 Task: Learn more about the Redfin life.
Action: Mouse moved to (205, 354)
Screenshot: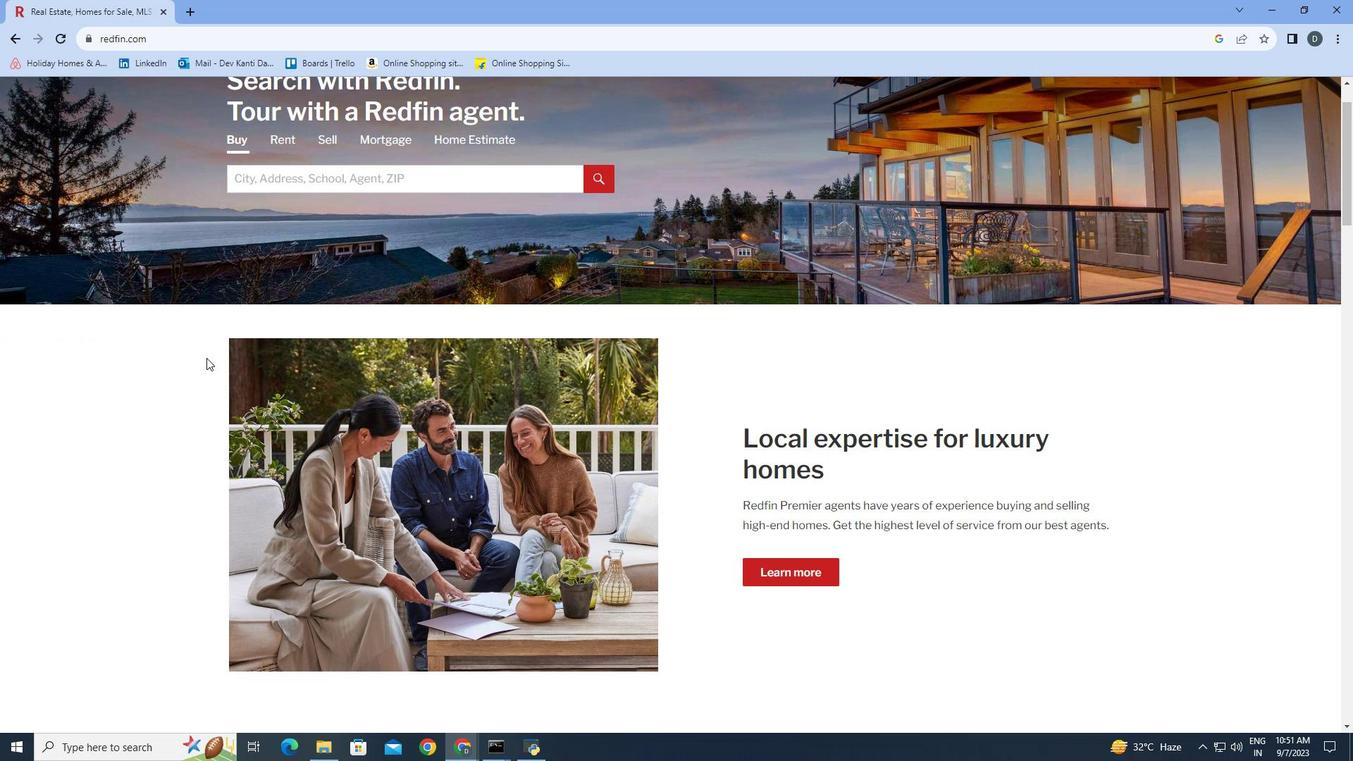 
Action: Mouse scrolled (205, 353) with delta (0, 0)
Screenshot: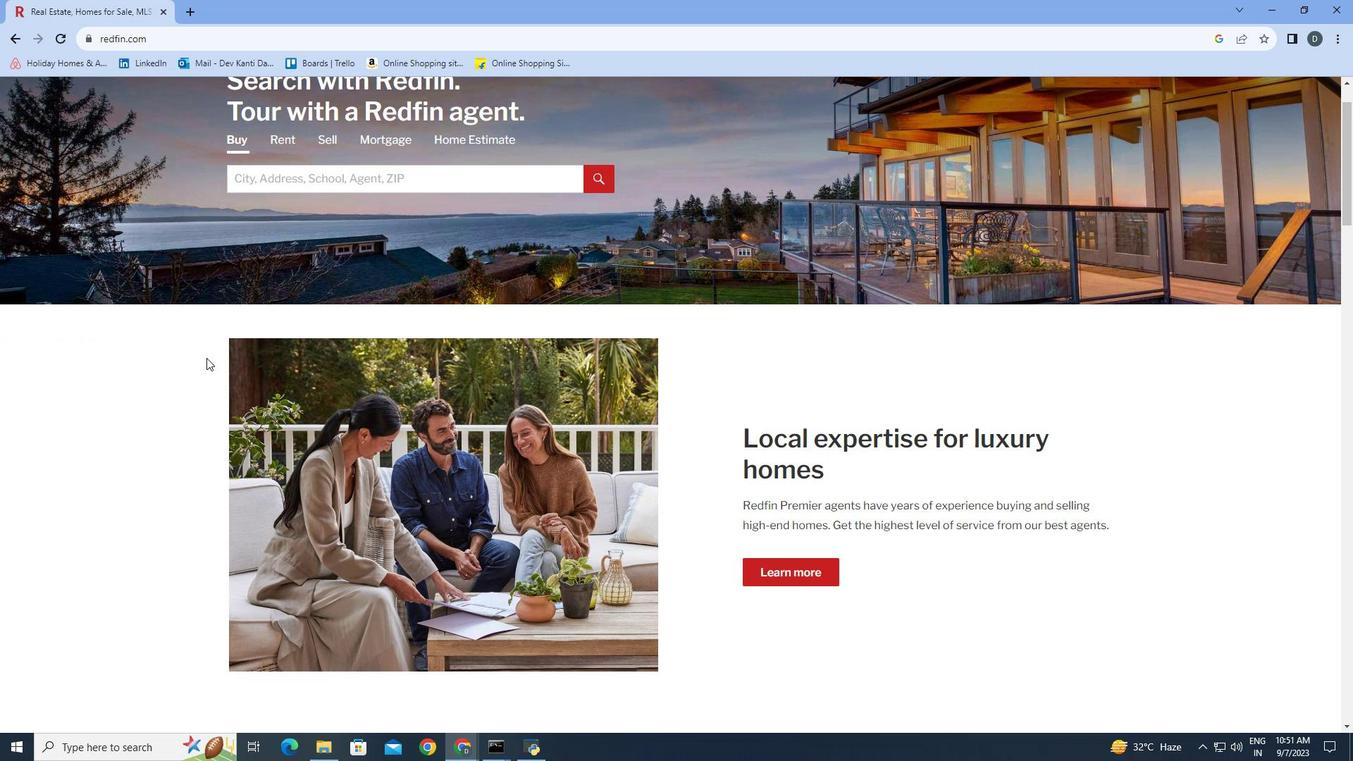 
Action: Mouse moved to (206, 358)
Screenshot: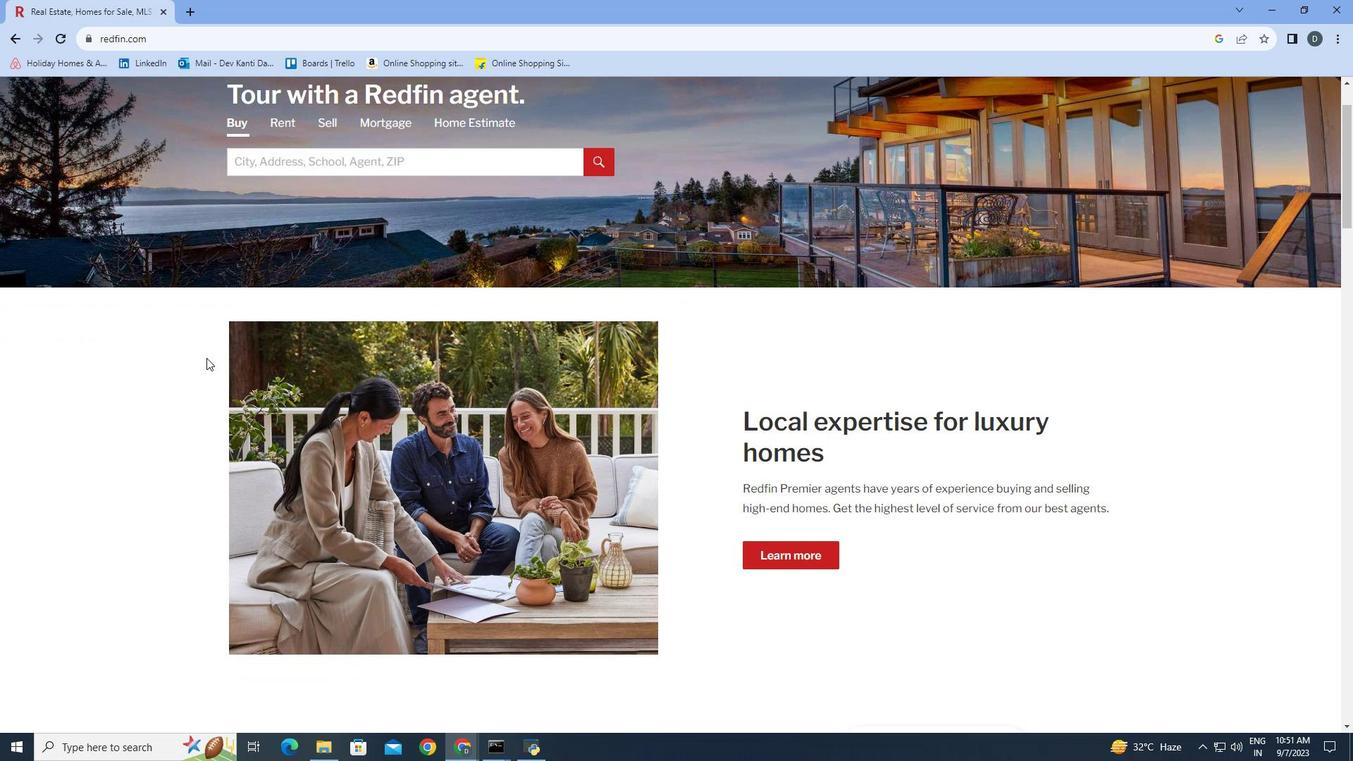 
Action: Mouse scrolled (206, 357) with delta (0, 0)
Screenshot: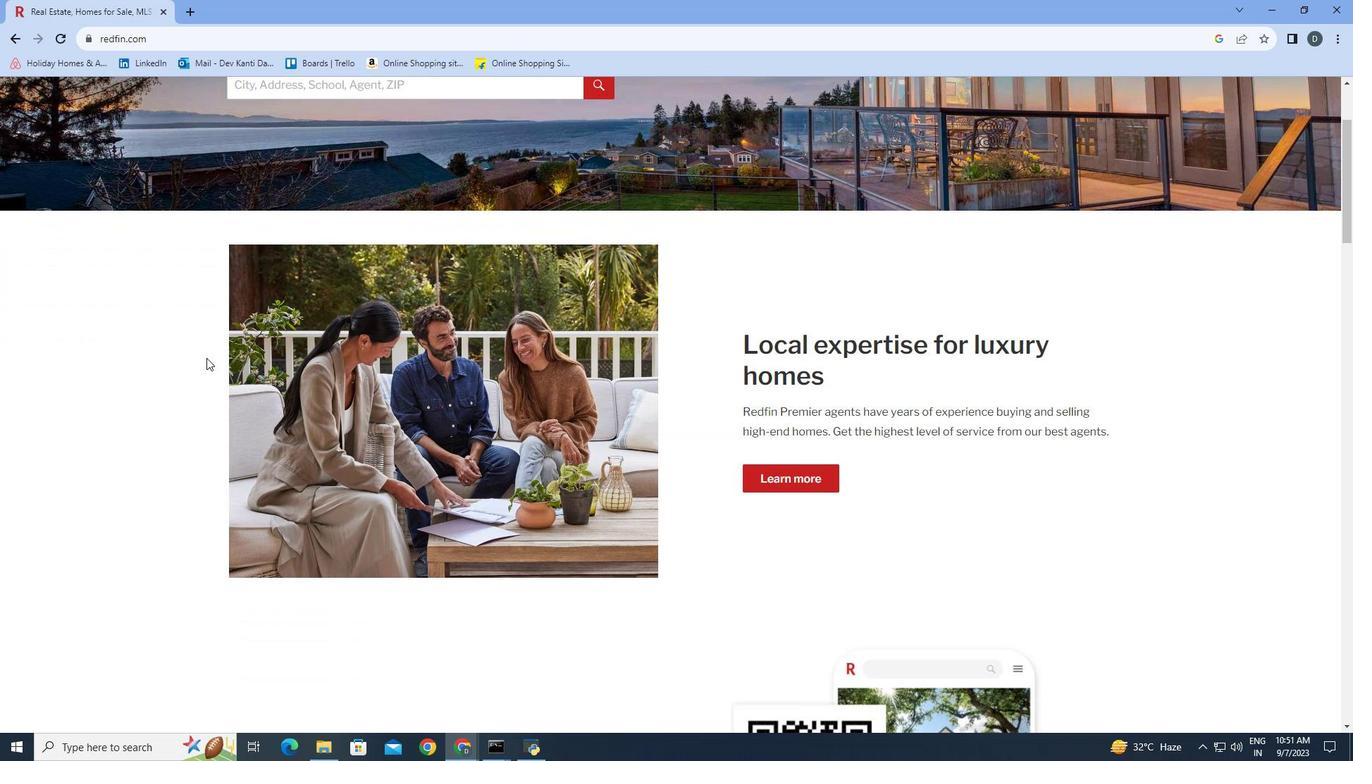 
Action: Mouse scrolled (206, 357) with delta (0, 0)
Screenshot: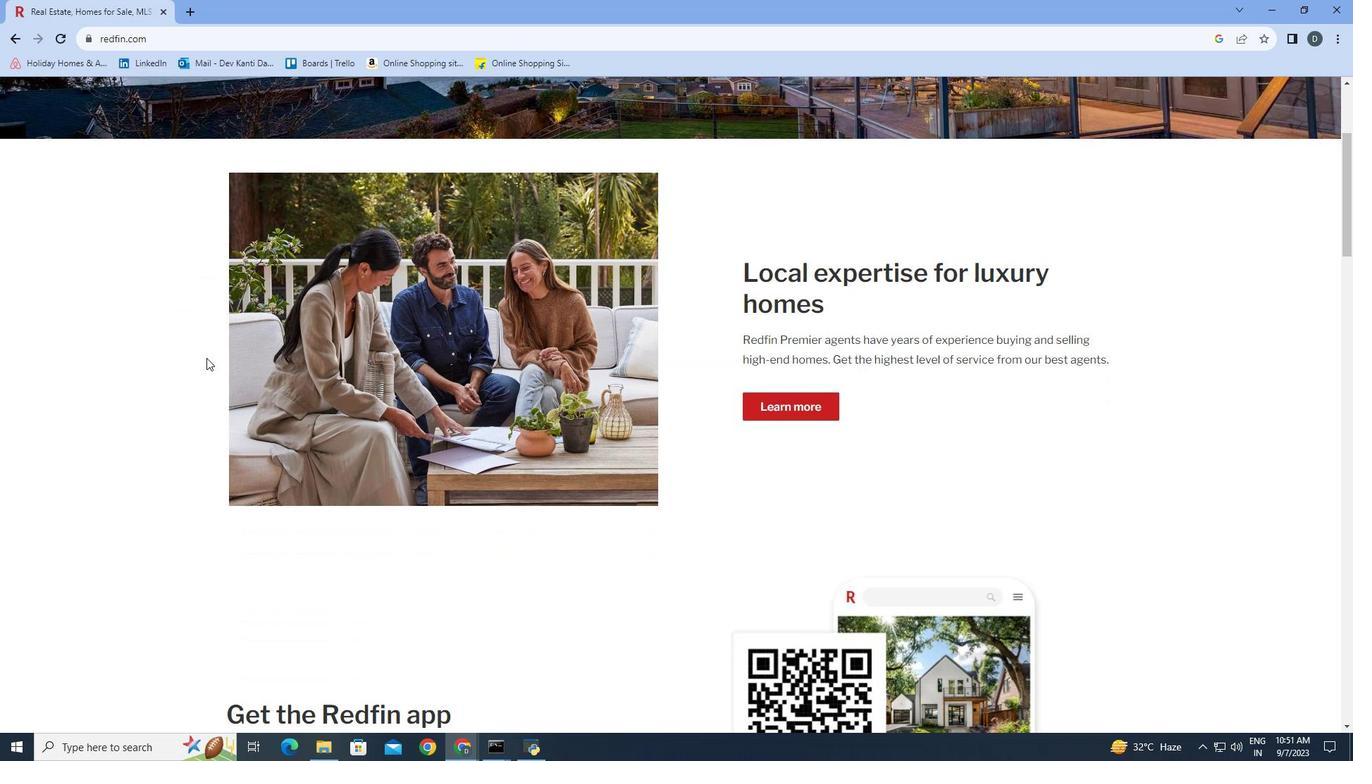 
Action: Mouse scrolled (206, 357) with delta (0, 0)
Screenshot: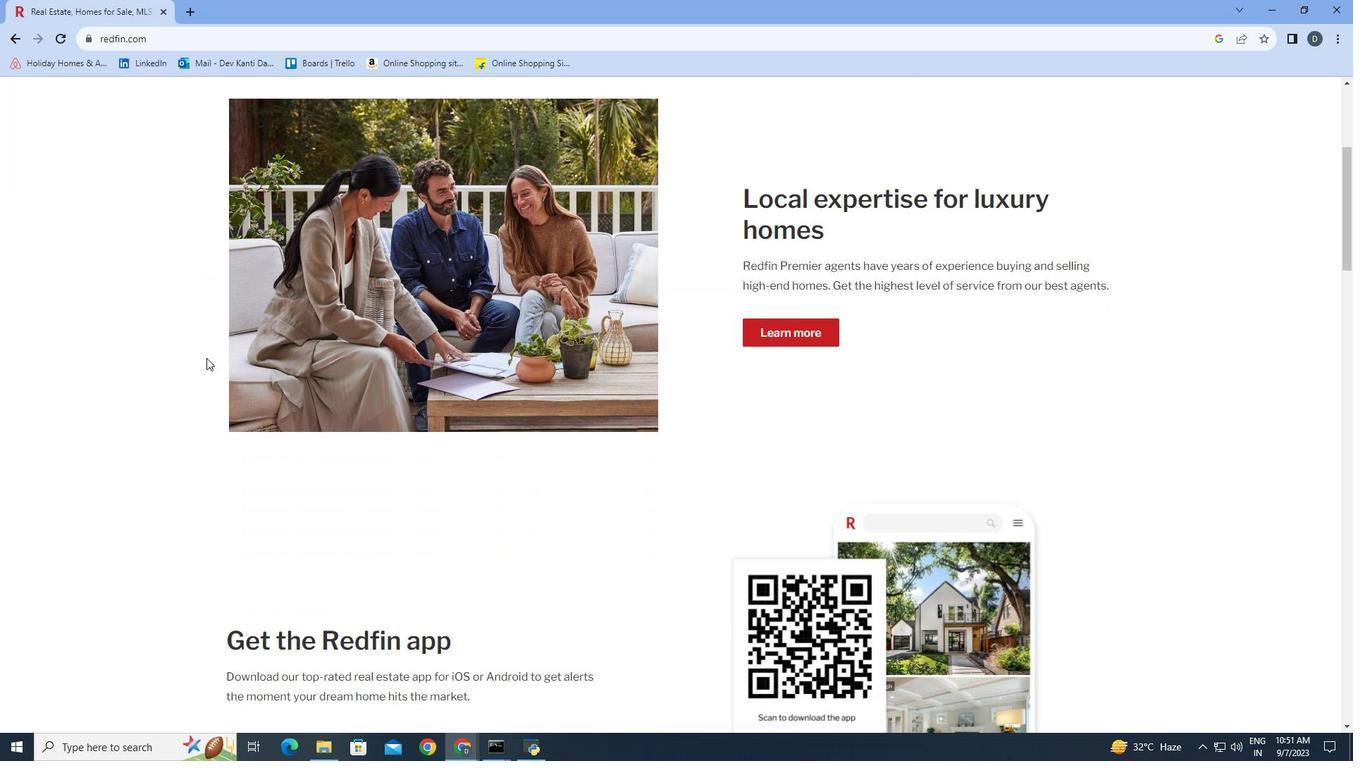 
Action: Mouse scrolled (206, 357) with delta (0, 0)
Screenshot: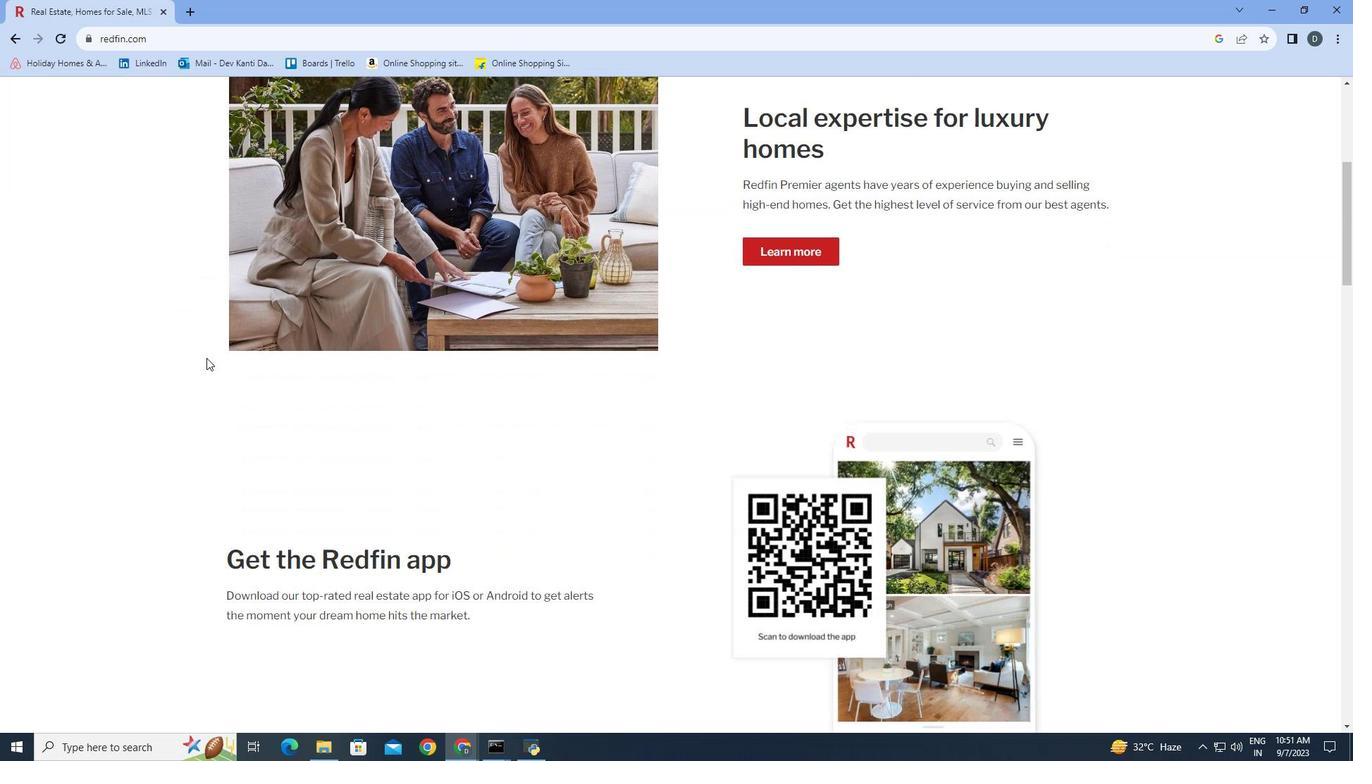 
Action: Mouse scrolled (206, 357) with delta (0, 0)
Screenshot: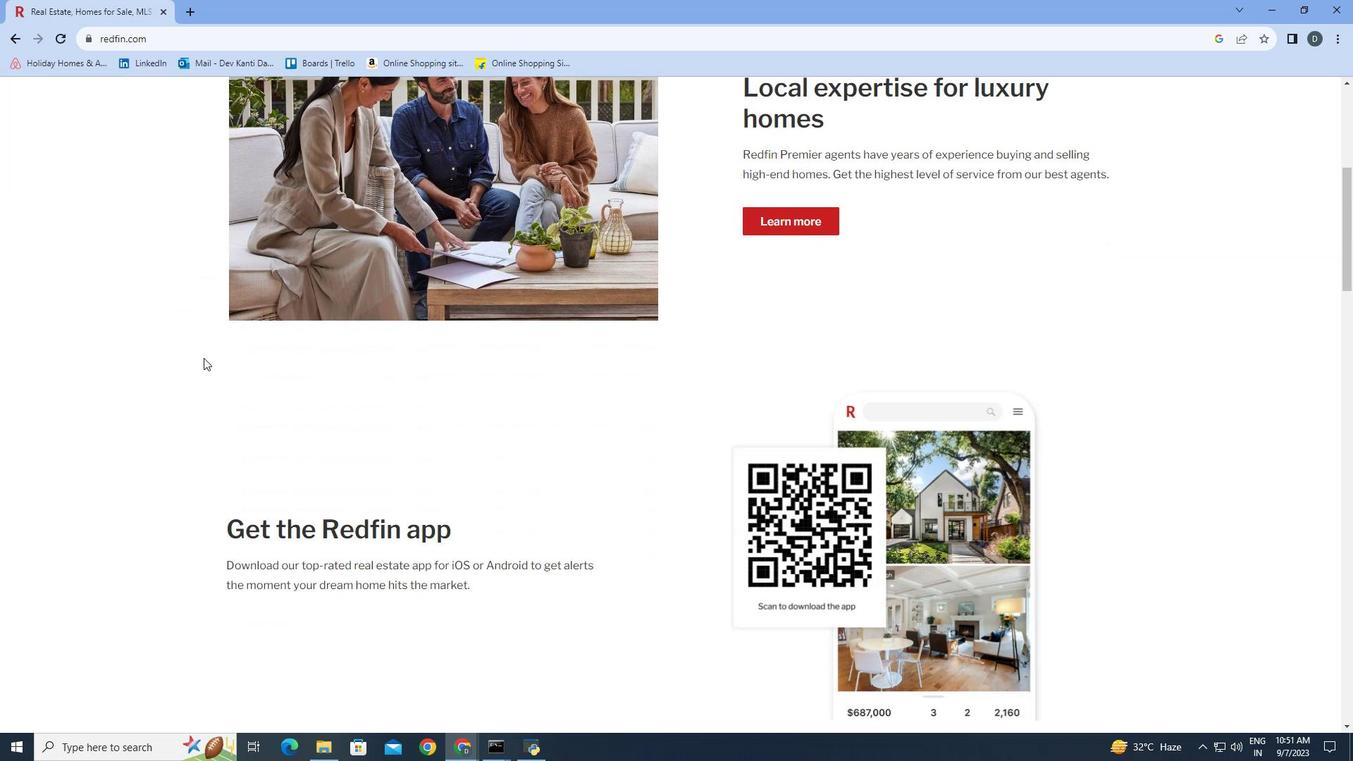 
Action: Mouse moved to (203, 358)
Screenshot: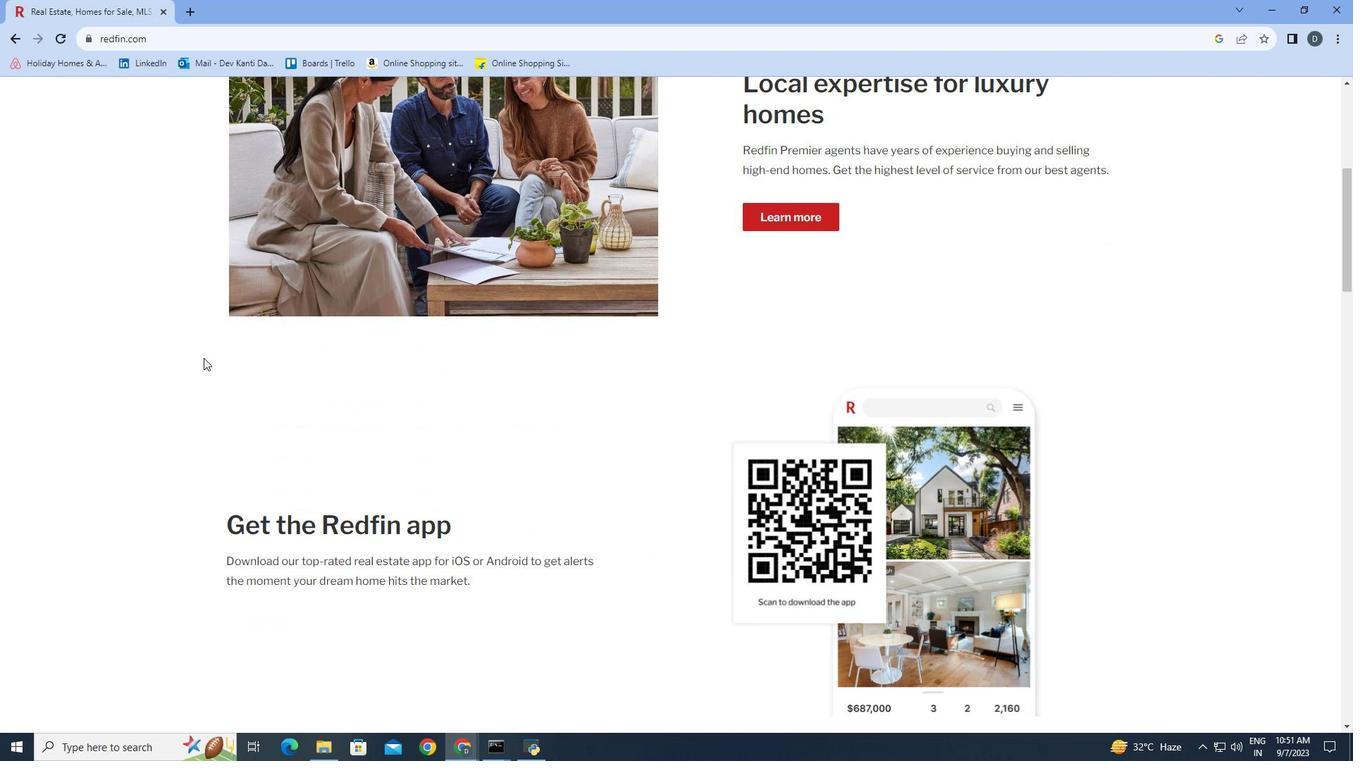 
Action: Mouse scrolled (203, 357) with delta (0, 0)
Screenshot: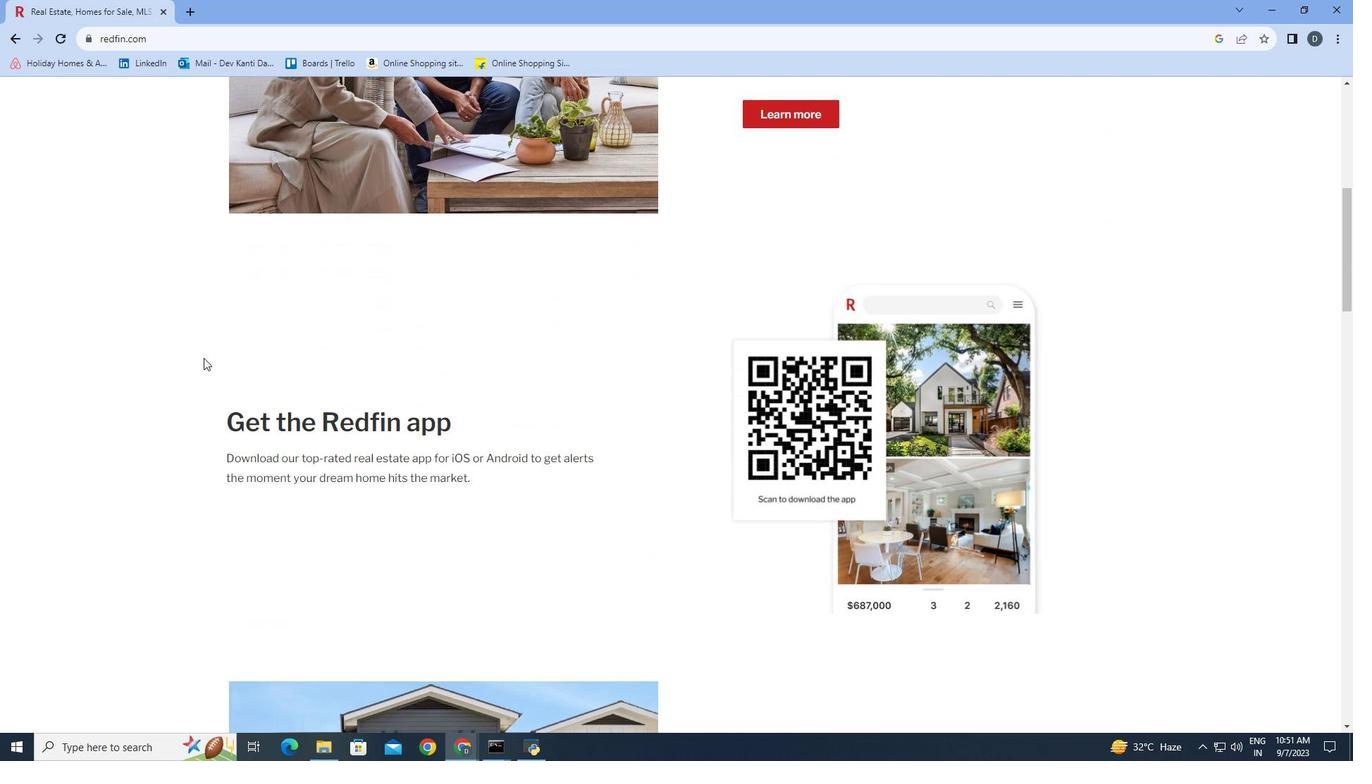 
Action: Mouse scrolled (203, 357) with delta (0, 0)
Screenshot: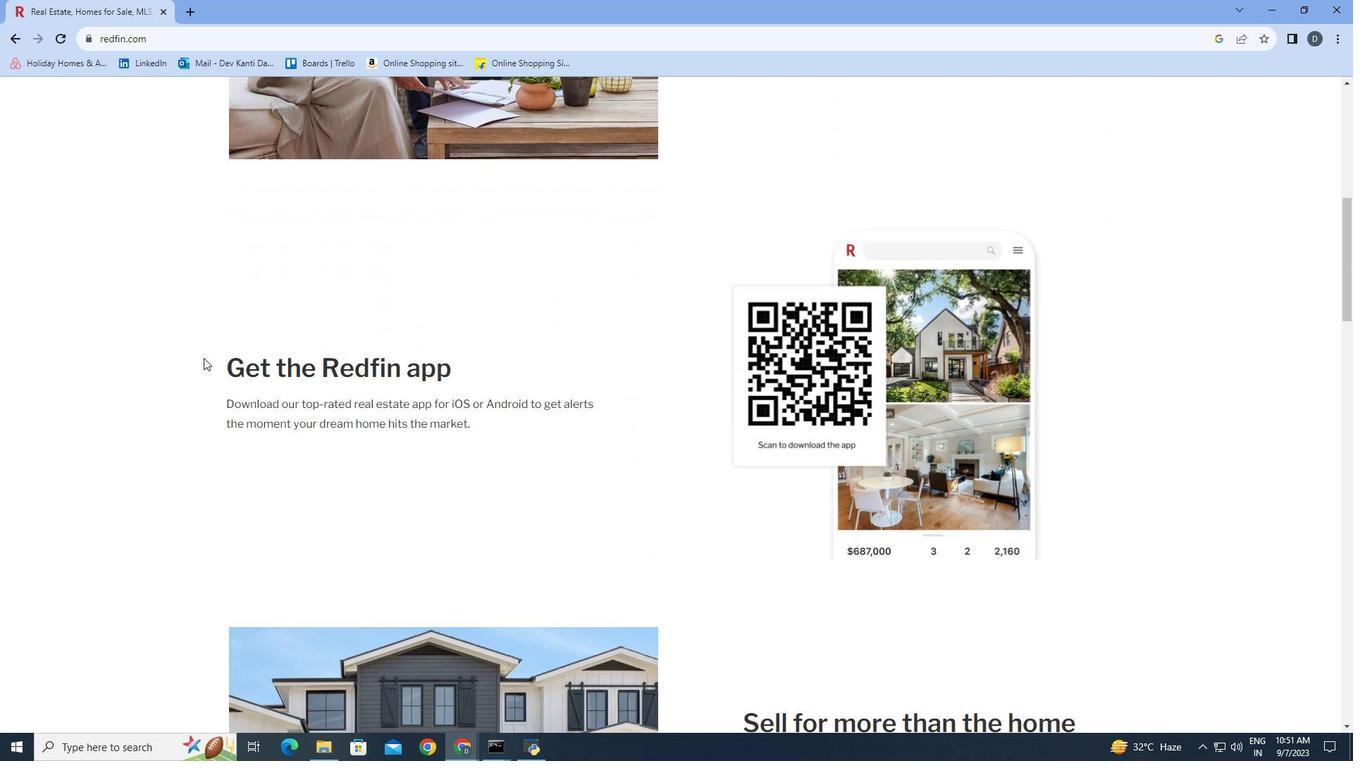 
Action: Mouse scrolled (203, 357) with delta (0, 0)
Screenshot: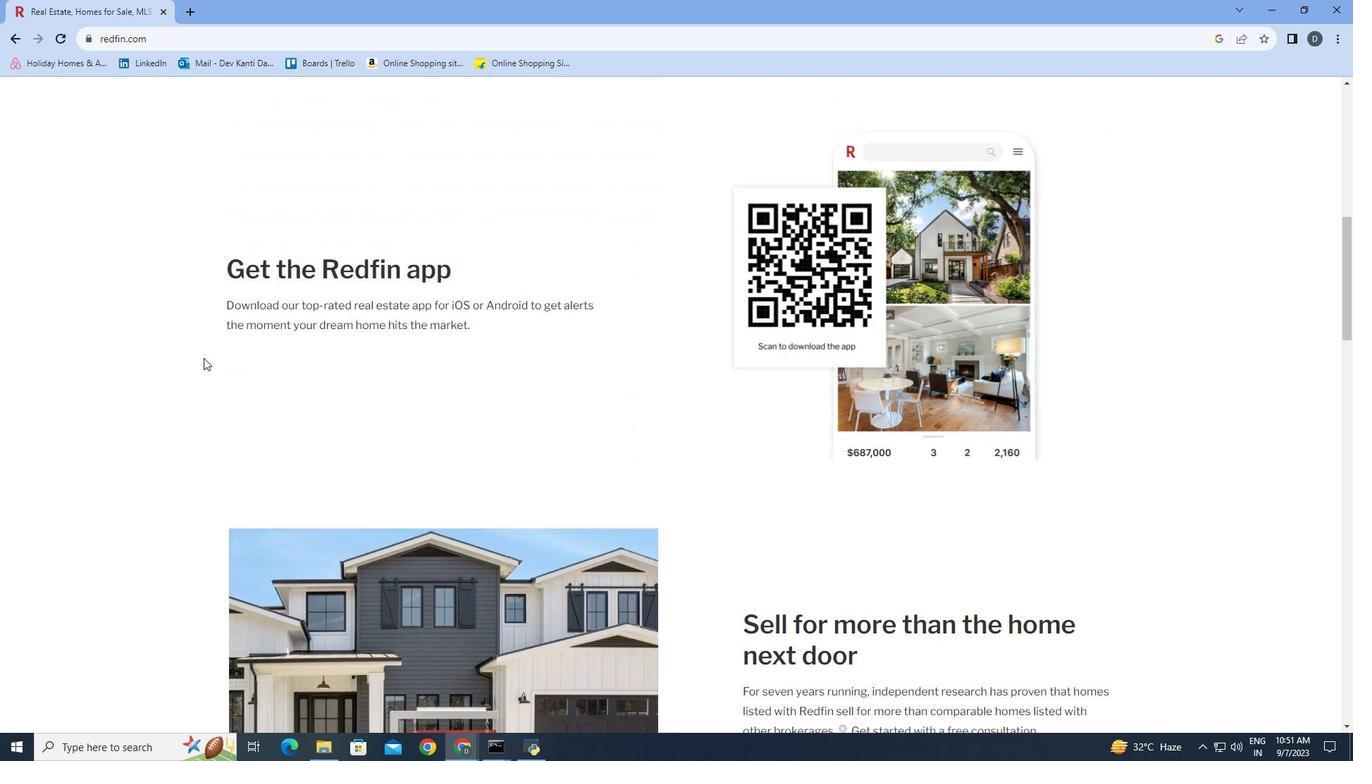 
Action: Mouse scrolled (203, 357) with delta (0, 0)
Screenshot: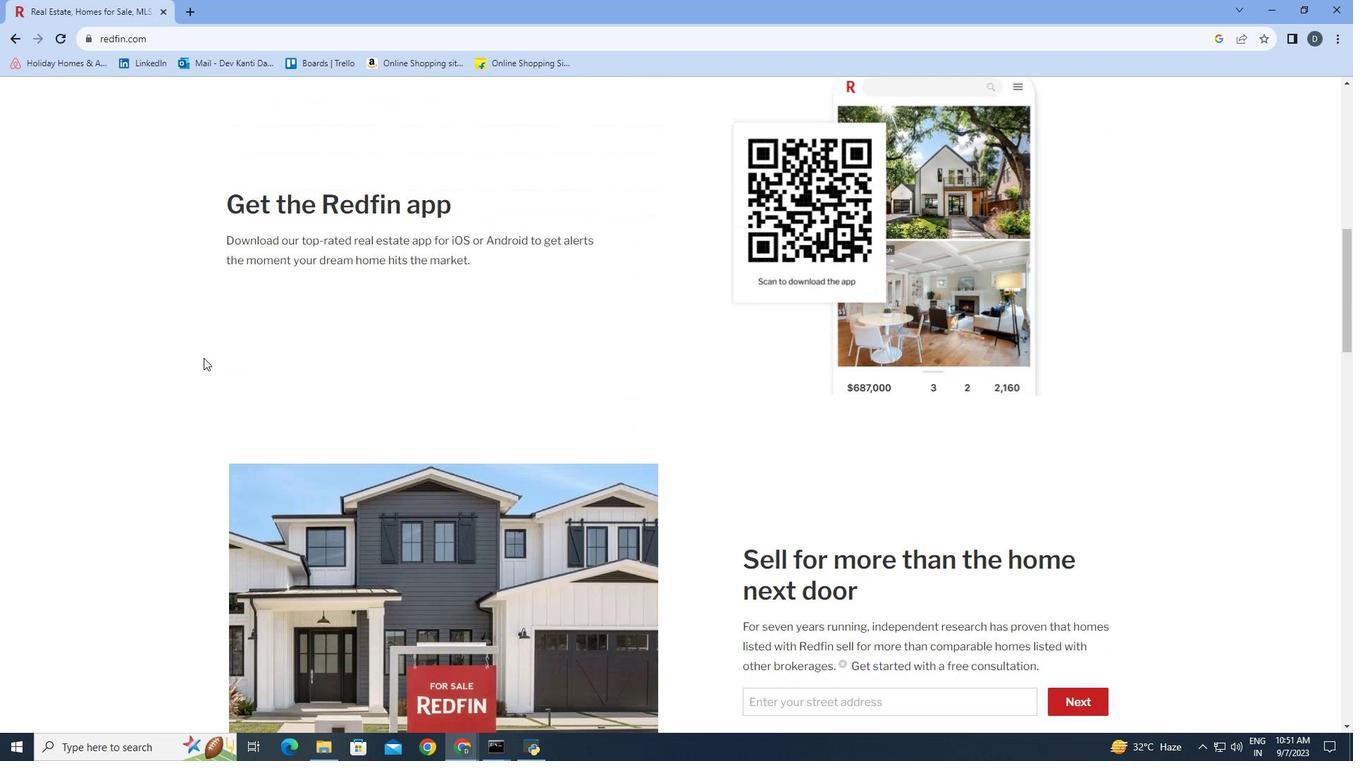 
Action: Mouse scrolled (203, 357) with delta (0, 0)
Screenshot: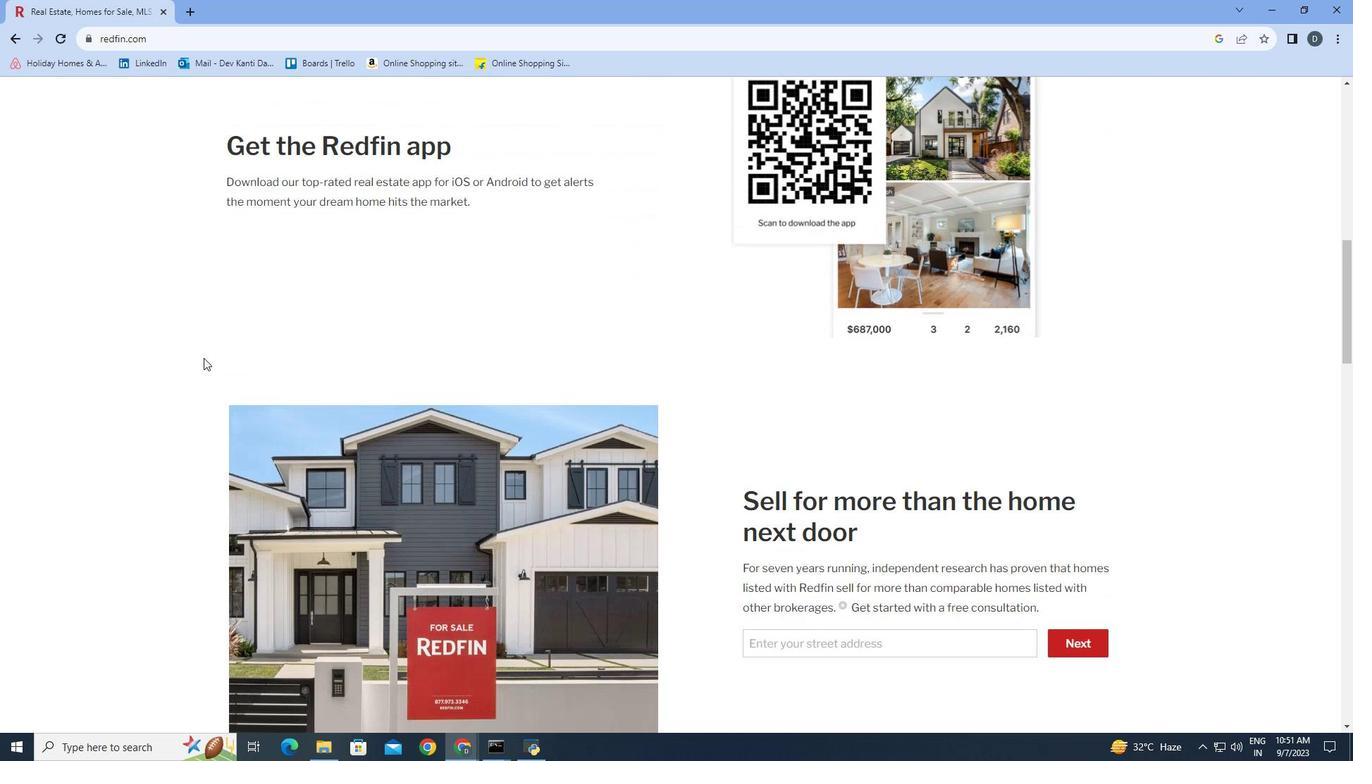 
Action: Mouse scrolled (203, 357) with delta (0, 0)
Screenshot: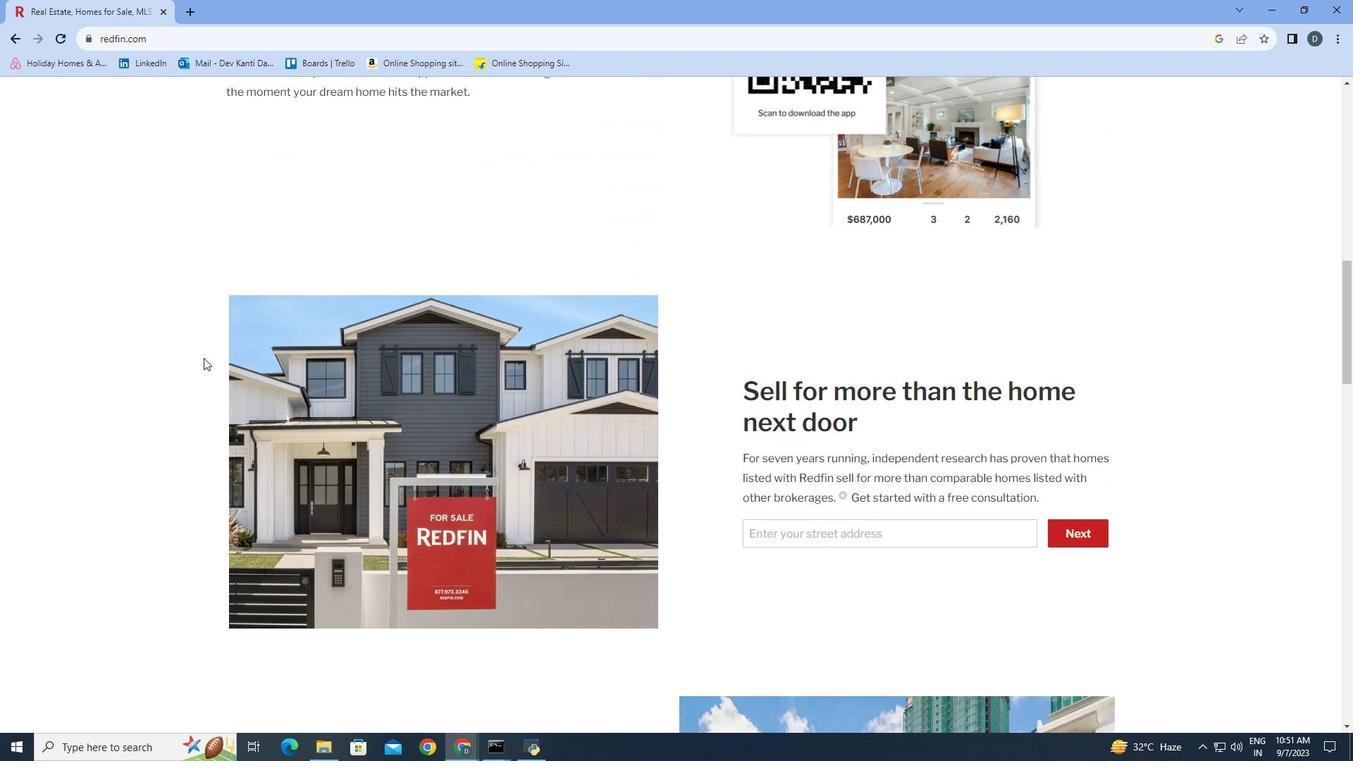 
Action: Mouse scrolled (203, 357) with delta (0, 0)
Screenshot: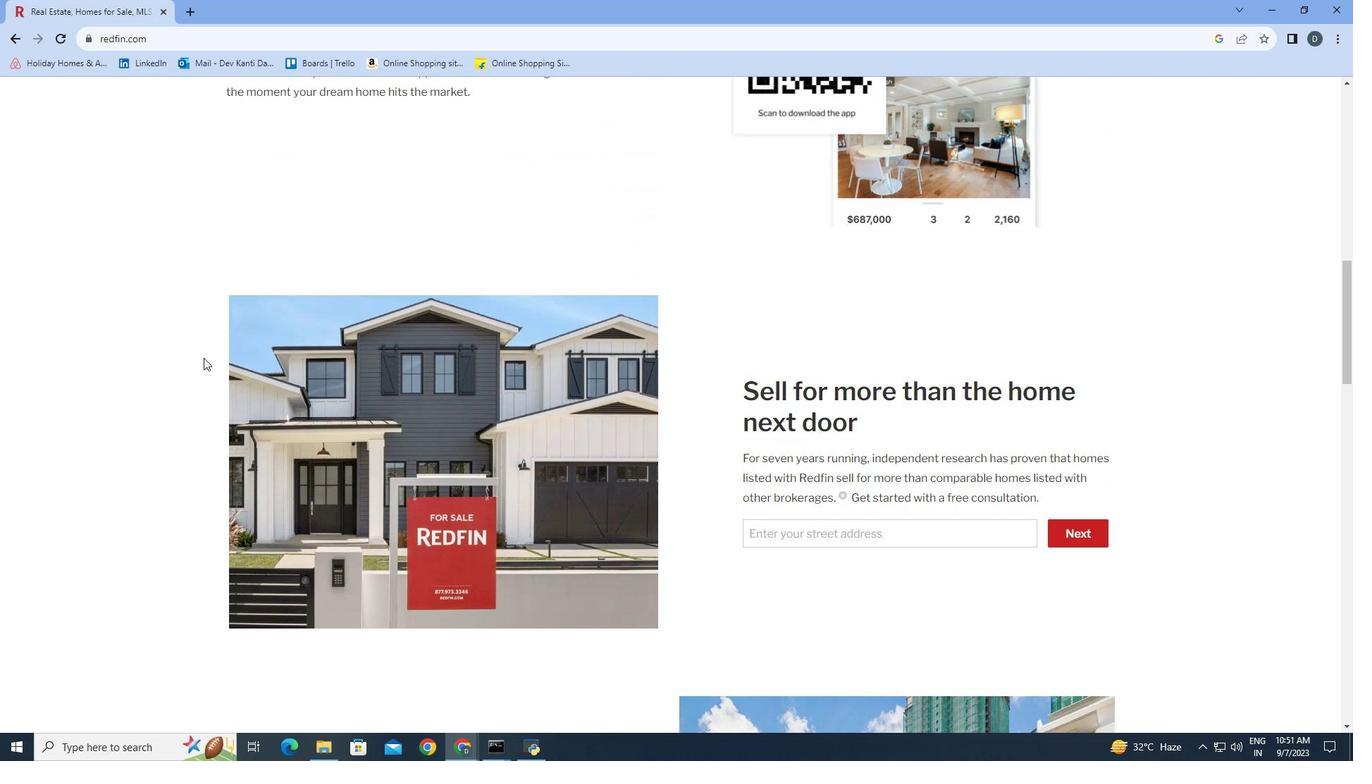 
Action: Mouse scrolled (203, 357) with delta (0, 0)
Screenshot: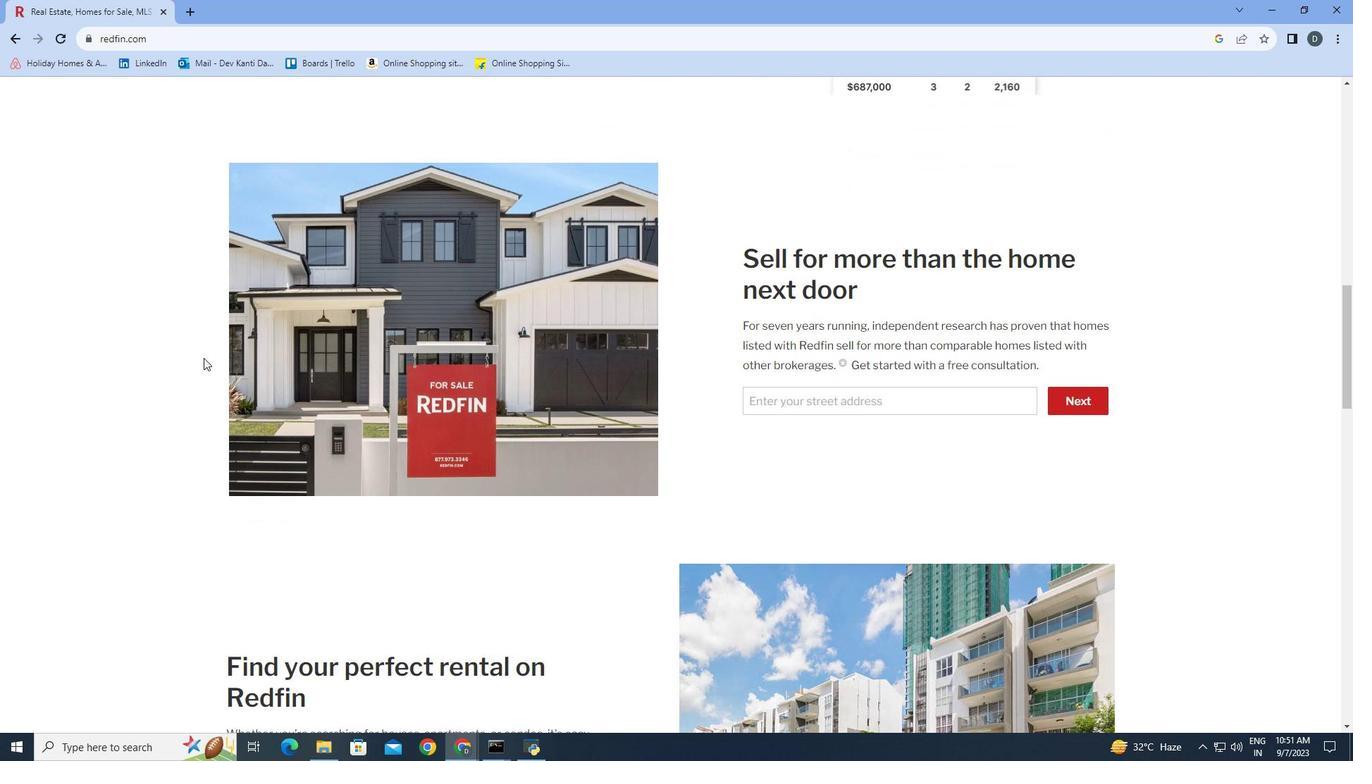 
Action: Mouse scrolled (203, 357) with delta (0, 0)
Screenshot: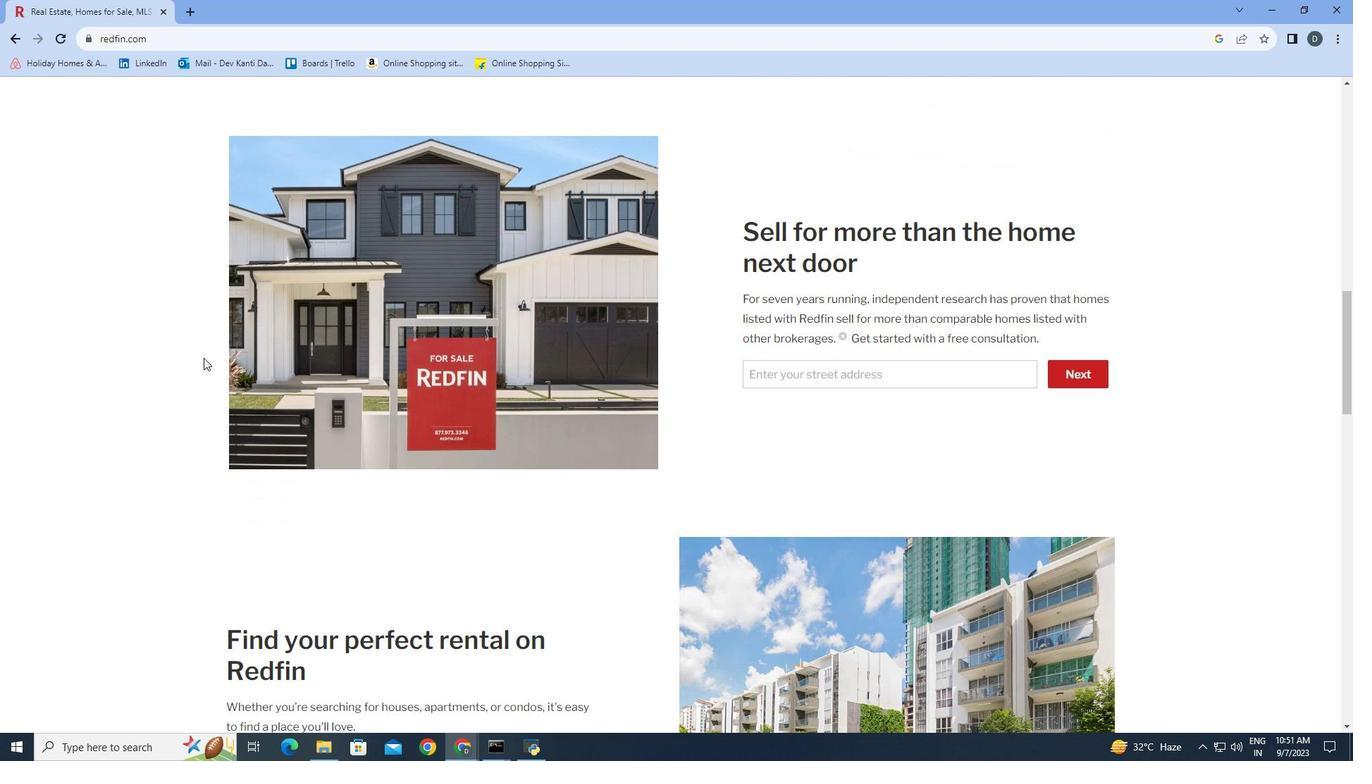 
Action: Mouse scrolled (203, 357) with delta (0, 0)
Screenshot: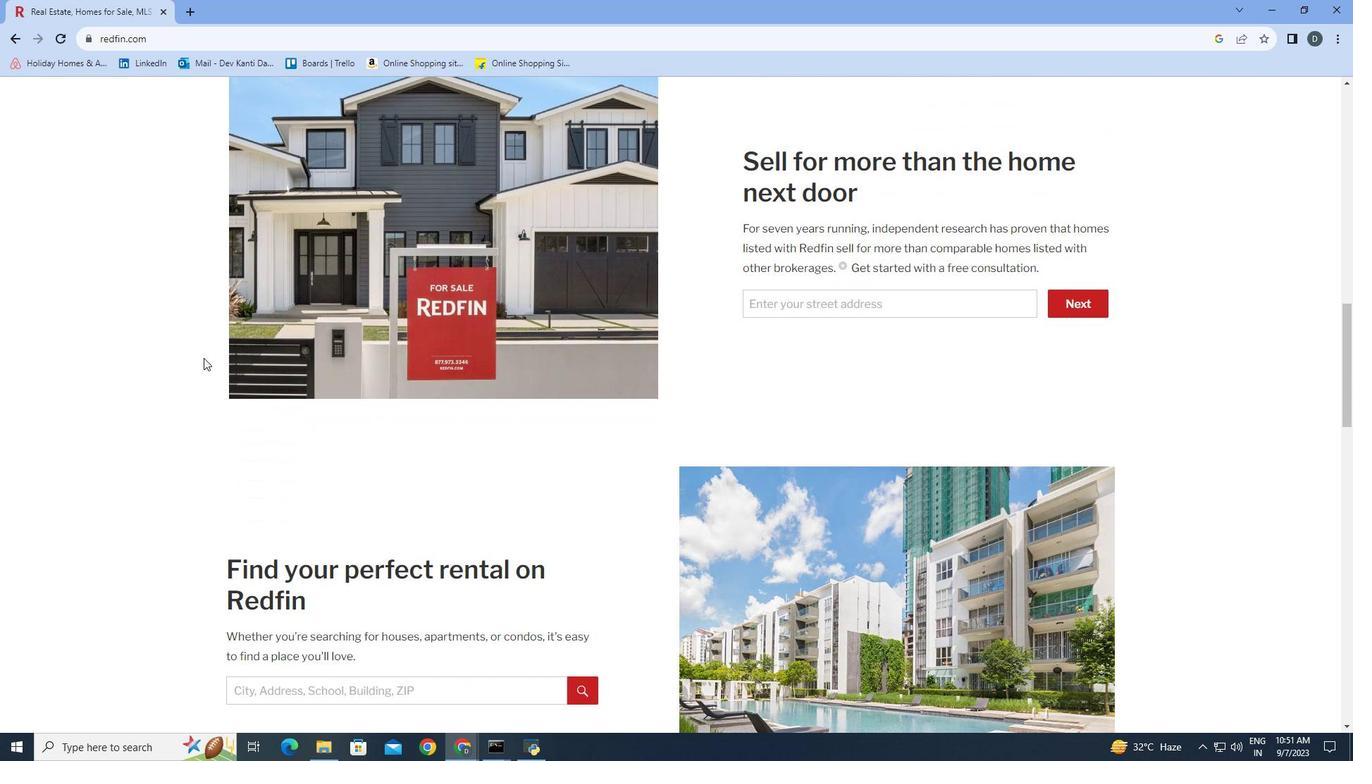 
Action: Mouse scrolled (203, 357) with delta (0, 0)
Screenshot: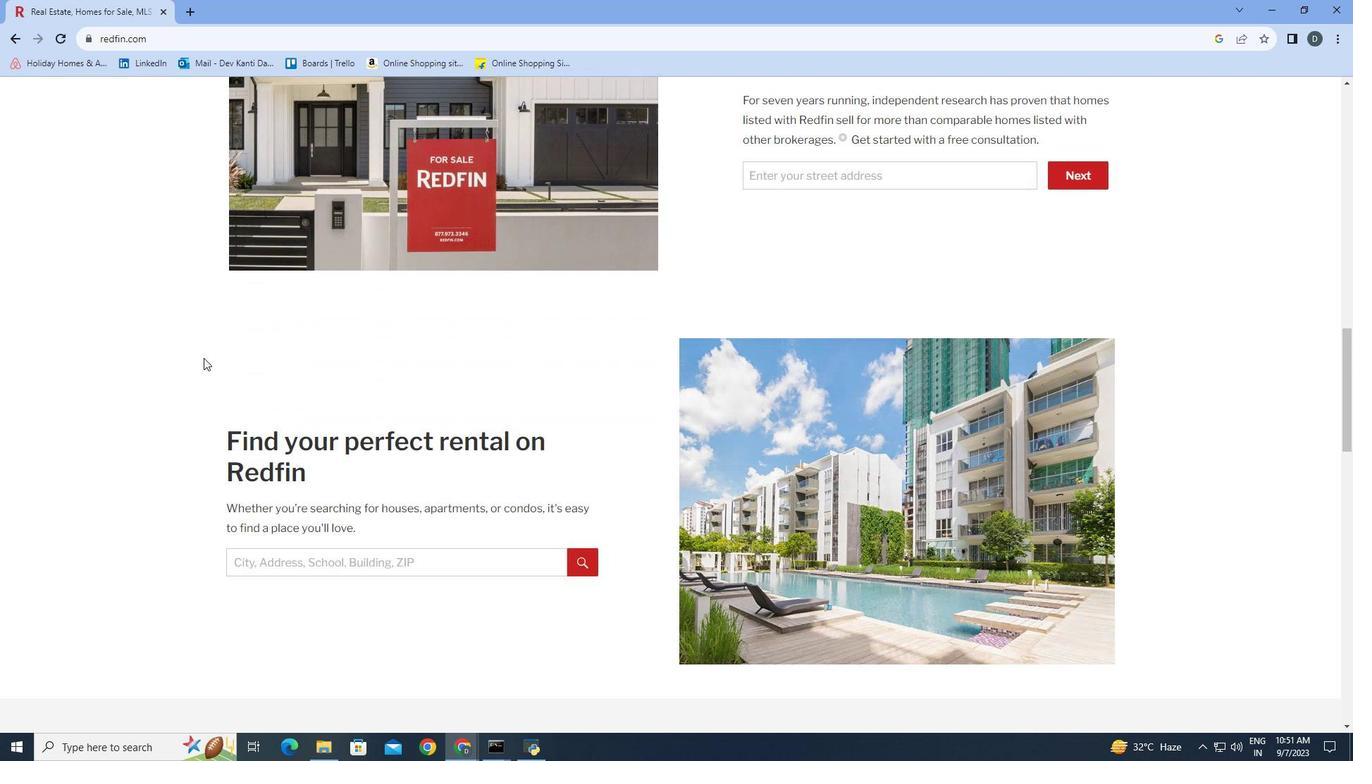 
Action: Mouse scrolled (203, 357) with delta (0, 0)
Screenshot: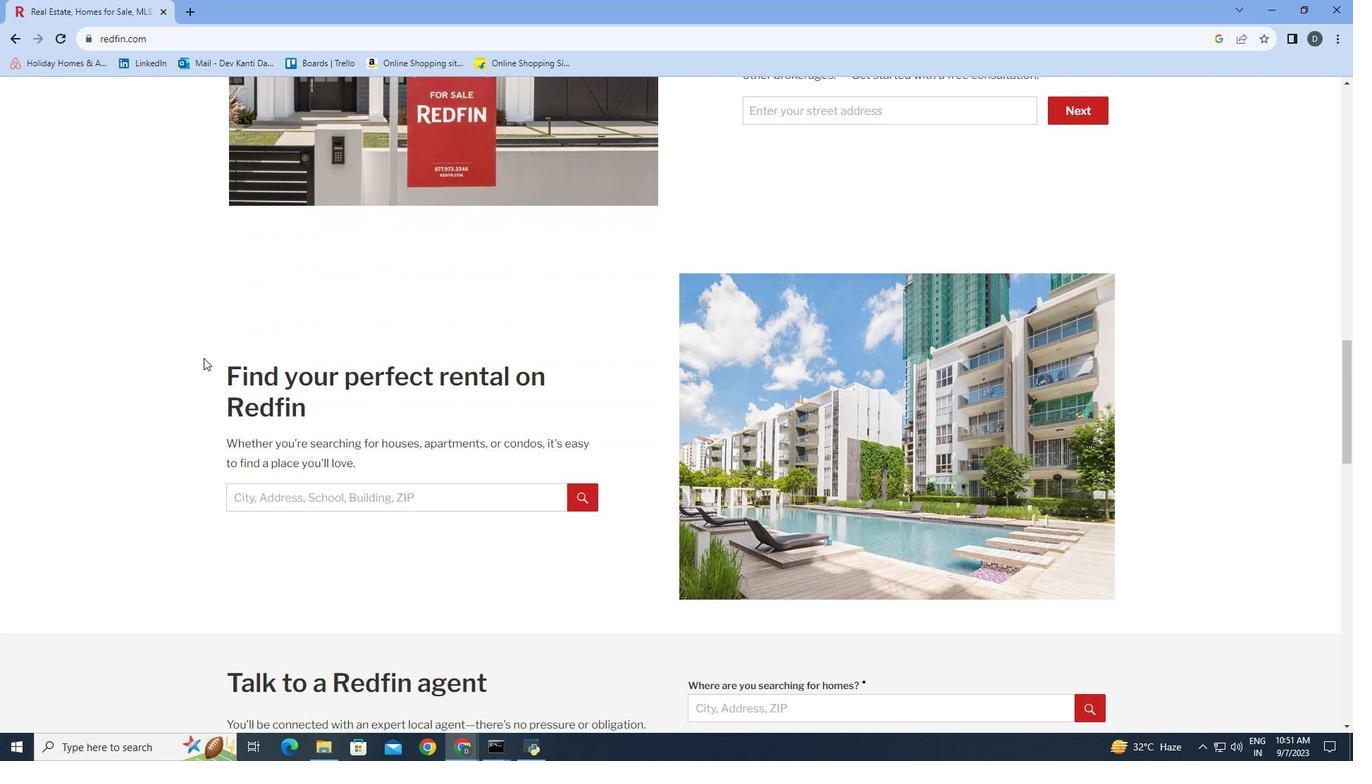 
Action: Mouse scrolled (203, 357) with delta (0, 0)
Screenshot: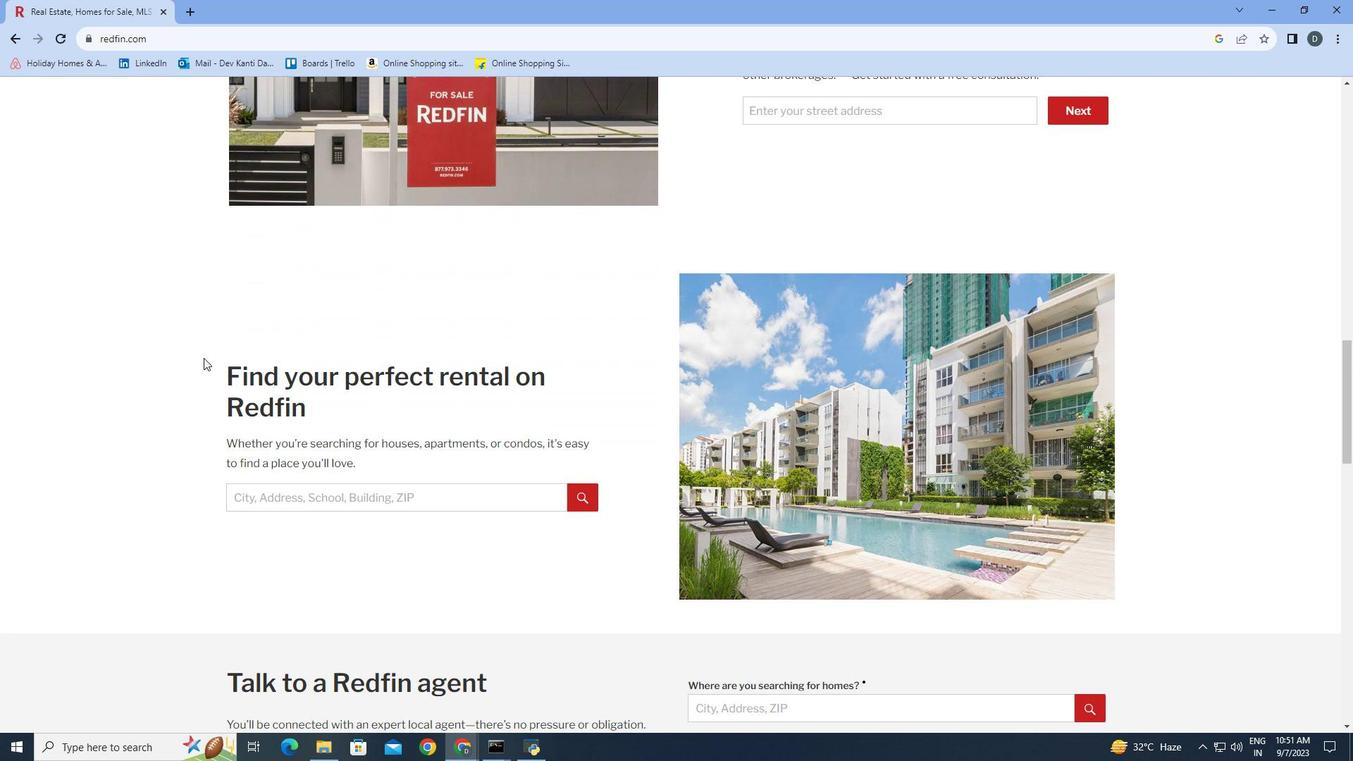 
Action: Mouse scrolled (203, 357) with delta (0, 0)
Screenshot: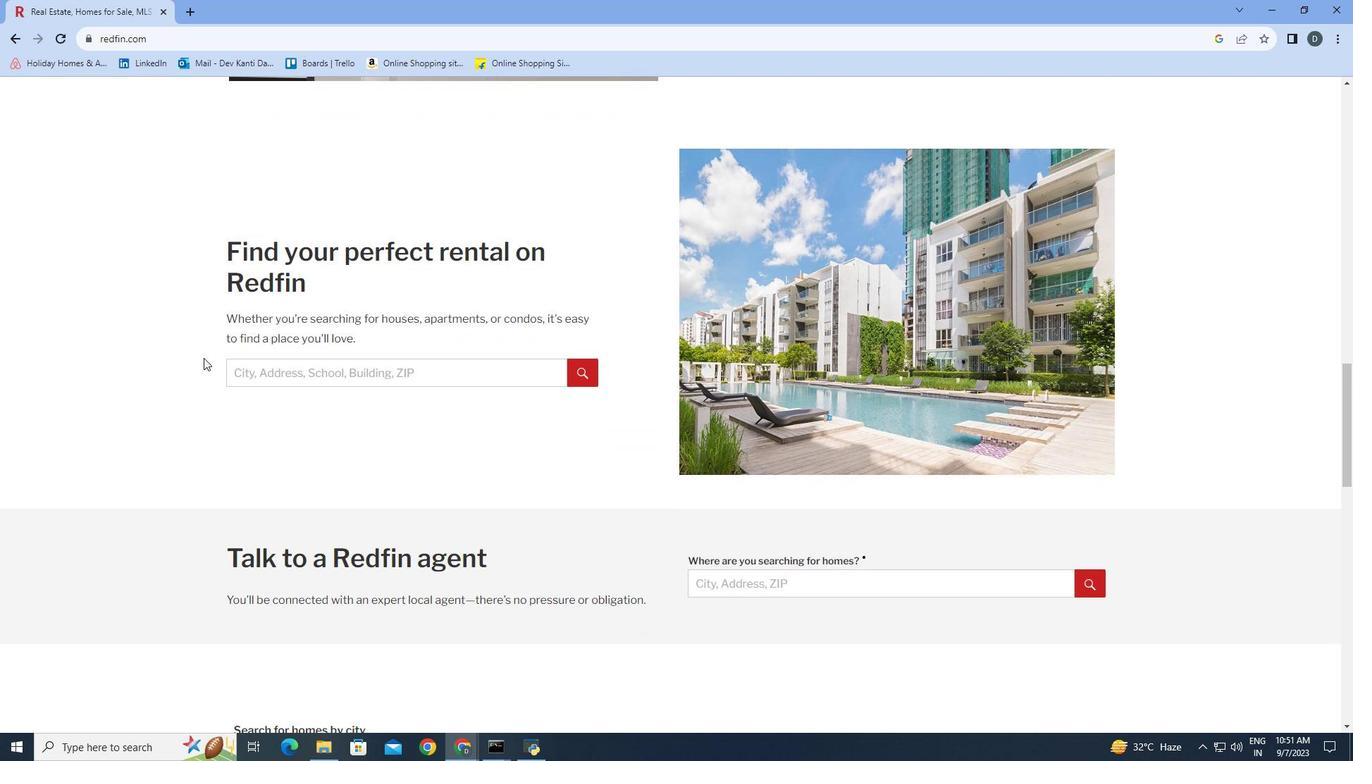 
Action: Mouse moved to (203, 358)
Screenshot: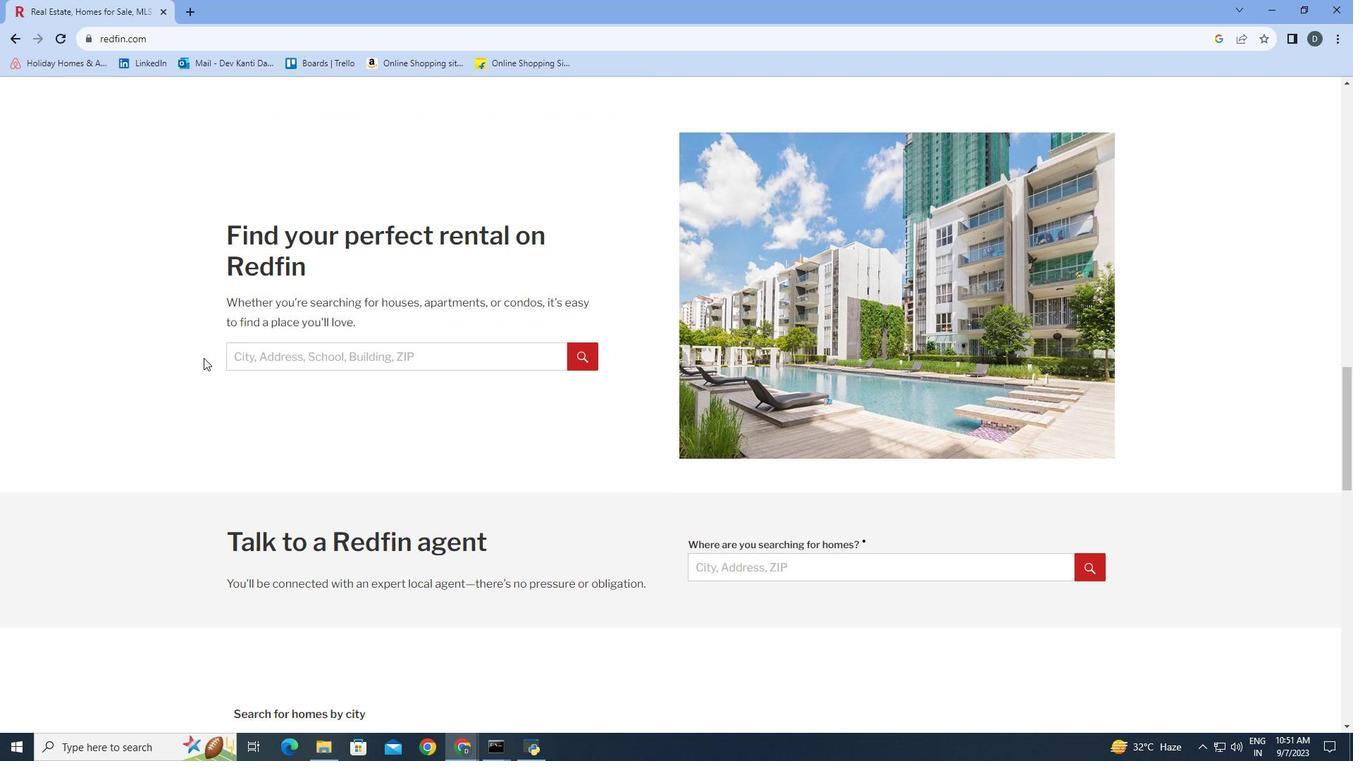 
Action: Mouse scrolled (203, 357) with delta (0, 0)
Screenshot: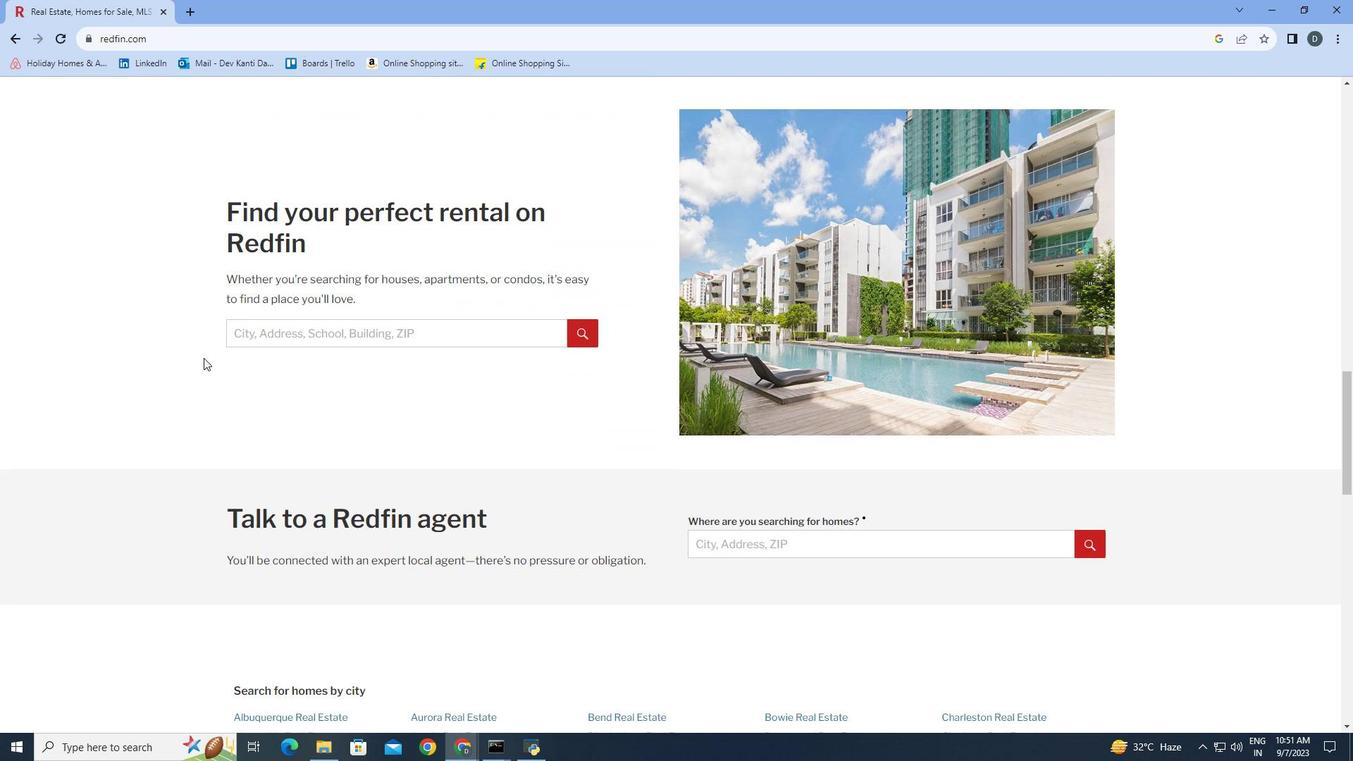 
Action: Mouse scrolled (203, 357) with delta (0, 0)
Screenshot: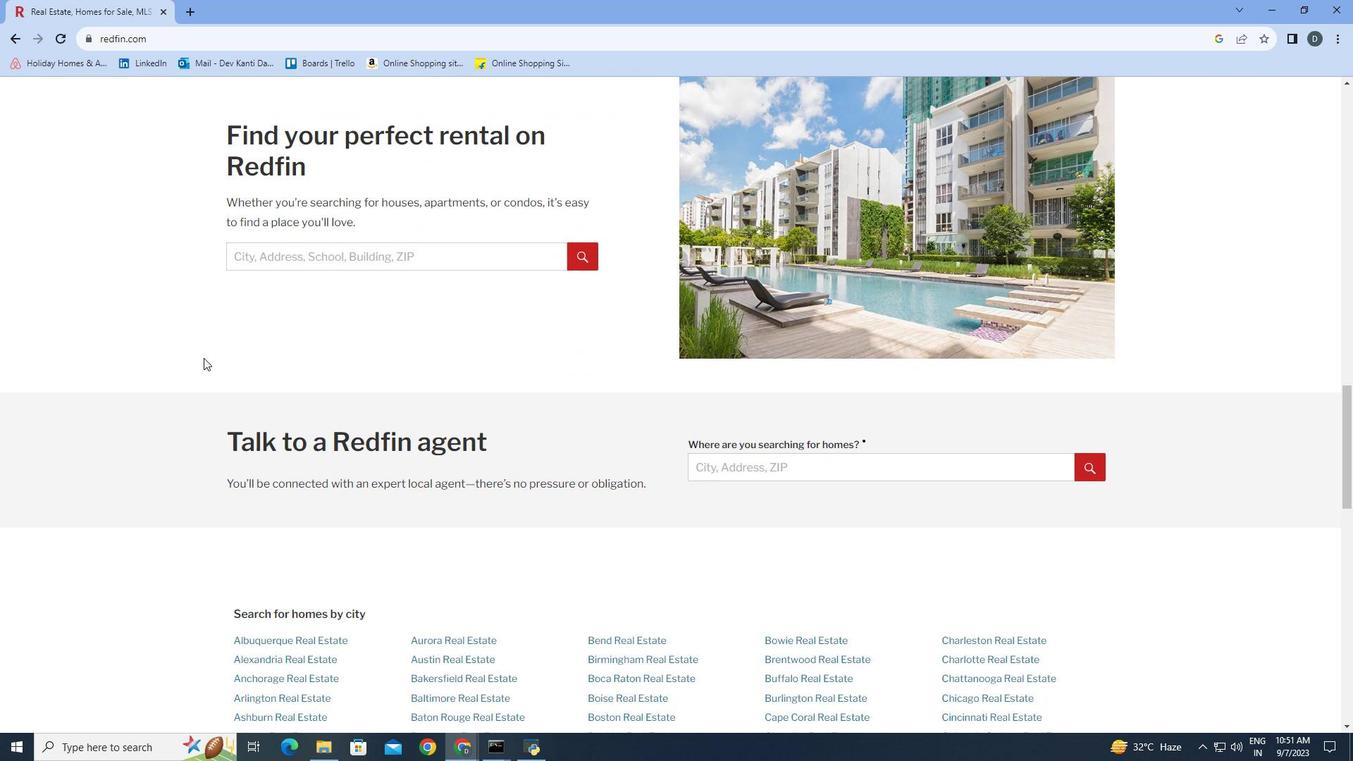
Action: Mouse scrolled (203, 357) with delta (0, 0)
Screenshot: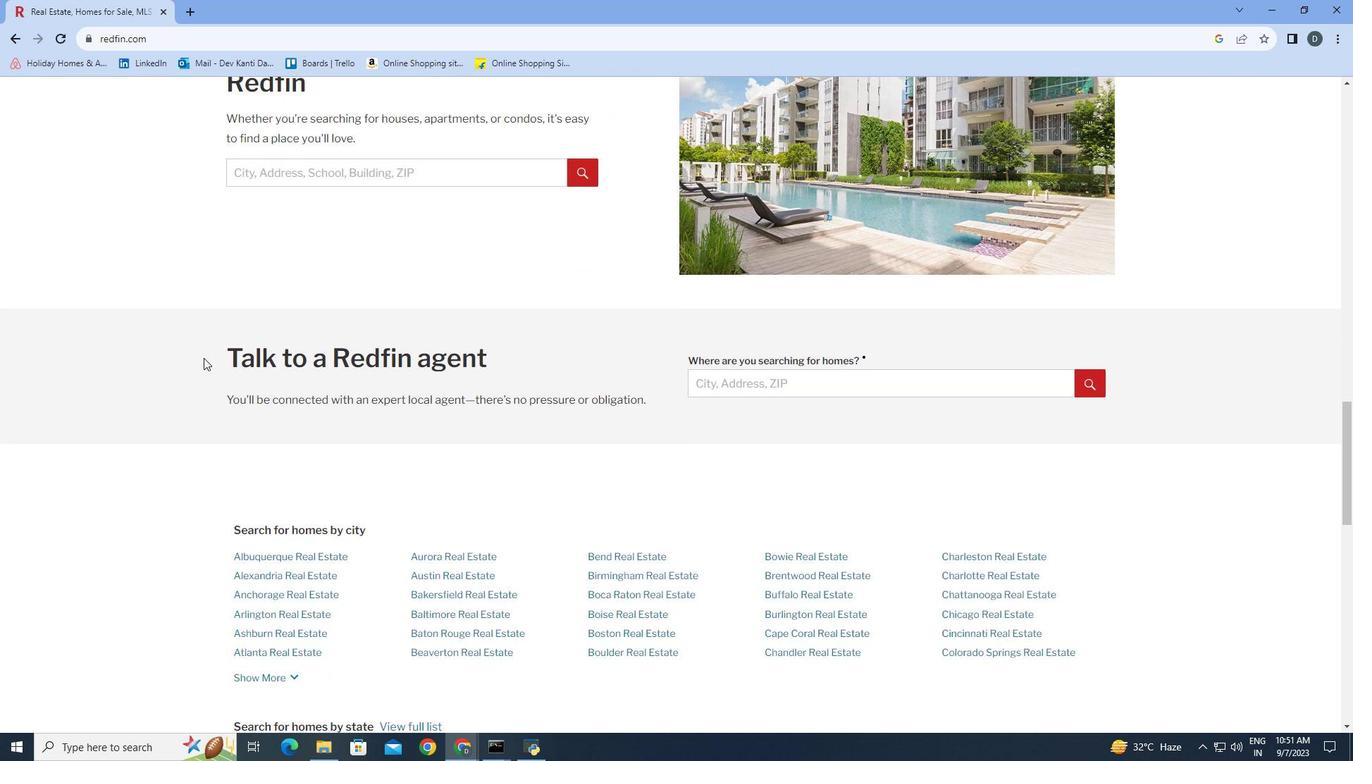 
Action: Mouse scrolled (203, 357) with delta (0, 0)
Screenshot: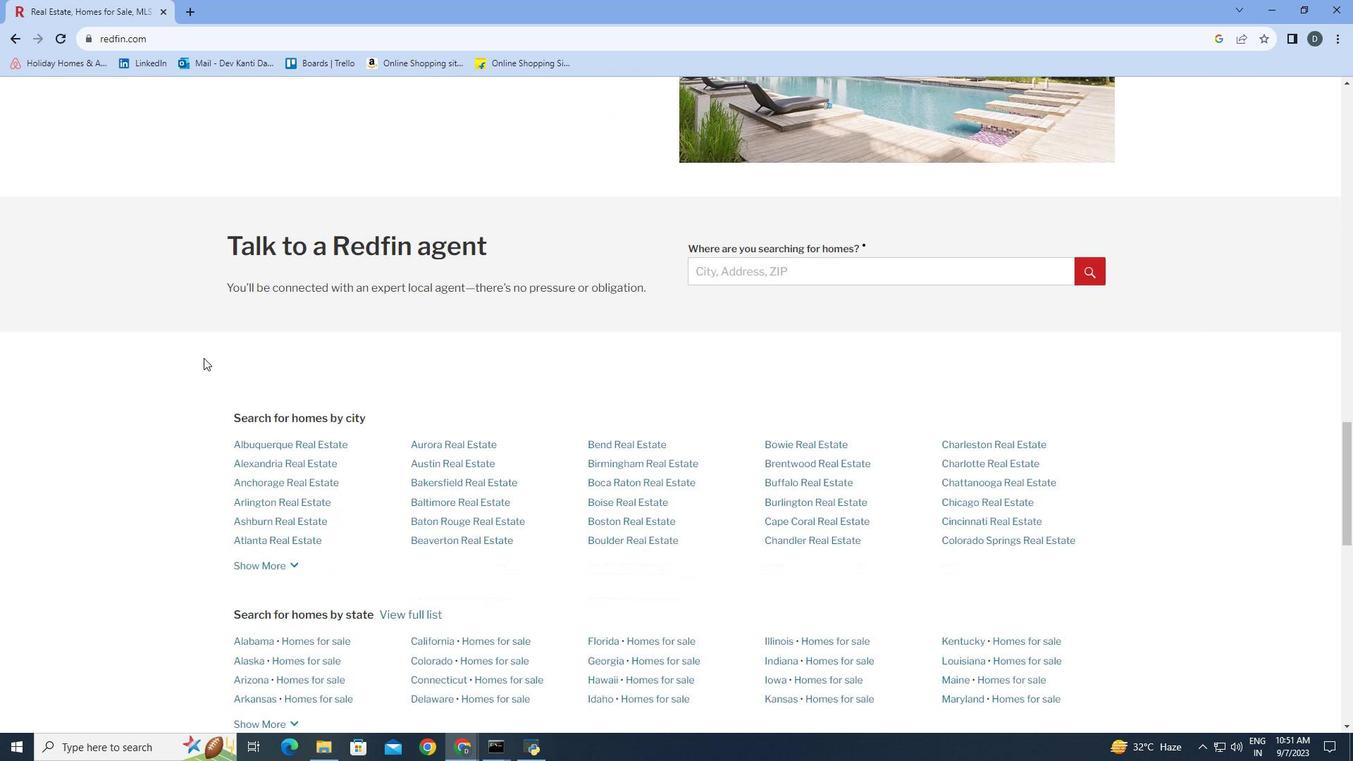 
Action: Mouse scrolled (203, 357) with delta (0, 0)
Screenshot: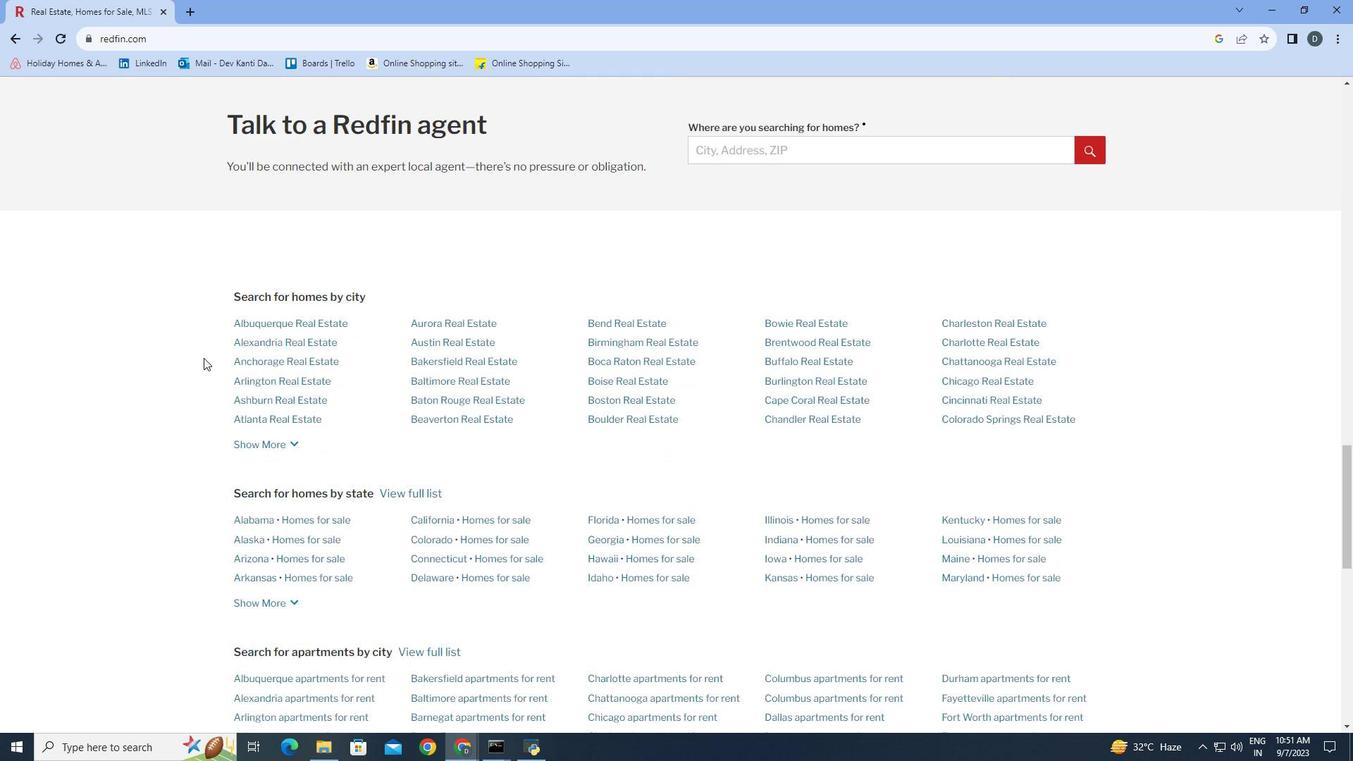 
Action: Mouse scrolled (203, 357) with delta (0, 0)
Screenshot: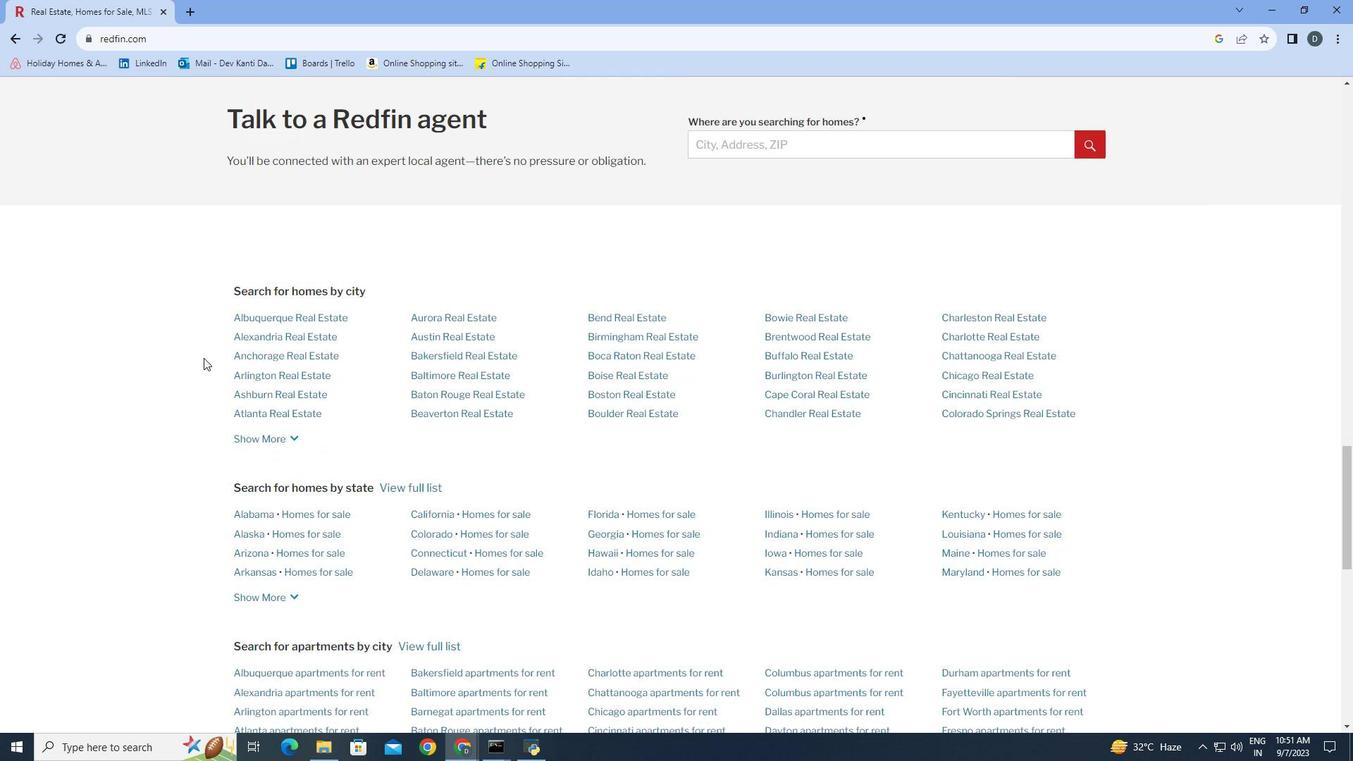 
Action: Mouse scrolled (203, 357) with delta (0, 0)
Screenshot: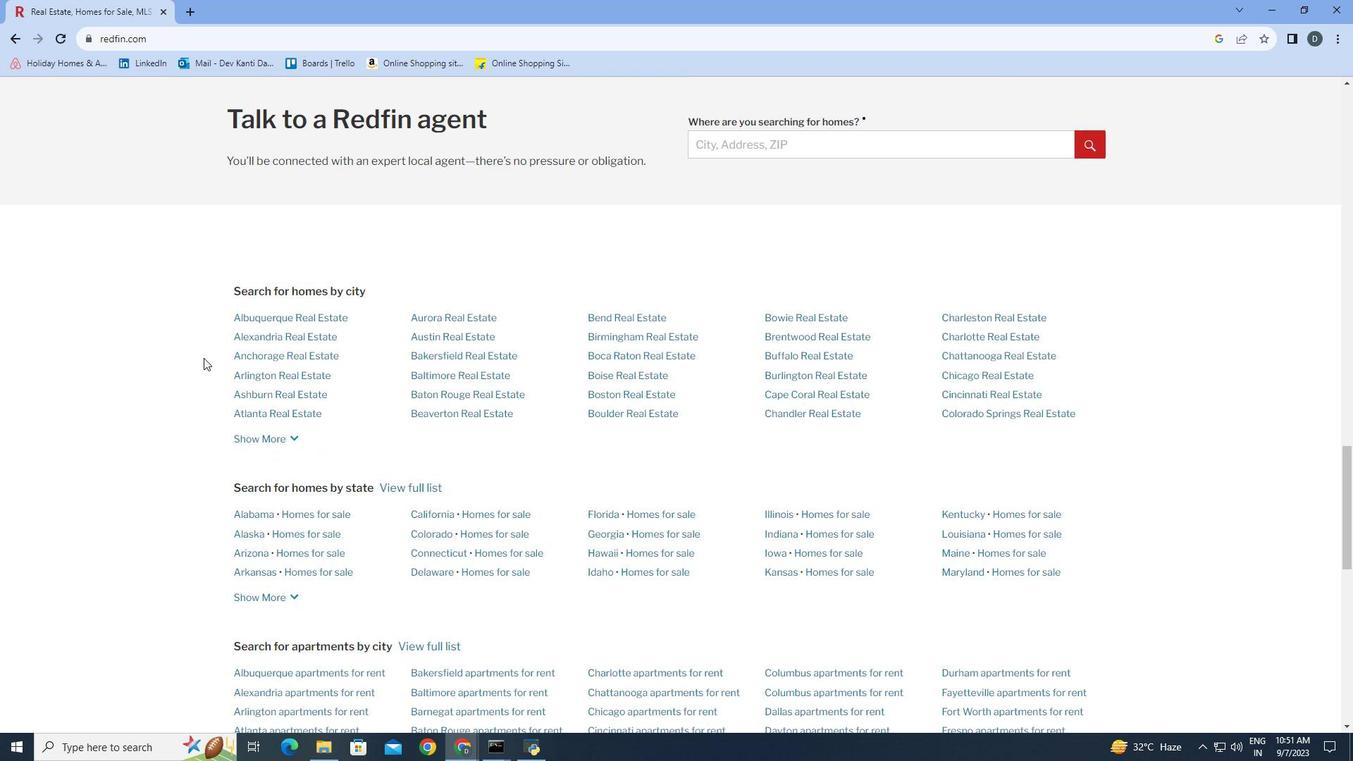 
Action: Mouse scrolled (203, 357) with delta (0, 0)
Screenshot: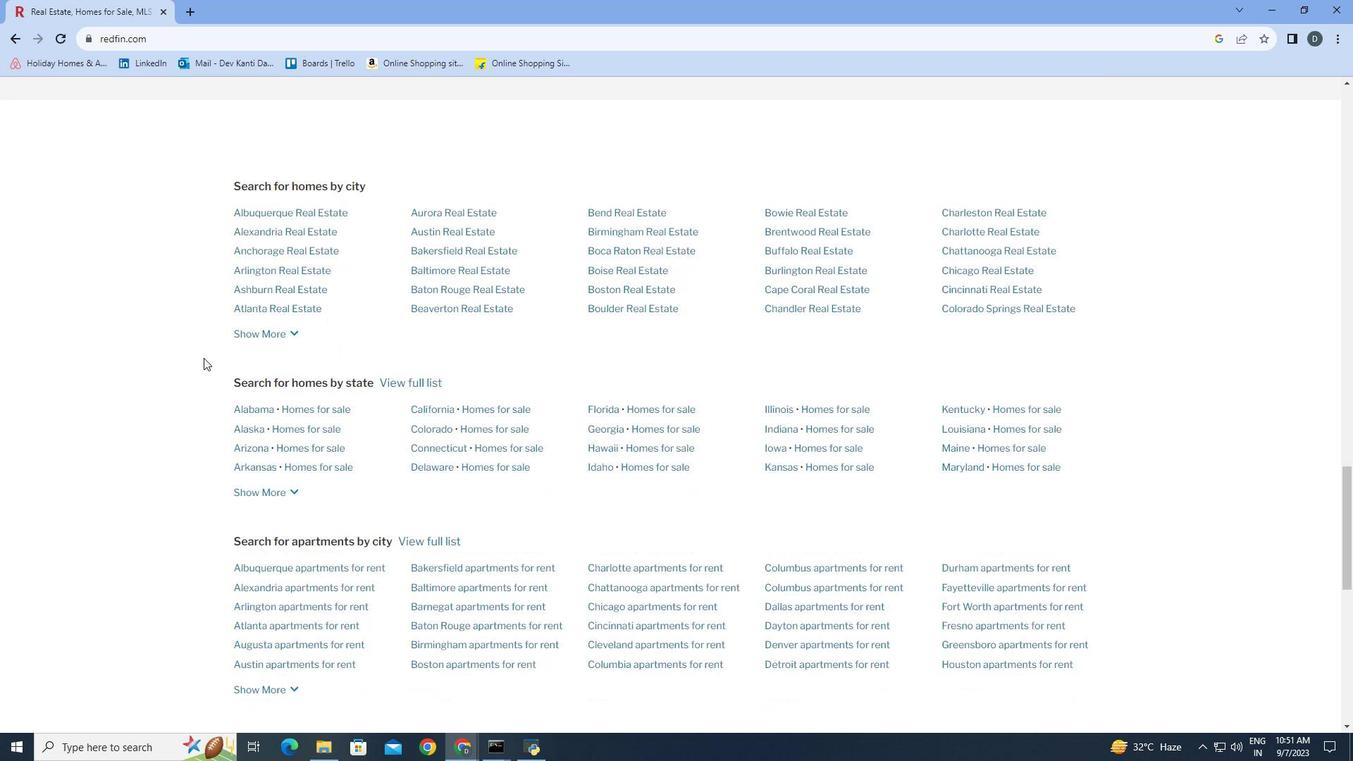 
Action: Mouse scrolled (203, 357) with delta (0, 0)
Screenshot: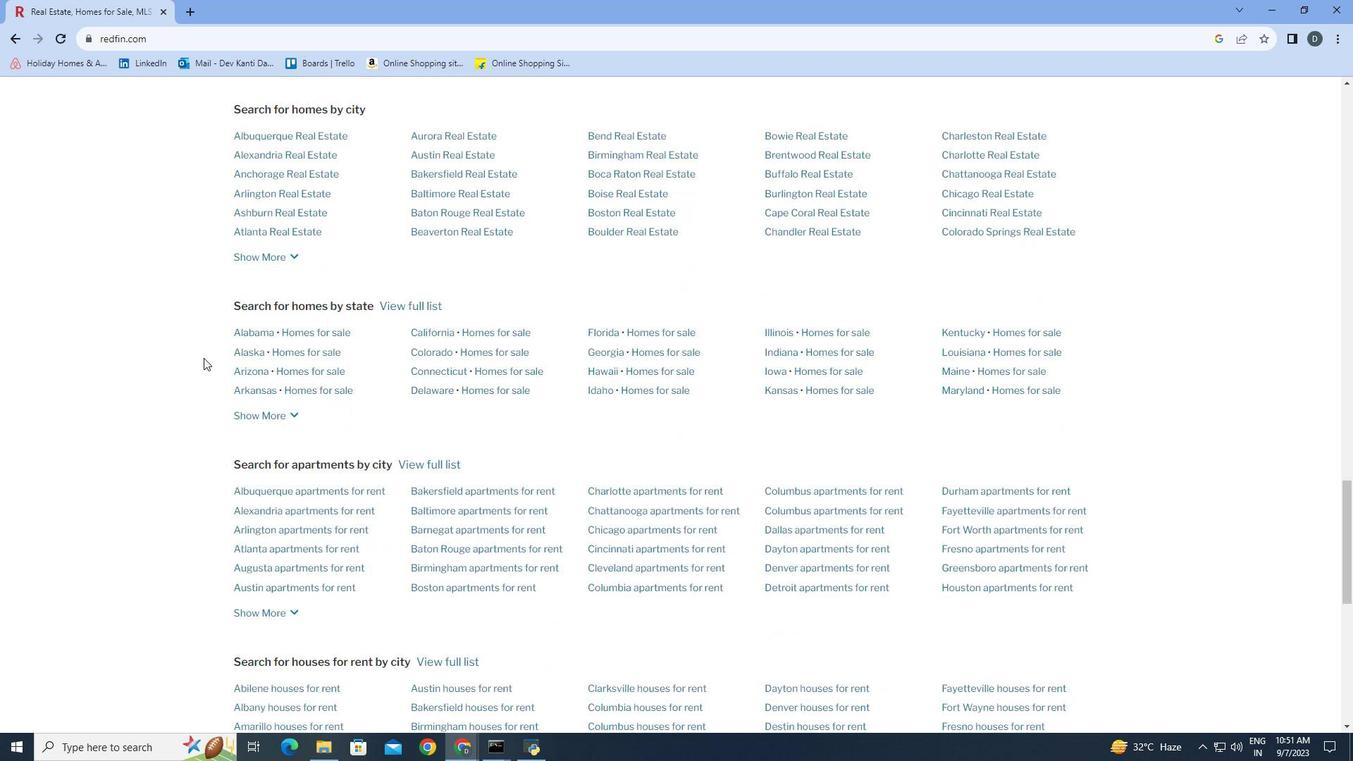 
Action: Mouse scrolled (203, 357) with delta (0, 0)
Screenshot: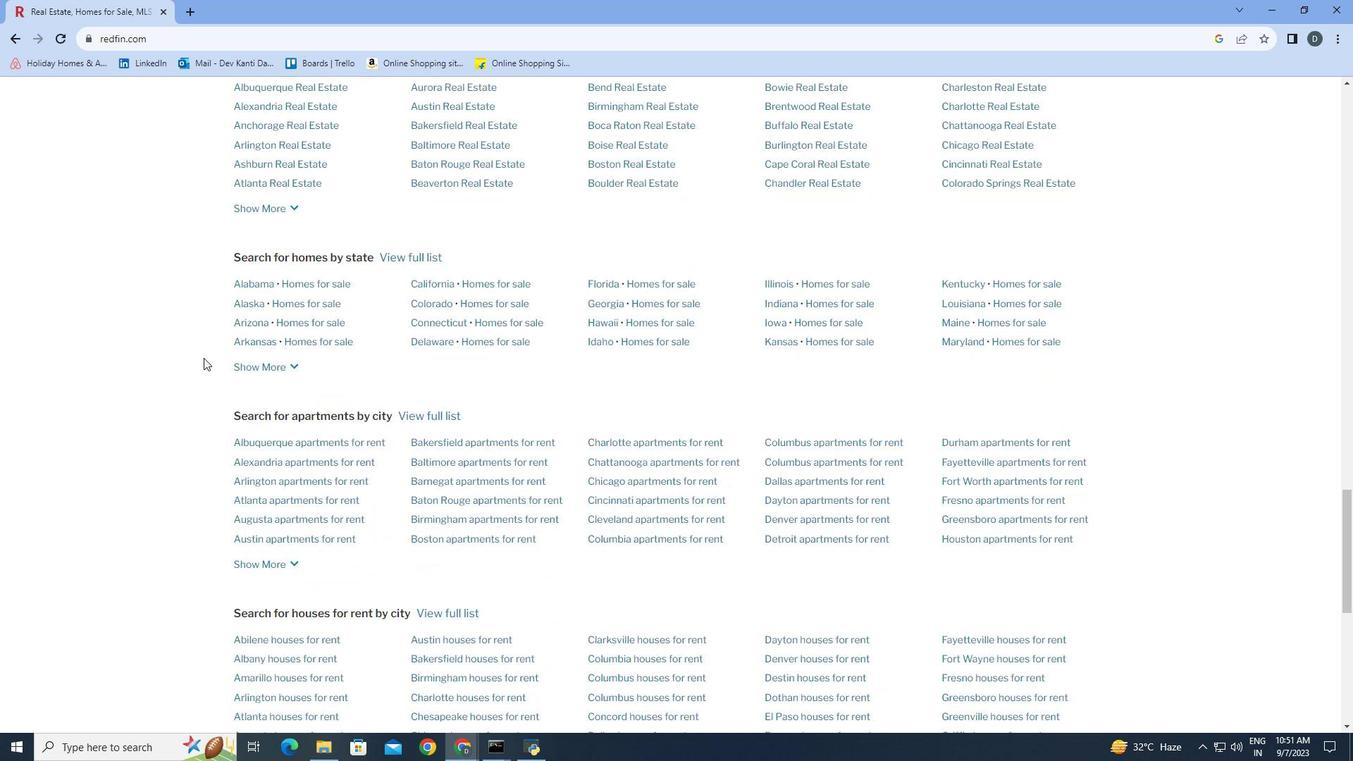 
Action: Mouse scrolled (203, 357) with delta (0, 0)
Screenshot: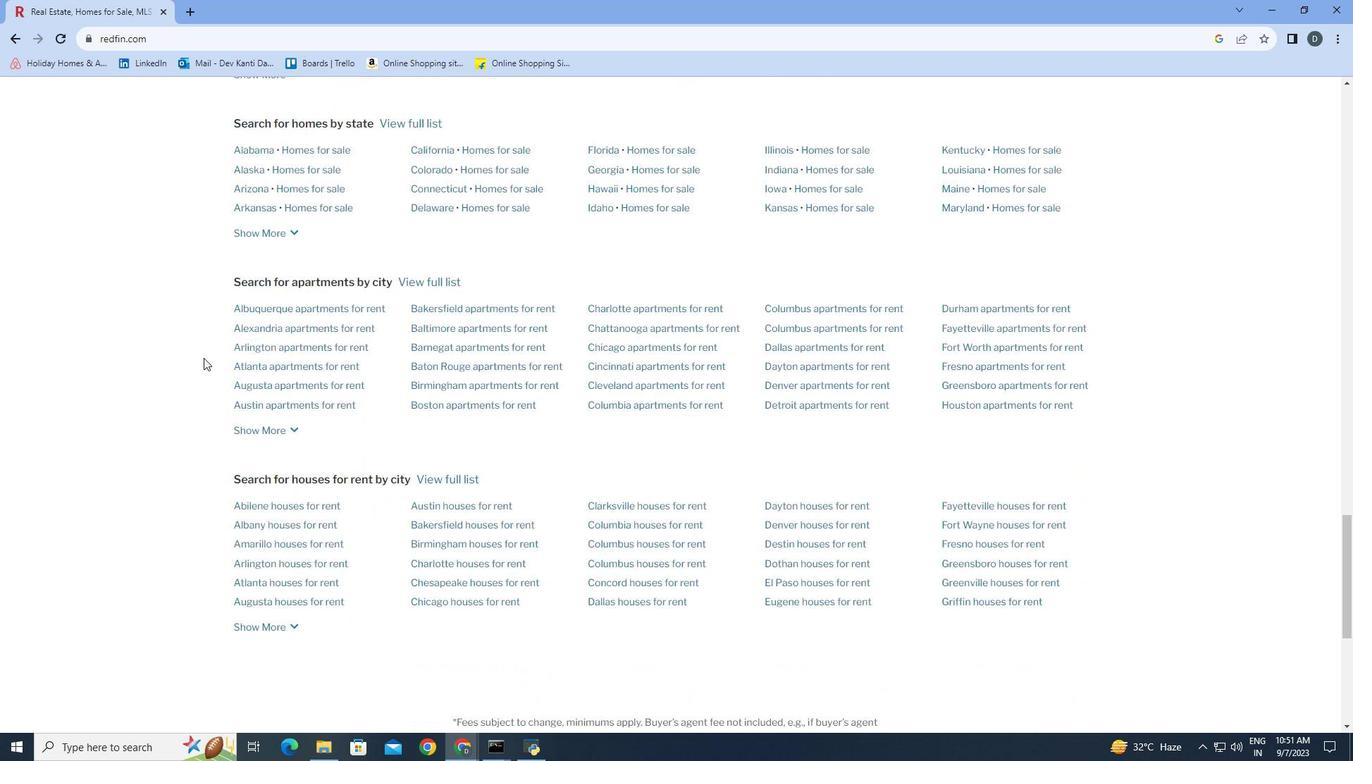 
Action: Mouse scrolled (203, 357) with delta (0, 0)
Screenshot: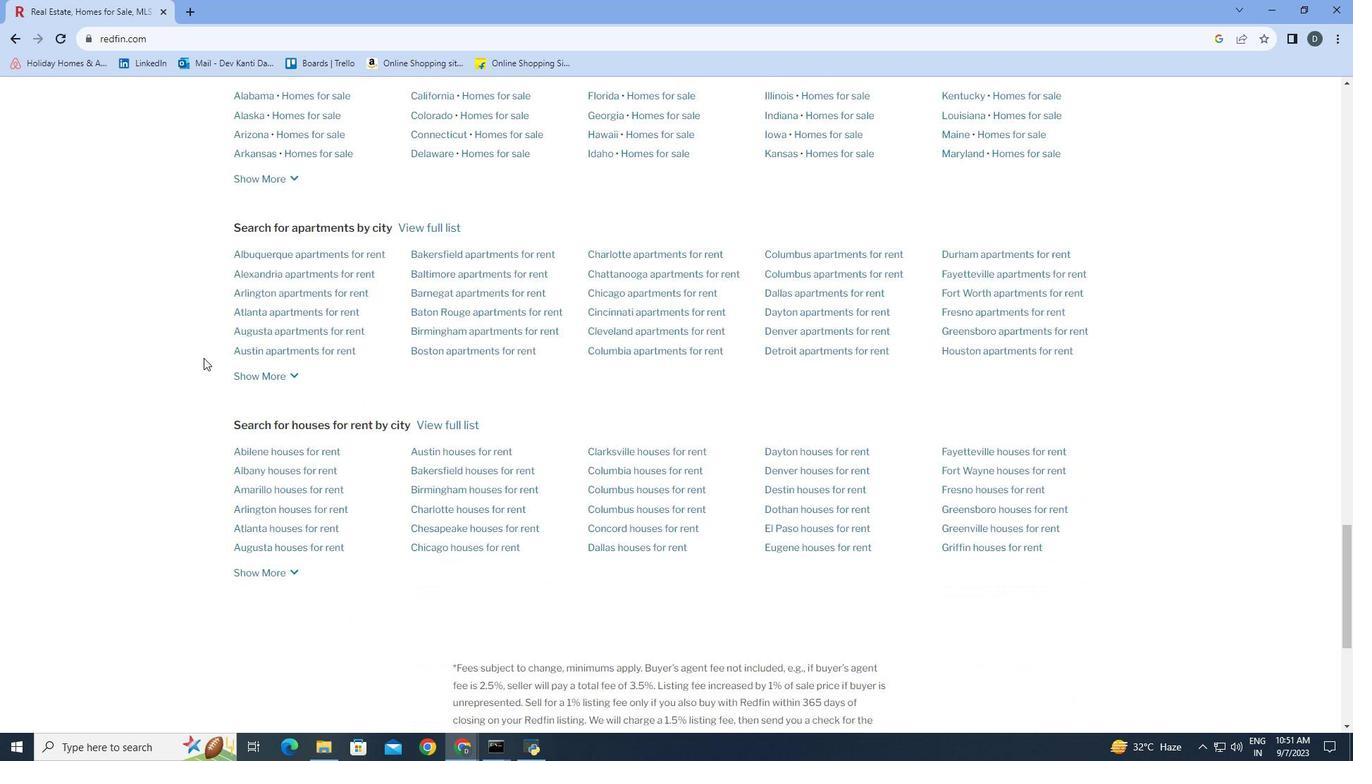 
Action: Mouse scrolled (203, 357) with delta (0, 0)
Screenshot: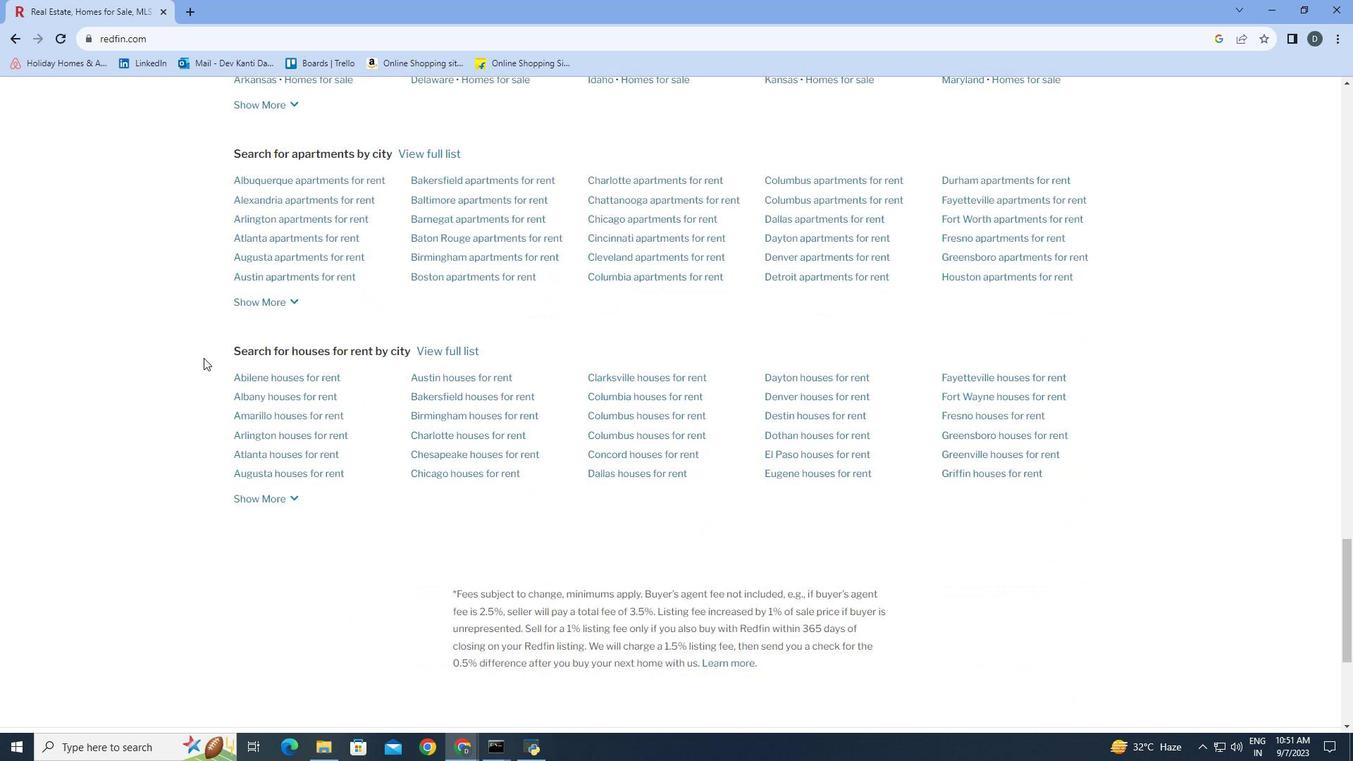 
Action: Mouse scrolled (203, 357) with delta (0, 0)
Screenshot: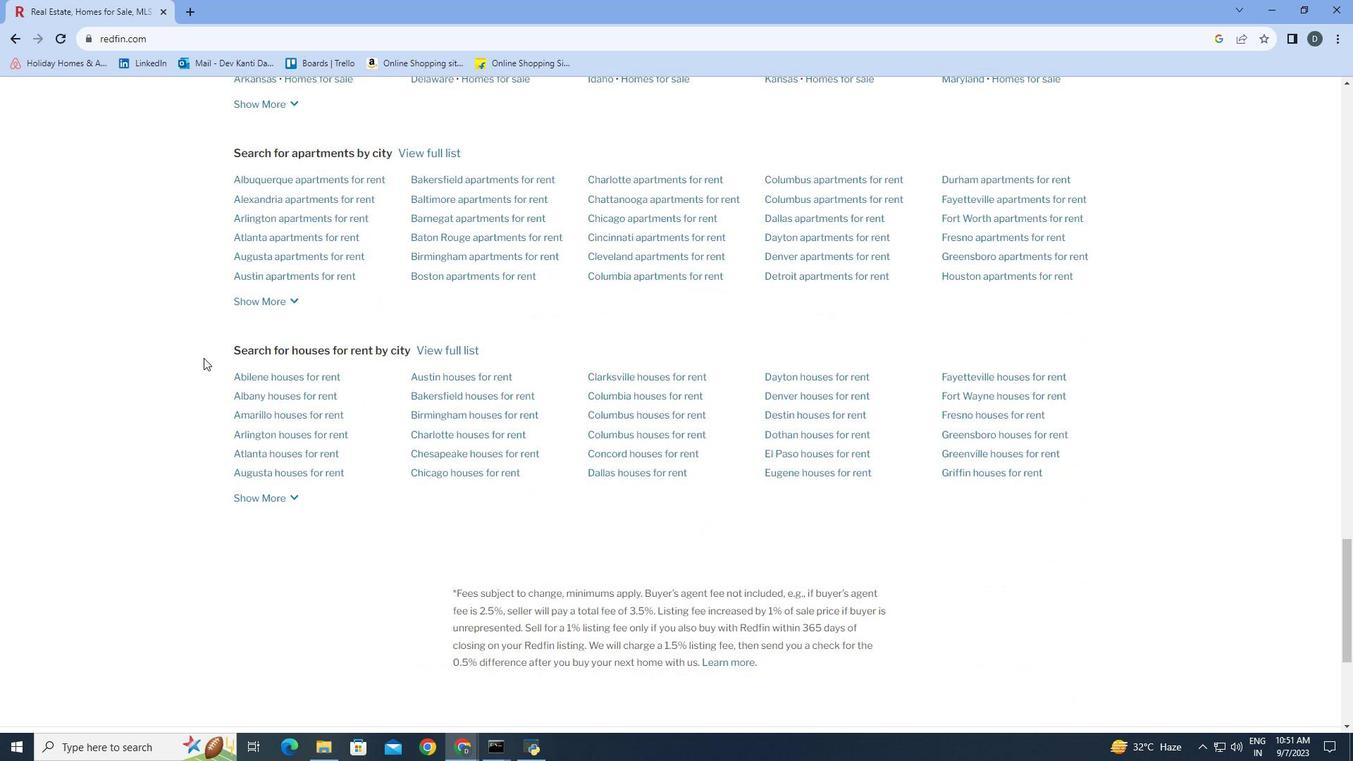 
Action: Mouse scrolled (203, 357) with delta (0, 0)
Screenshot: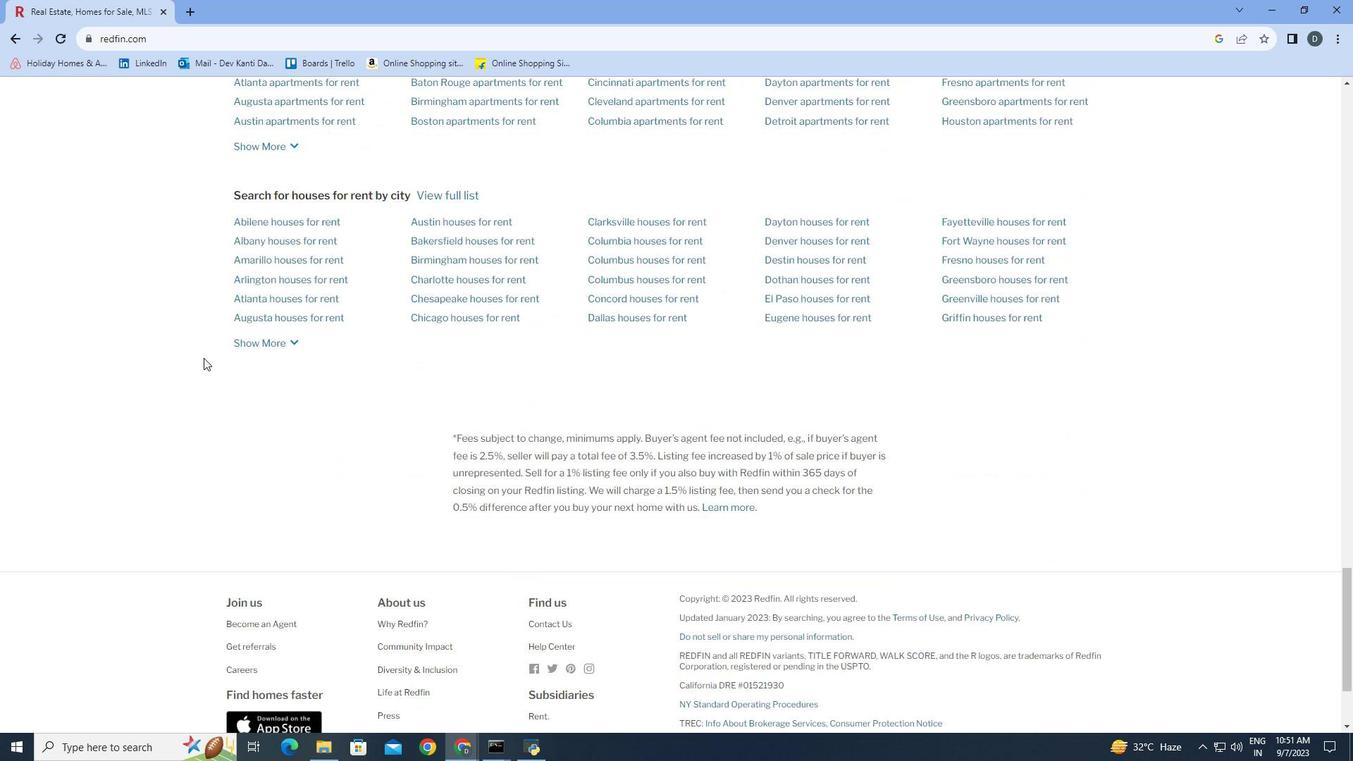 
Action: Mouse scrolled (203, 357) with delta (0, 0)
Screenshot: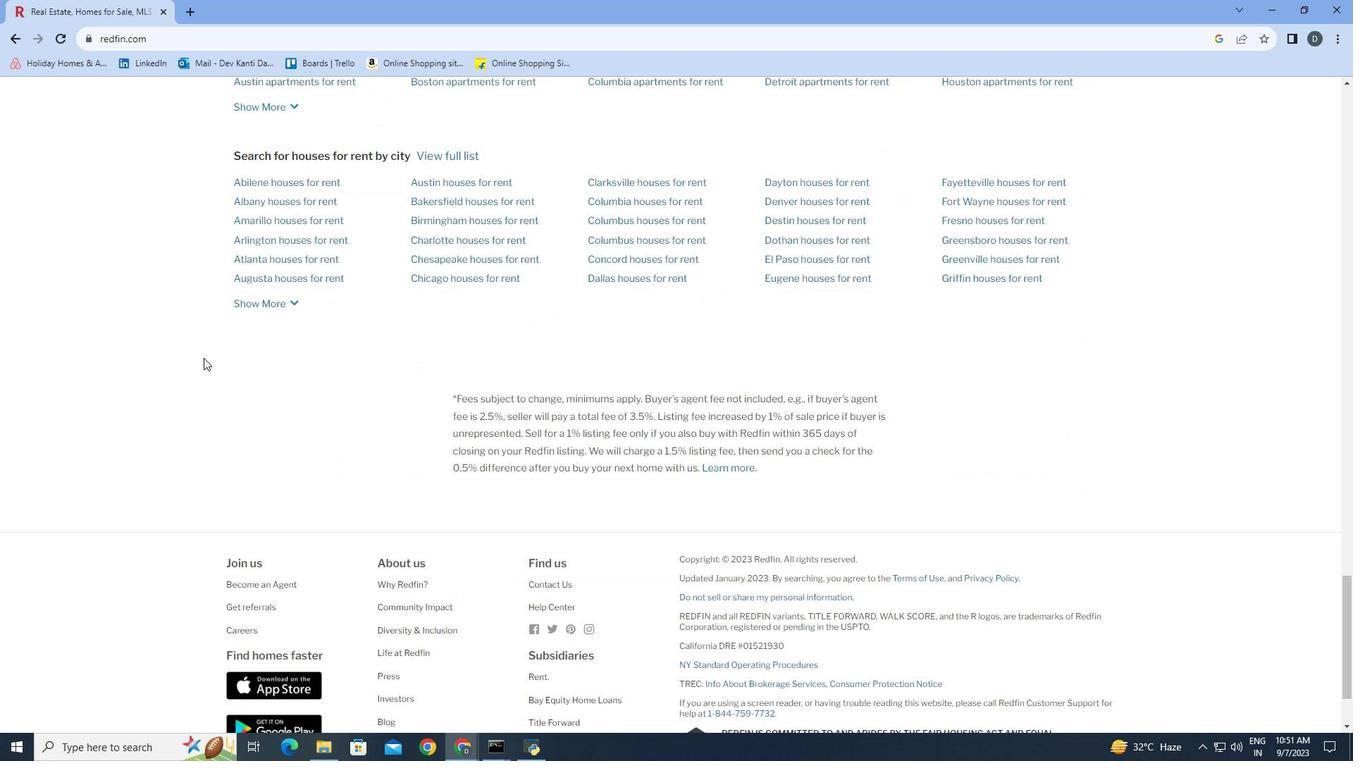 
Action: Mouse scrolled (203, 357) with delta (0, 0)
Screenshot: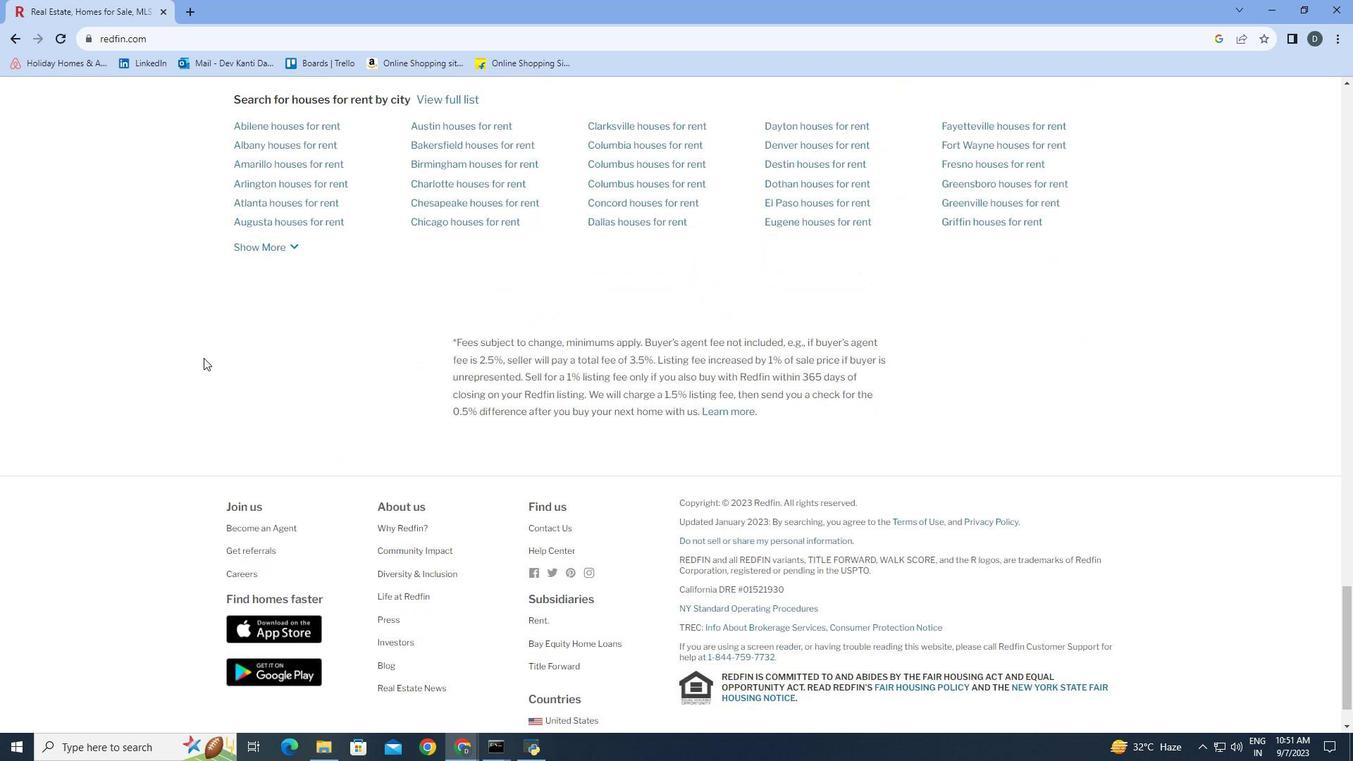 
Action: Mouse scrolled (203, 357) with delta (0, 0)
Screenshot: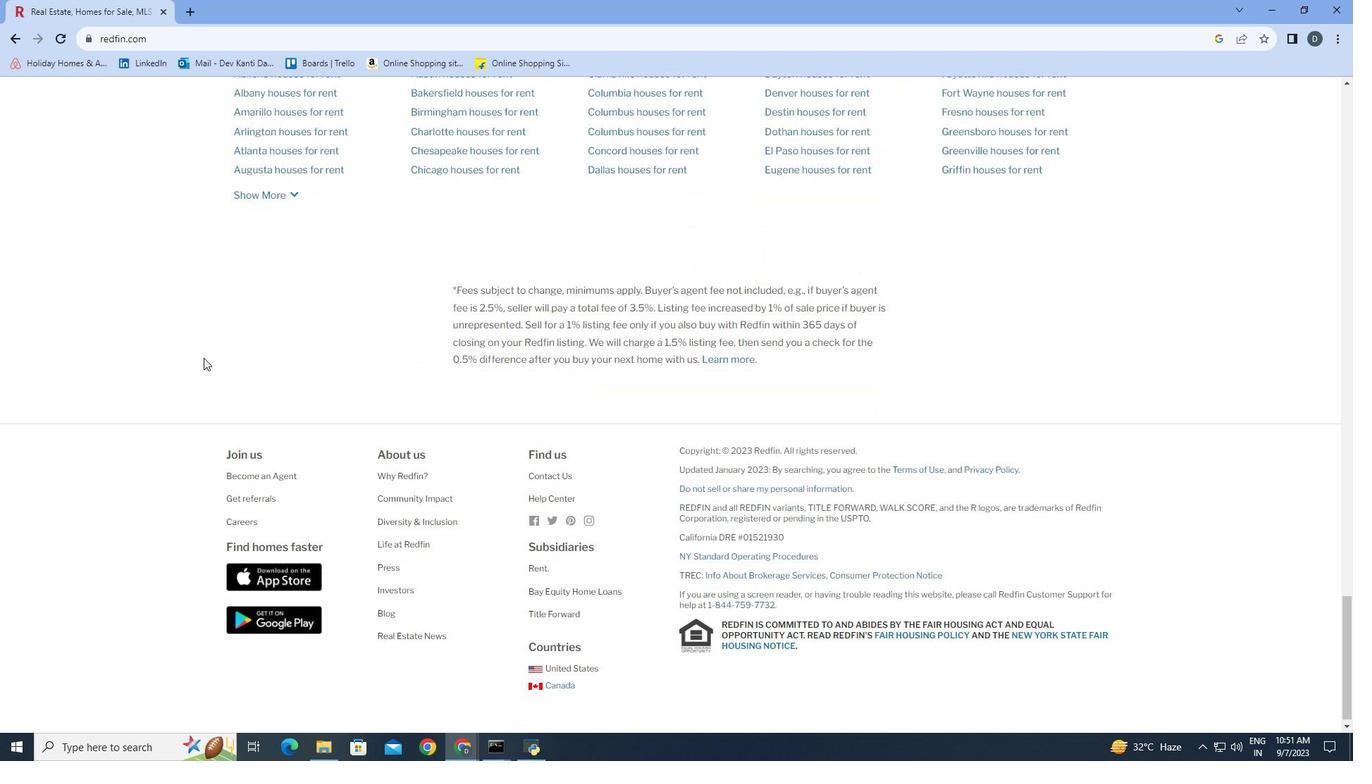
Action: Mouse scrolled (203, 357) with delta (0, 0)
Screenshot: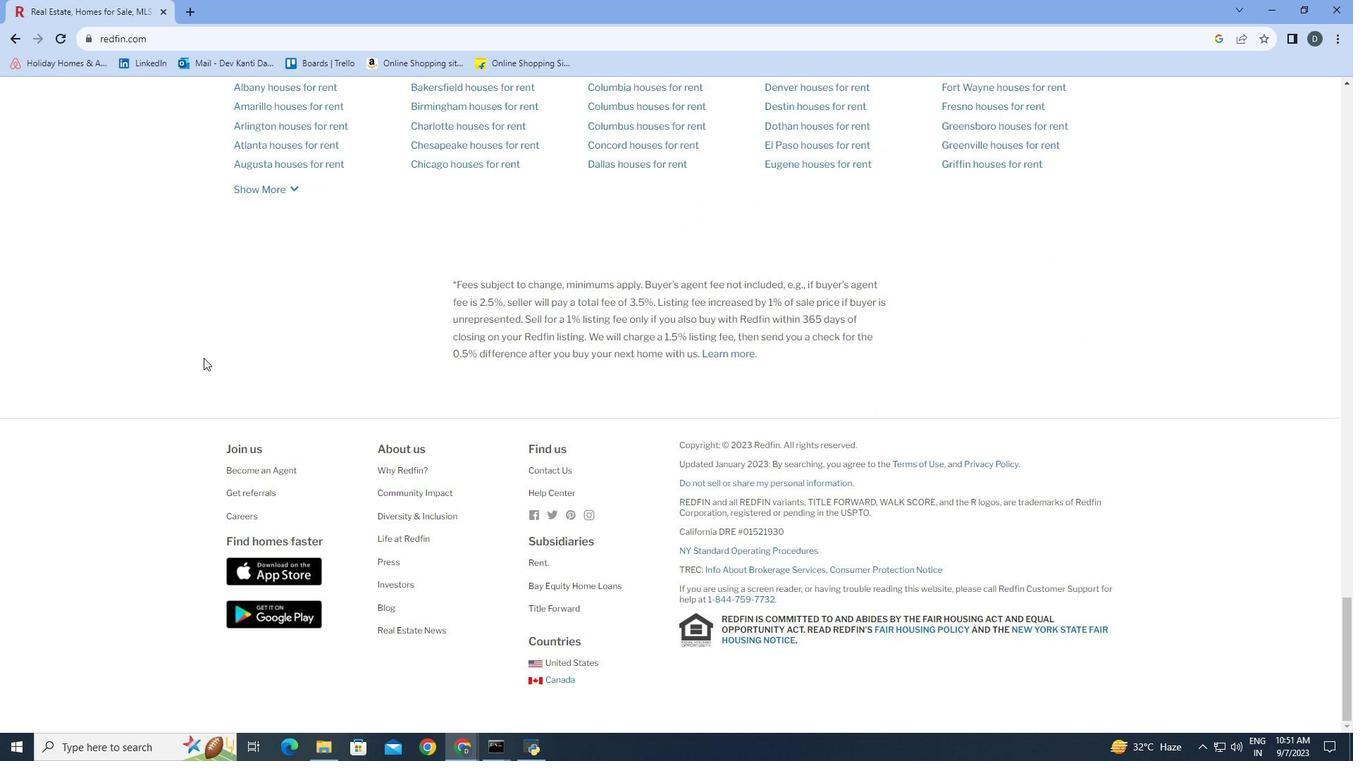 
Action: Mouse scrolled (203, 357) with delta (0, 0)
Screenshot: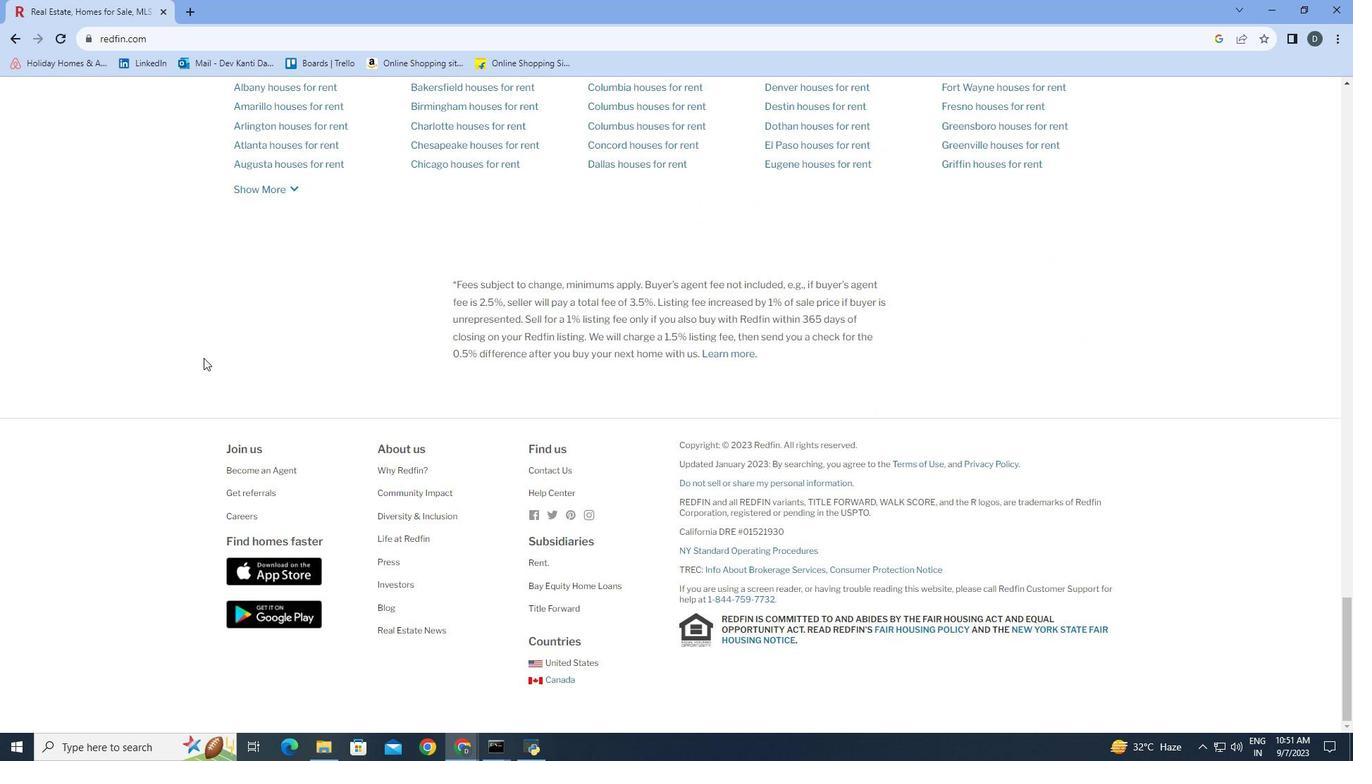 
Action: Mouse moved to (251, 469)
Screenshot: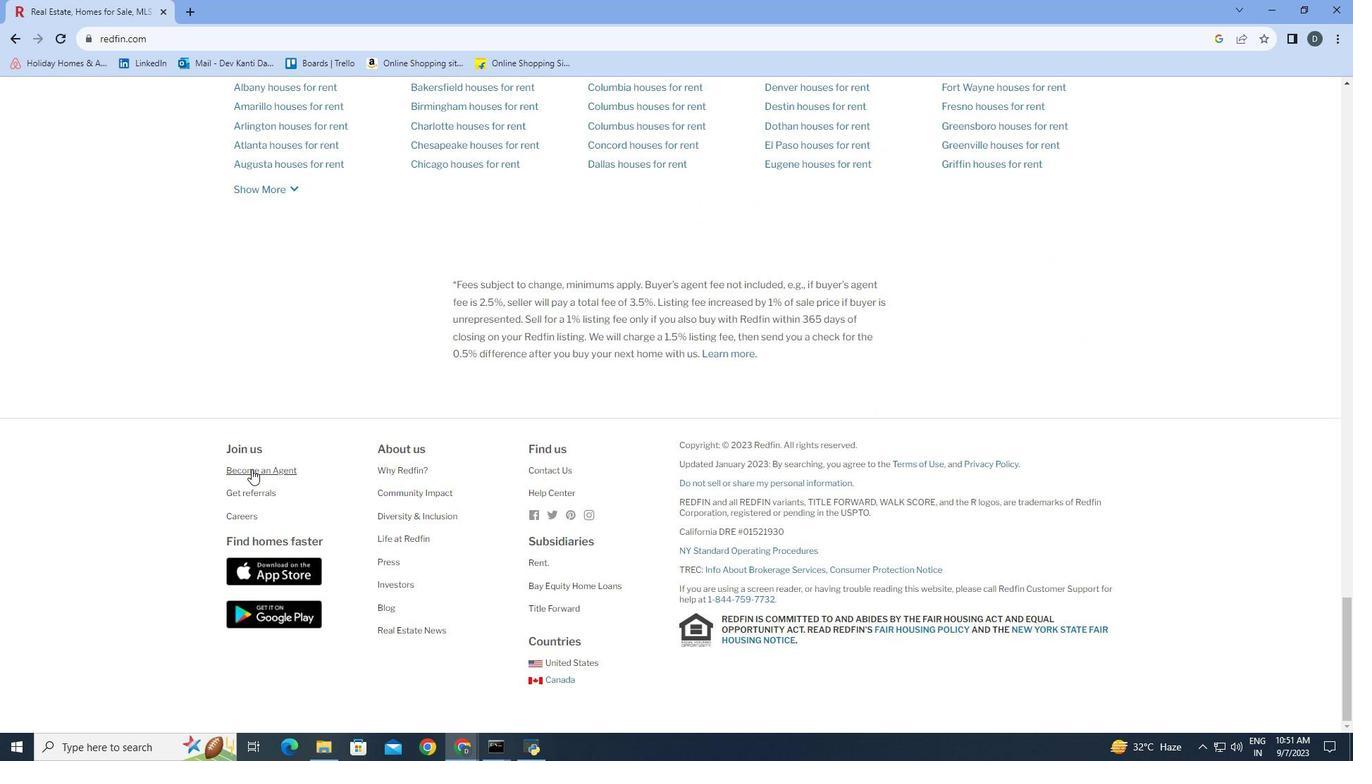 
Action: Mouse pressed left at (251, 469)
Screenshot: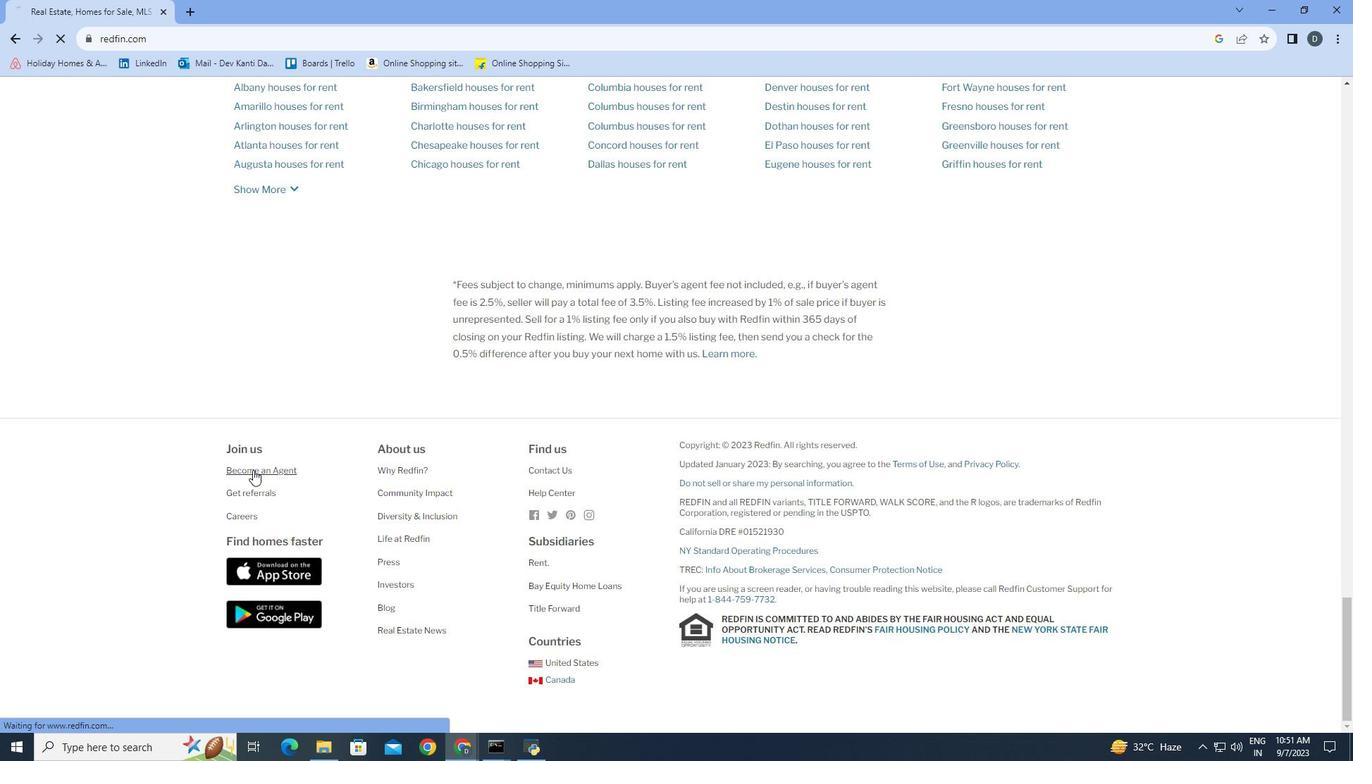 
Action: Mouse moved to (292, 140)
Screenshot: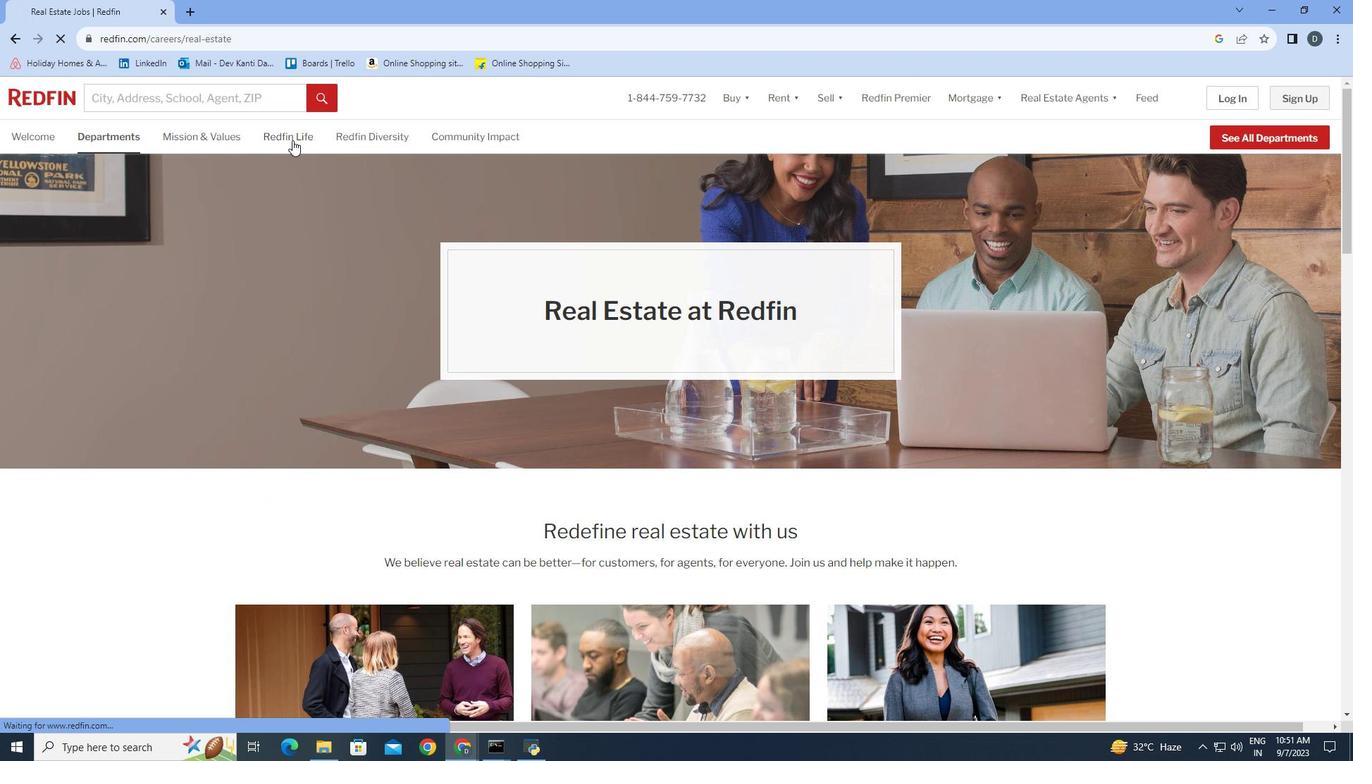 
Action: Mouse pressed left at (292, 140)
Screenshot: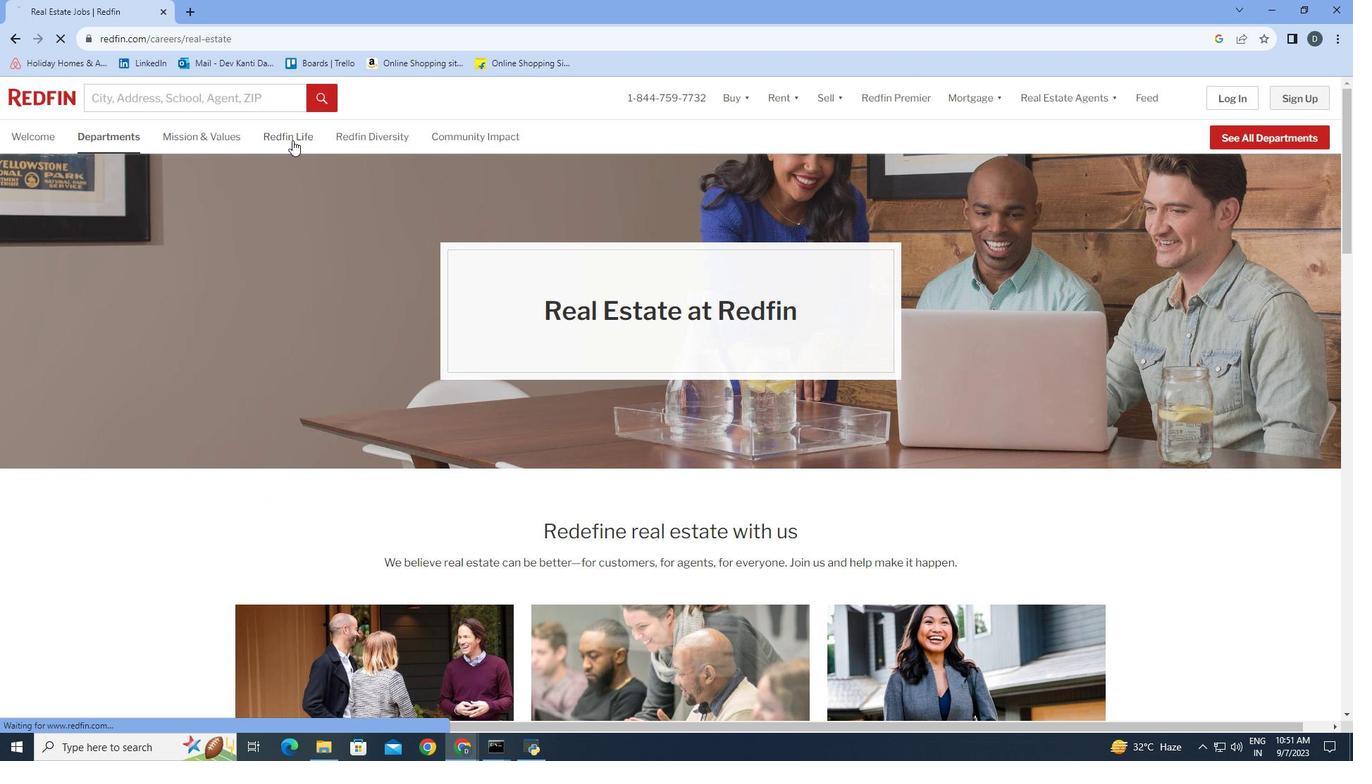 
Action: Mouse moved to (981, 455)
Screenshot: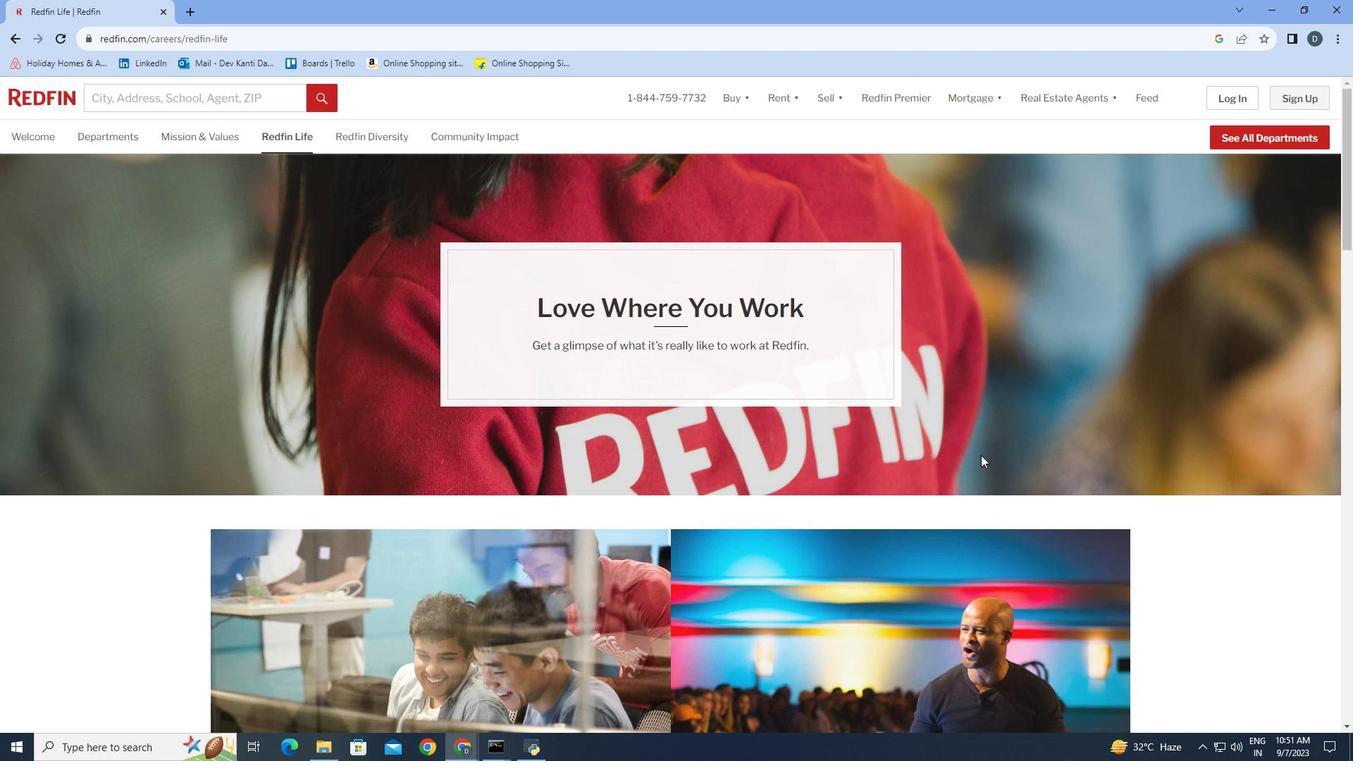 
Action: Mouse scrolled (981, 454) with delta (0, 0)
Screenshot: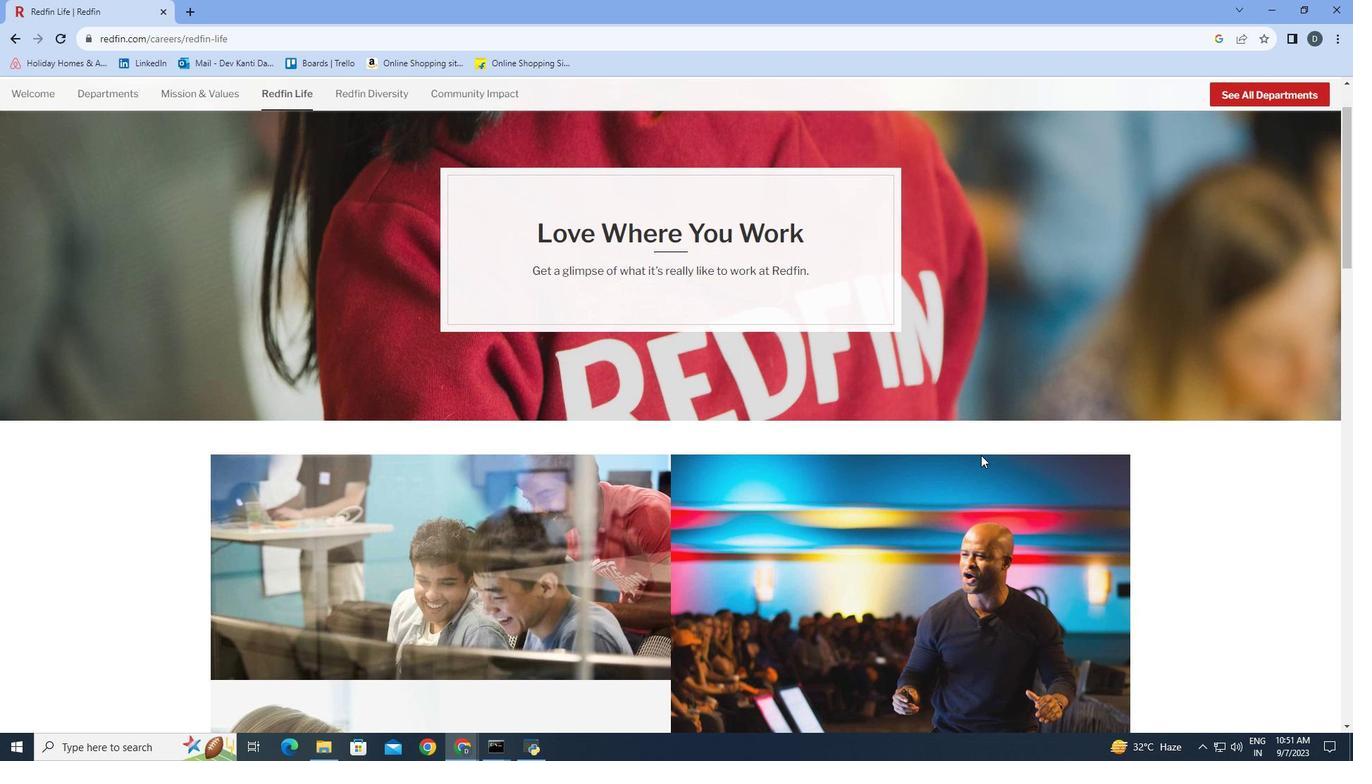 
Action: Mouse scrolled (981, 454) with delta (0, 0)
Screenshot: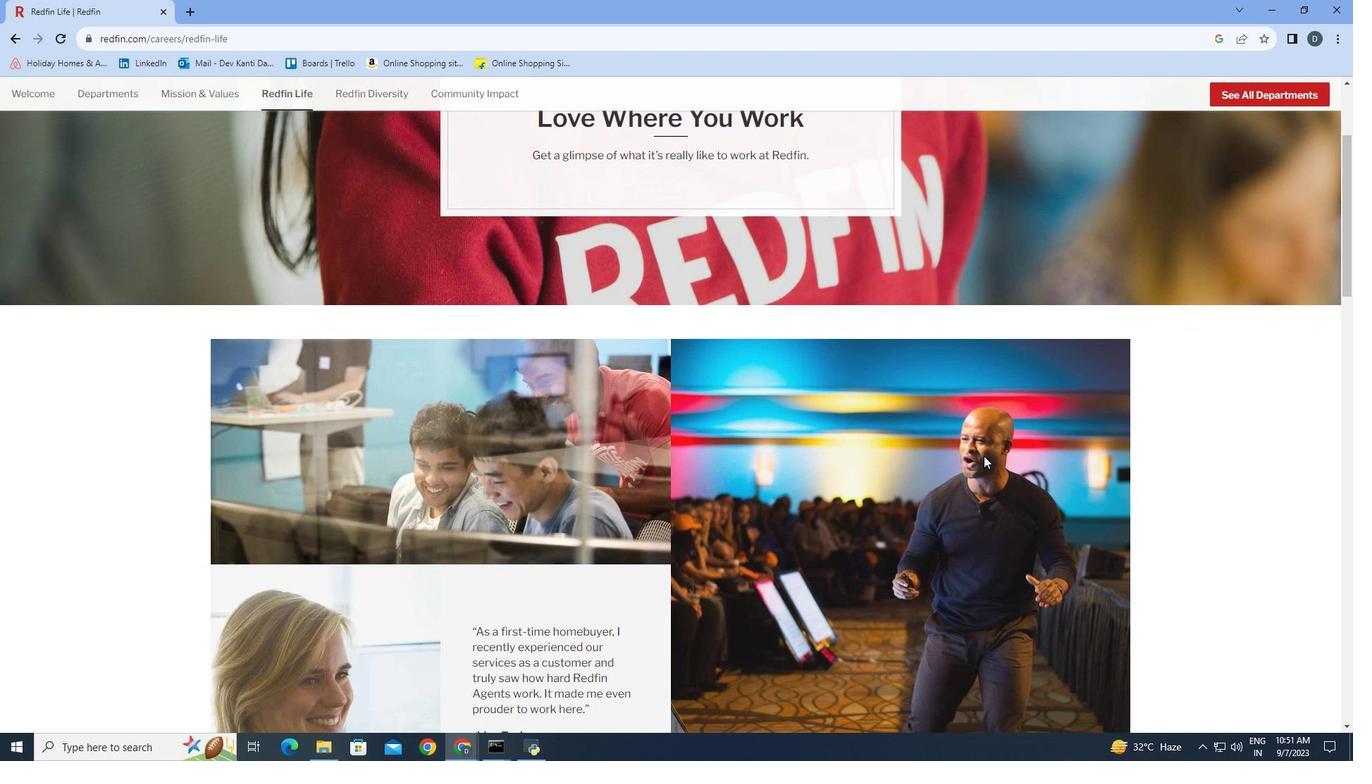 
Action: Mouse moved to (982, 456)
Screenshot: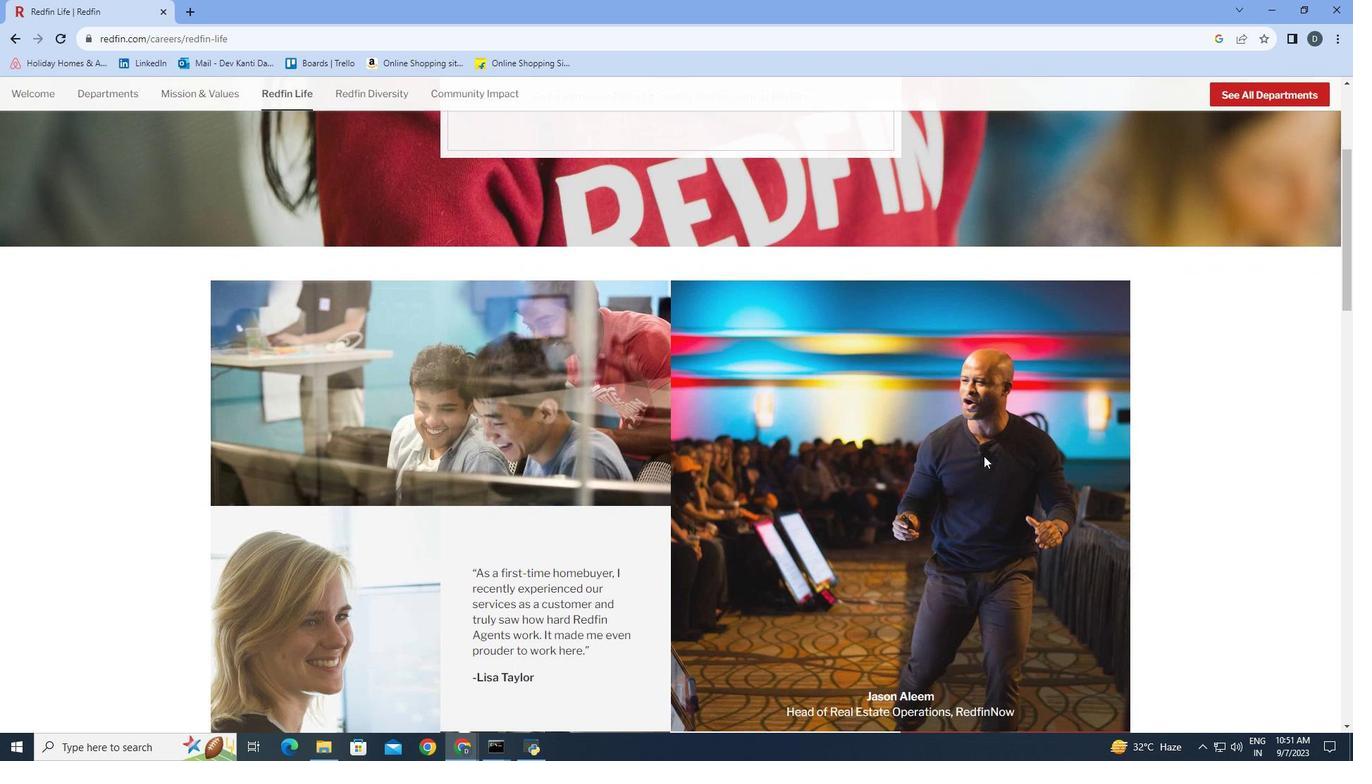 
Action: Mouse scrolled (982, 455) with delta (0, 0)
Screenshot: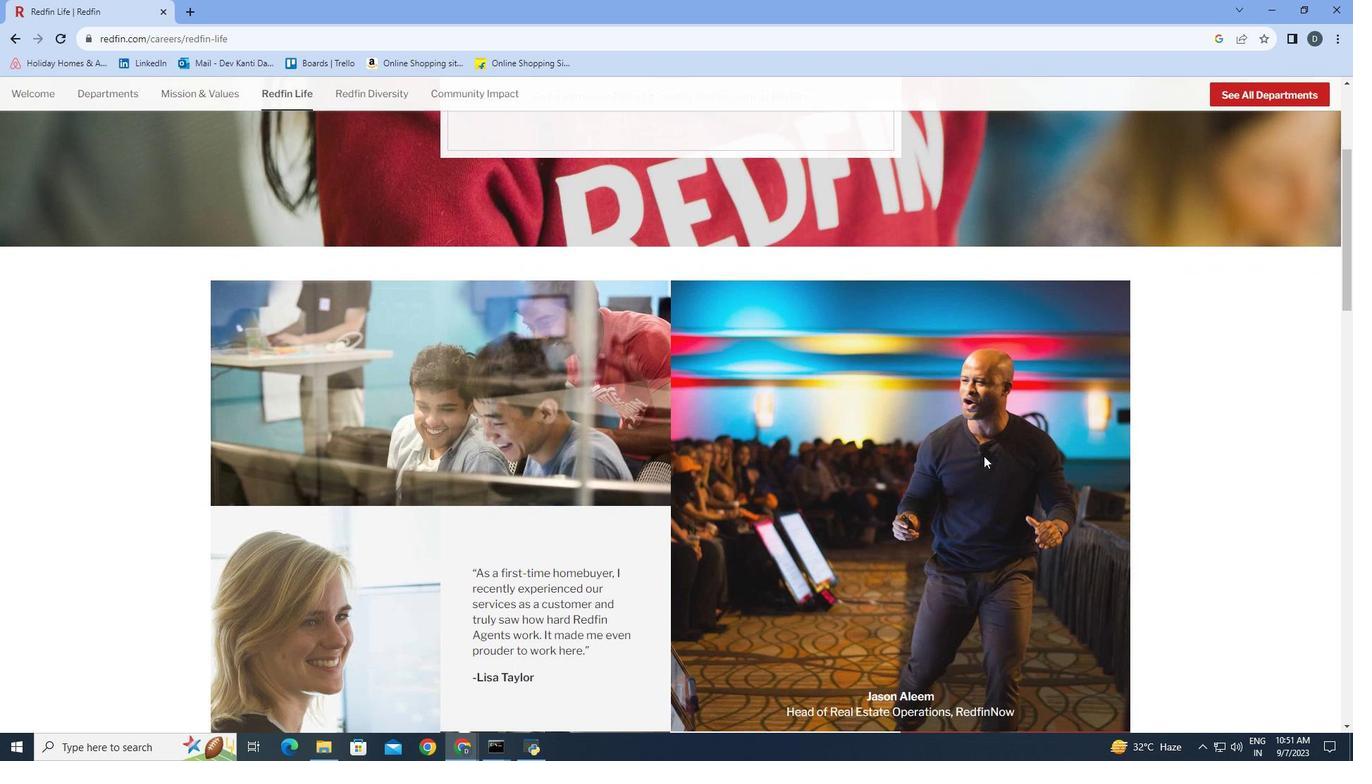 
Action: Mouse moved to (984, 456)
Screenshot: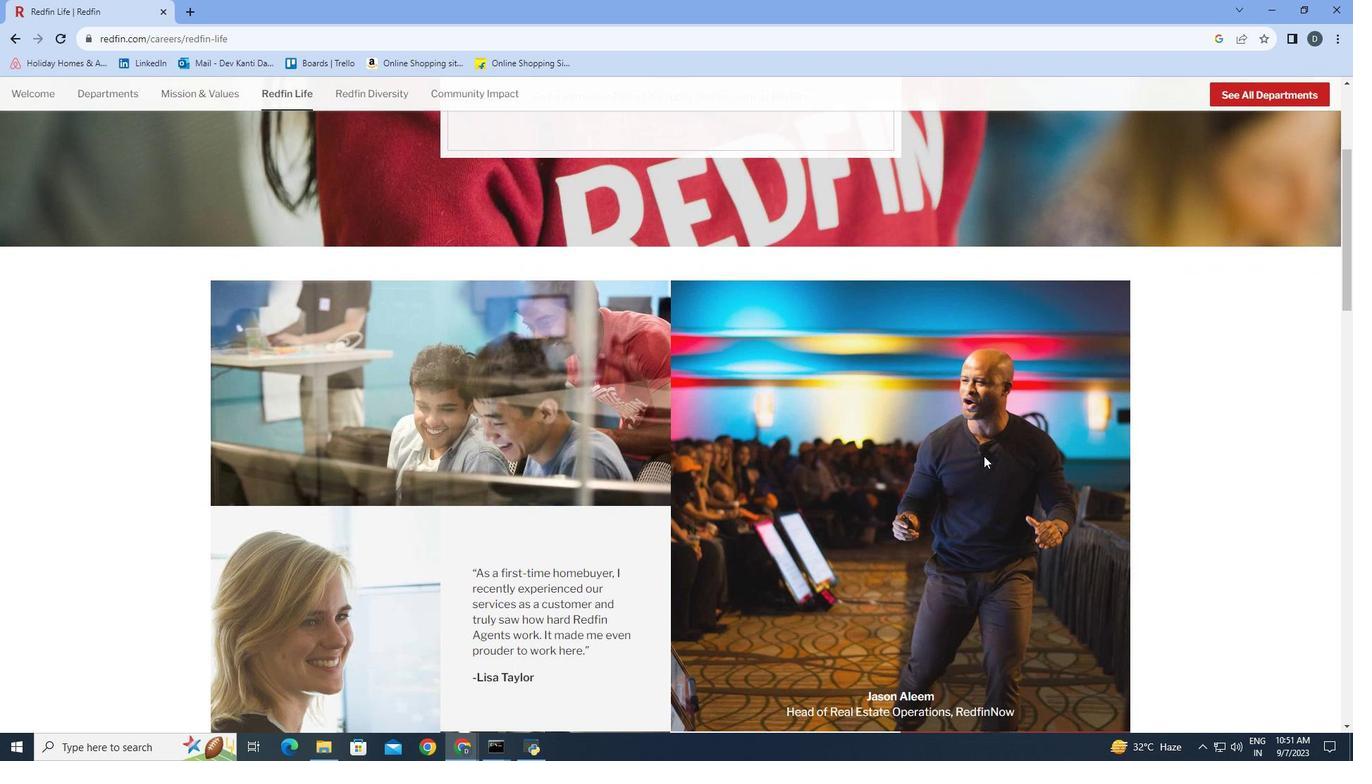 
Action: Mouse scrolled (984, 455) with delta (0, 0)
Screenshot: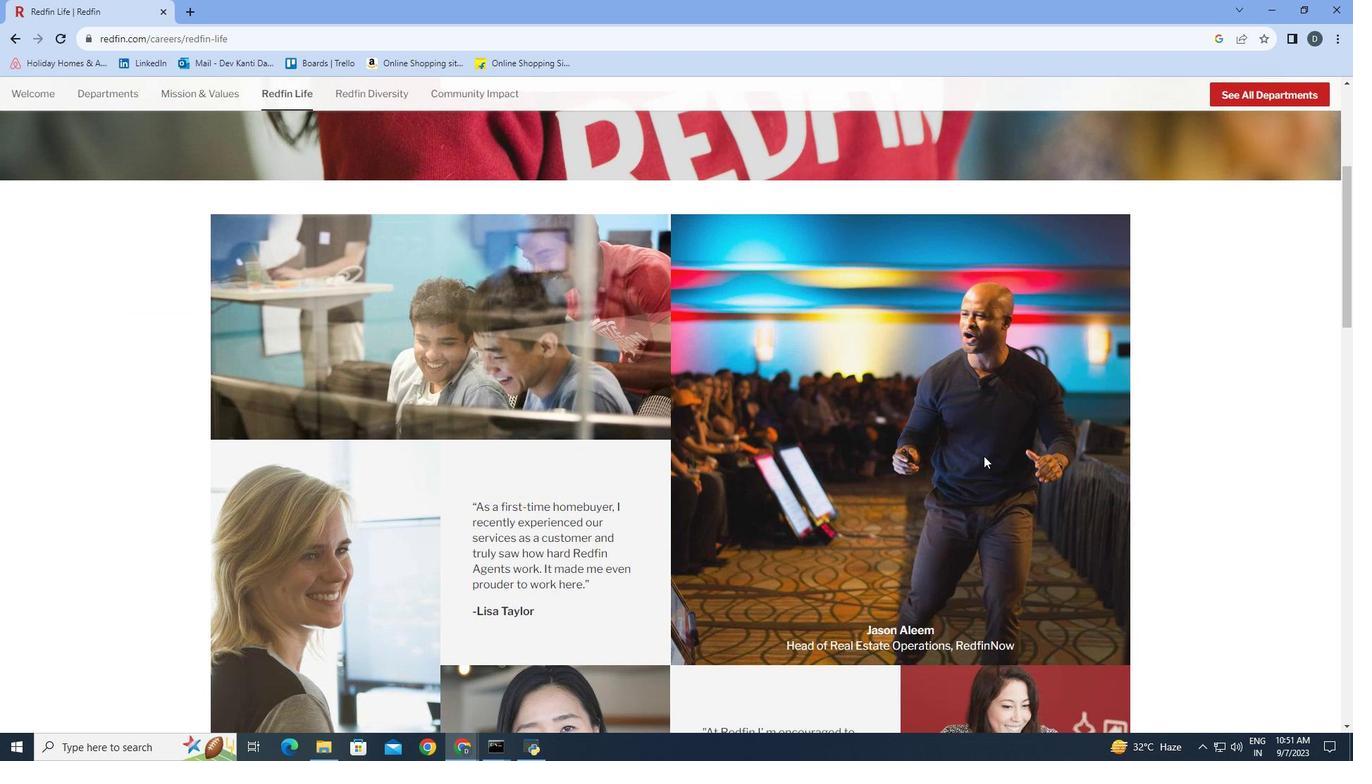 
Action: Mouse scrolled (984, 455) with delta (0, 0)
Screenshot: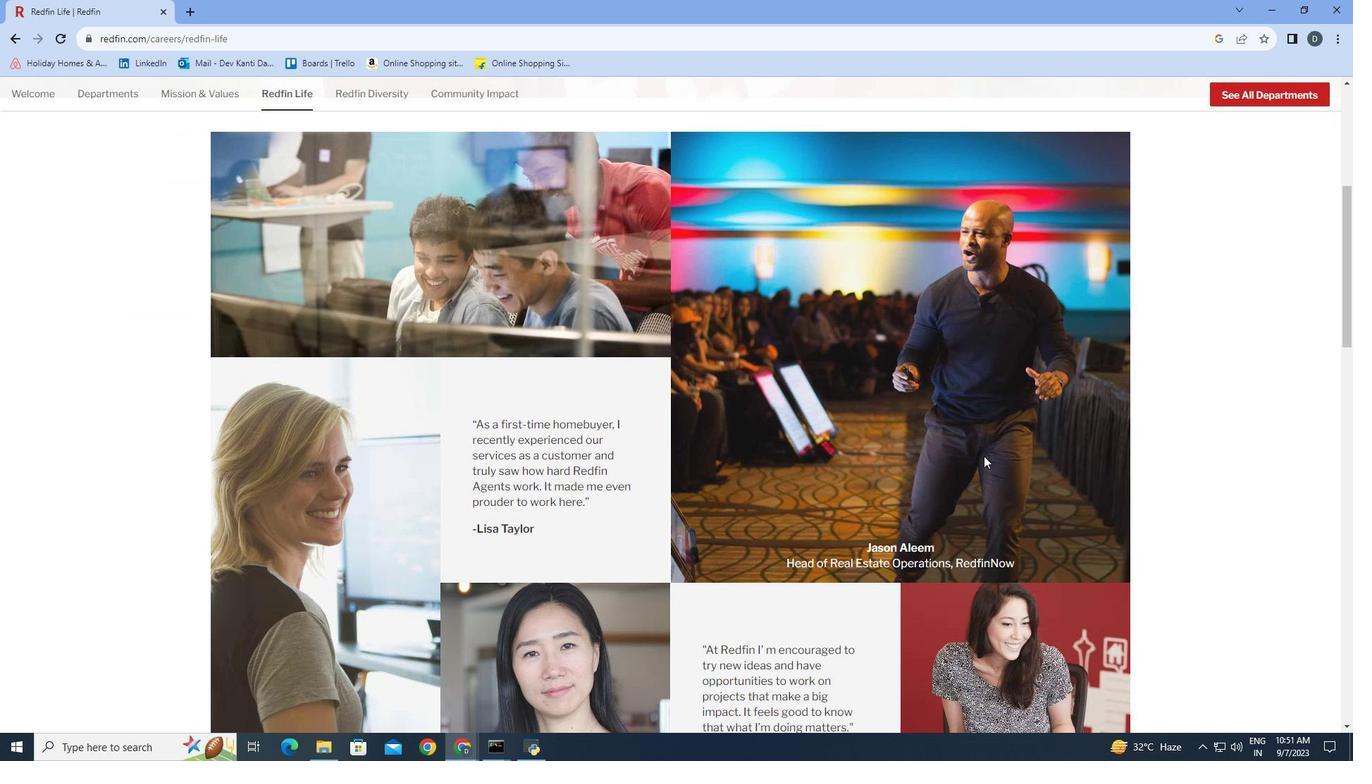 
Action: Mouse scrolled (984, 455) with delta (0, 0)
Screenshot: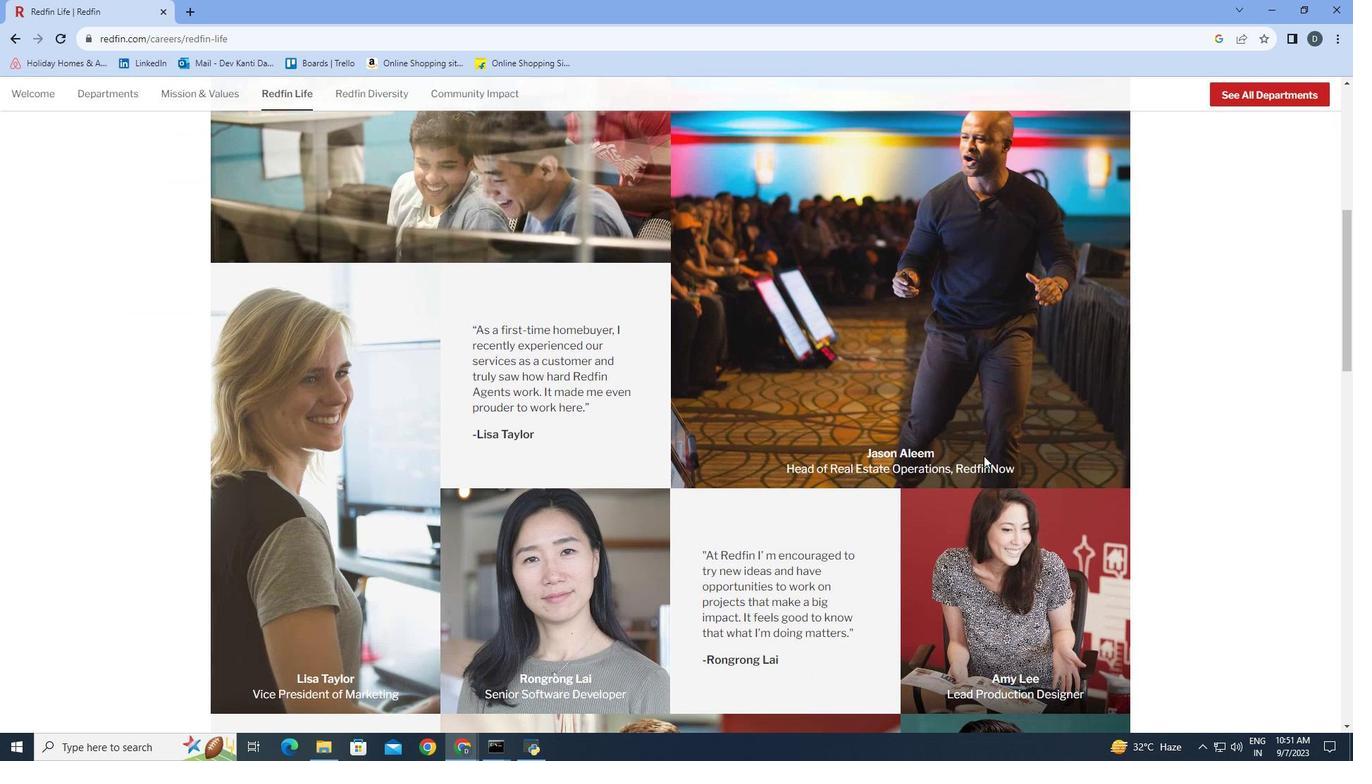 
Action: Mouse scrolled (984, 455) with delta (0, 0)
Screenshot: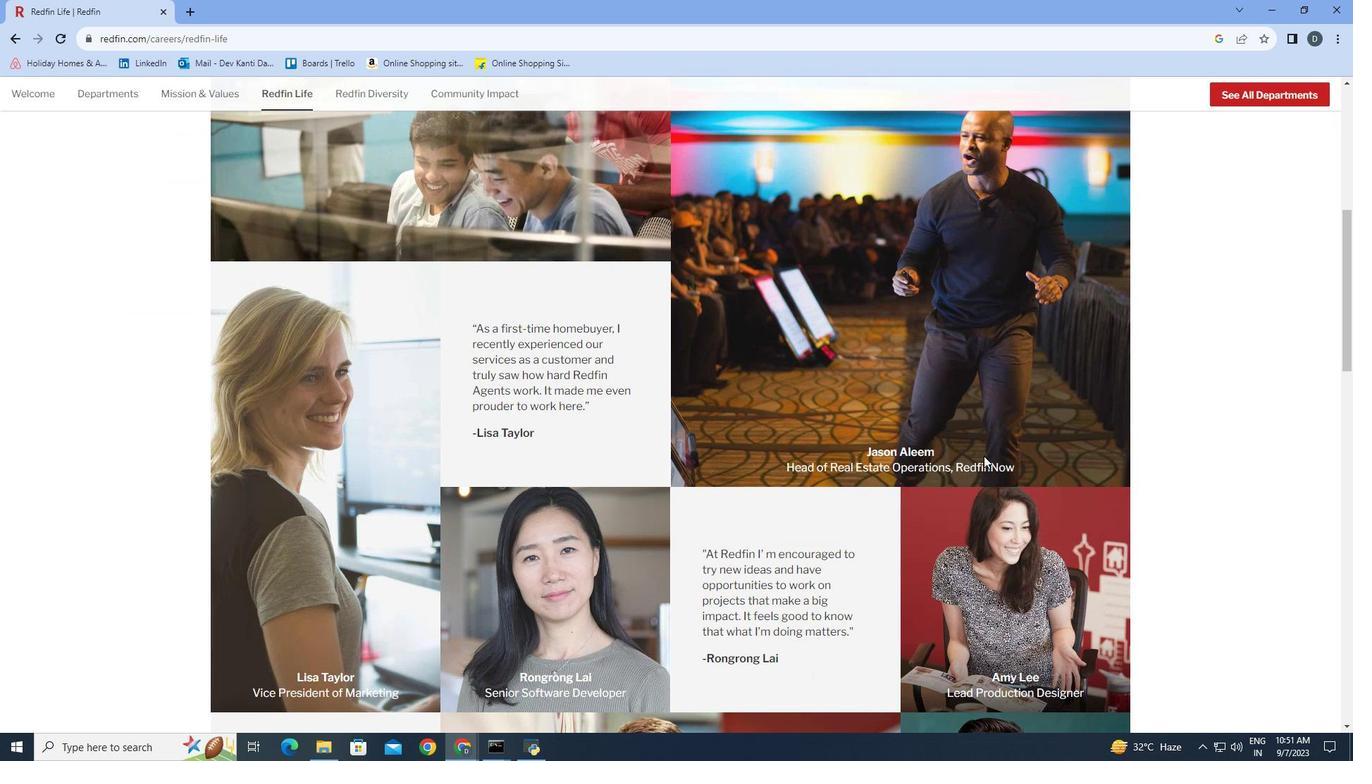 
Action: Mouse moved to (984, 456)
Screenshot: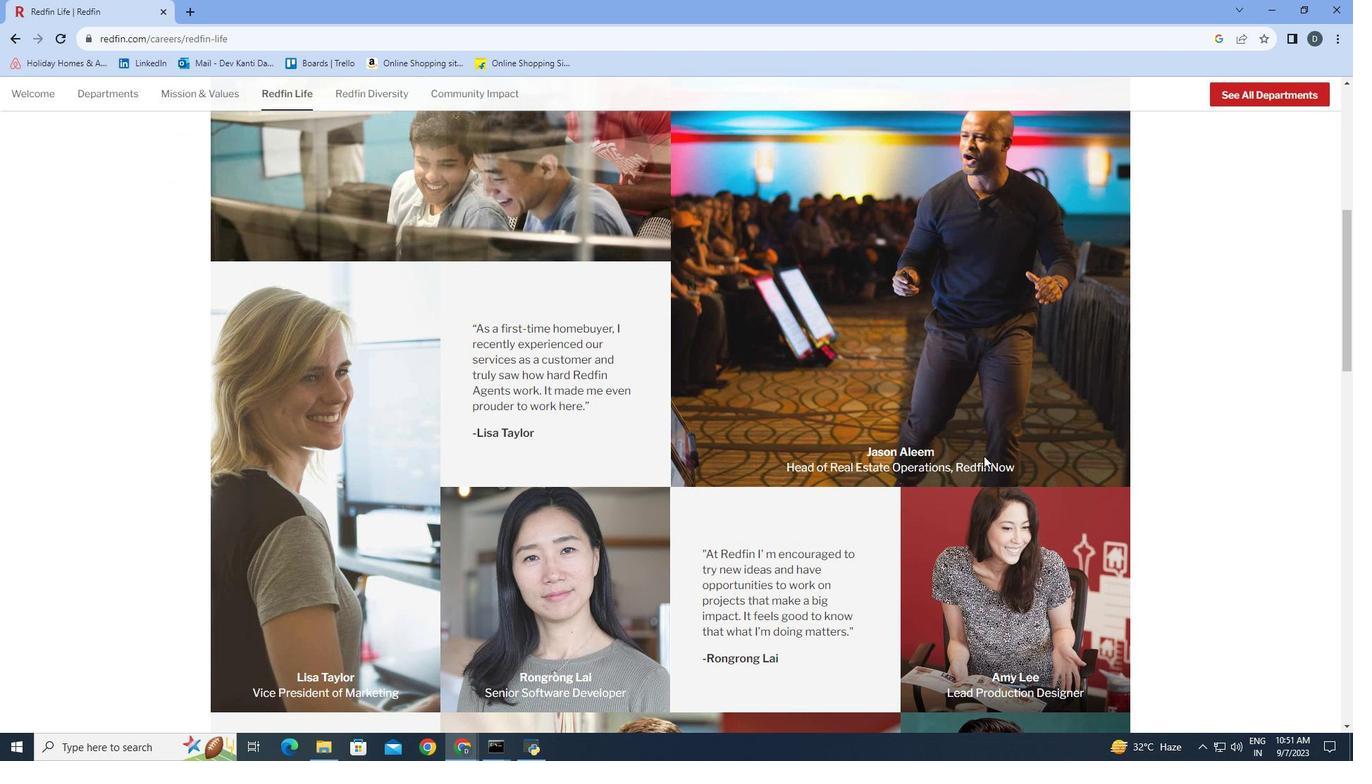 
Action: Mouse scrolled (984, 455) with delta (0, 0)
Screenshot: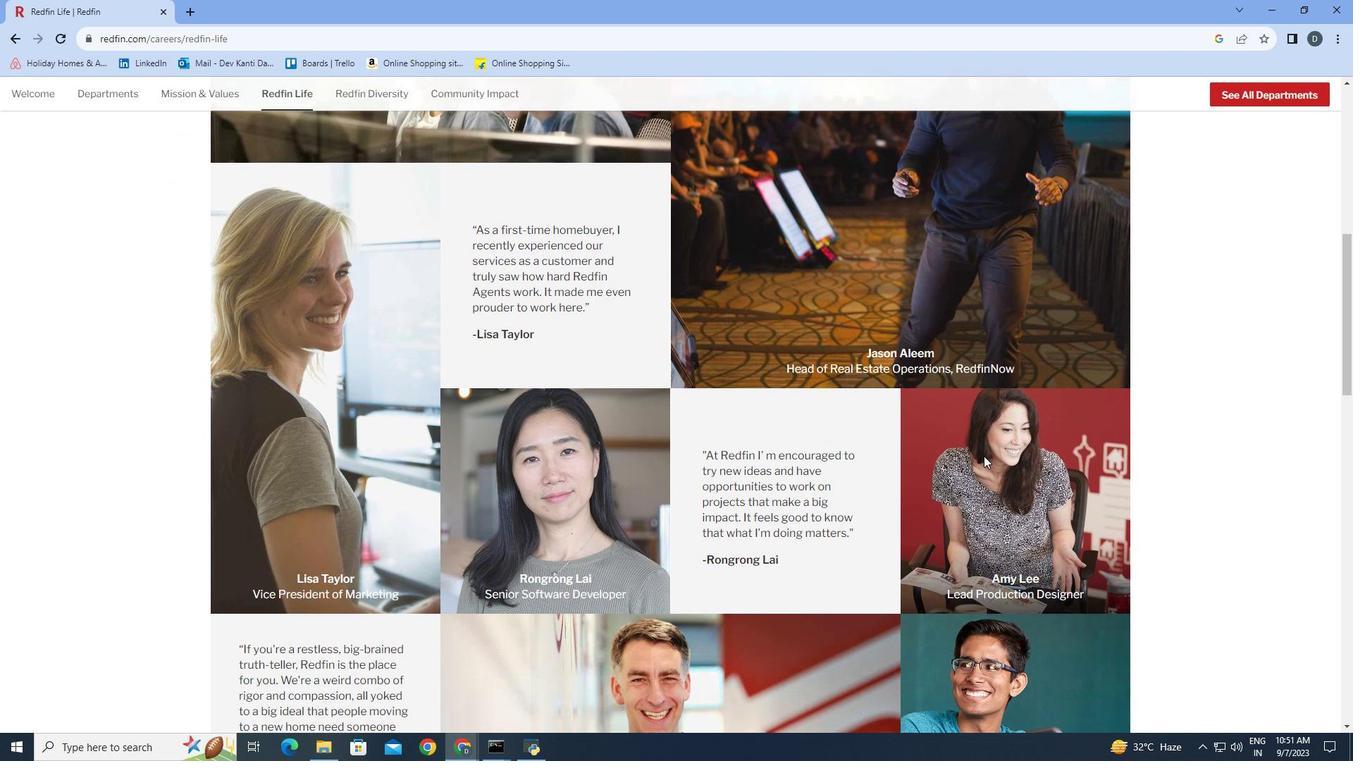 
Action: Mouse scrolled (984, 455) with delta (0, 0)
Screenshot: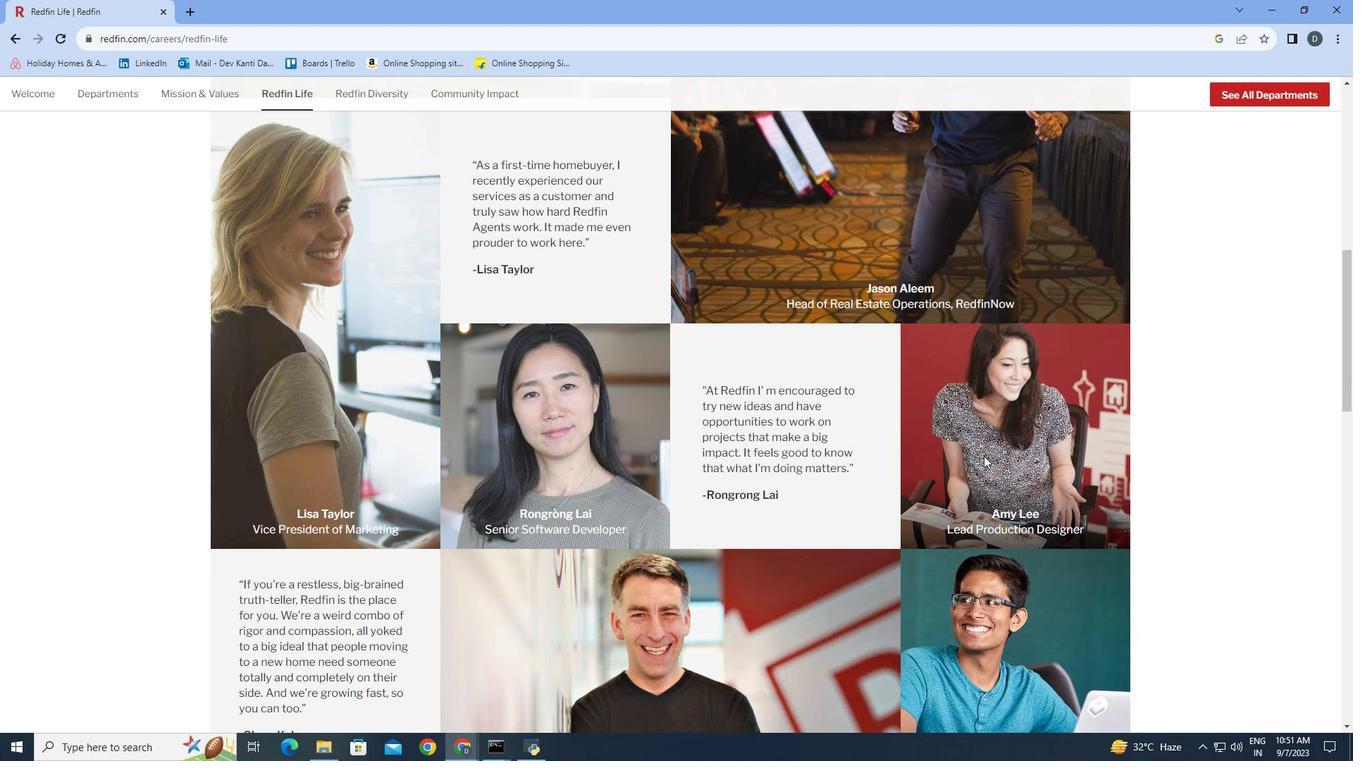 
Action: Mouse scrolled (984, 455) with delta (0, 0)
Screenshot: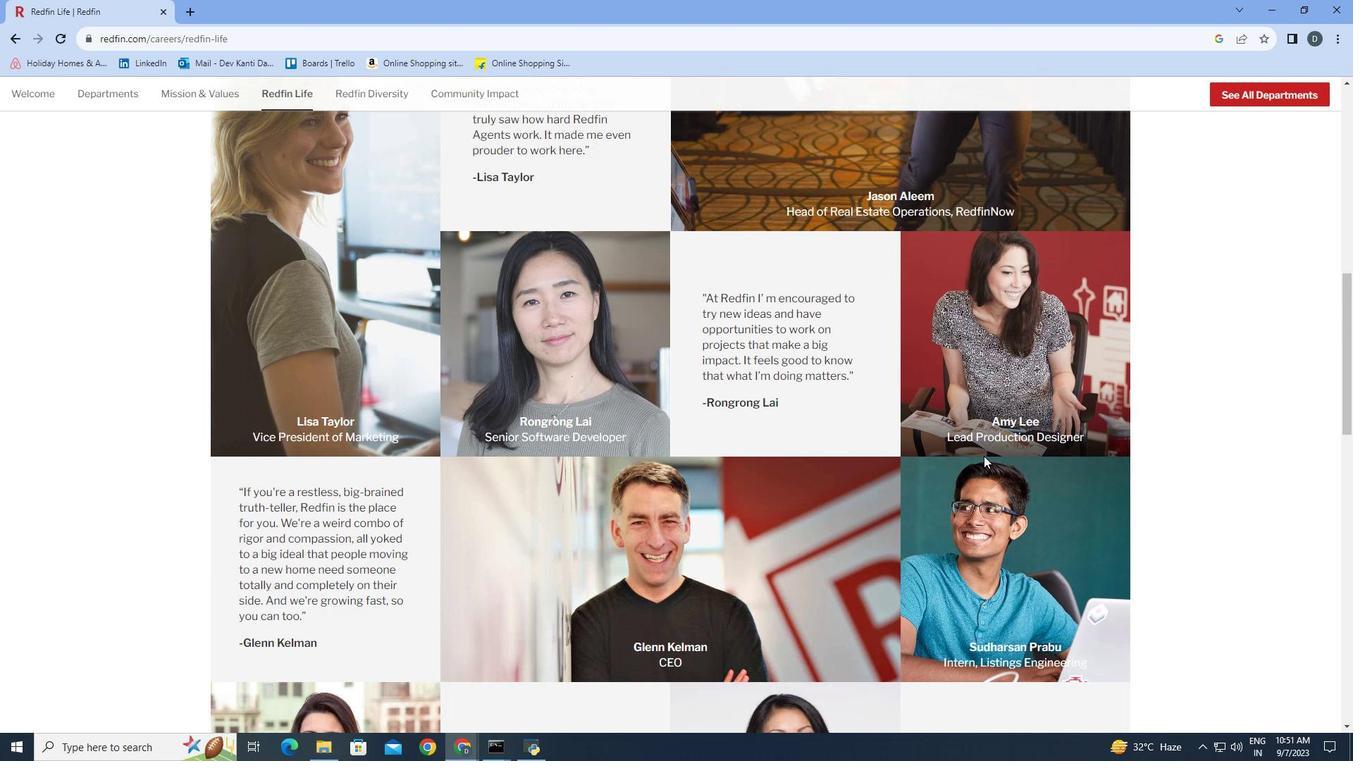 
Action: Mouse scrolled (984, 455) with delta (0, 0)
Screenshot: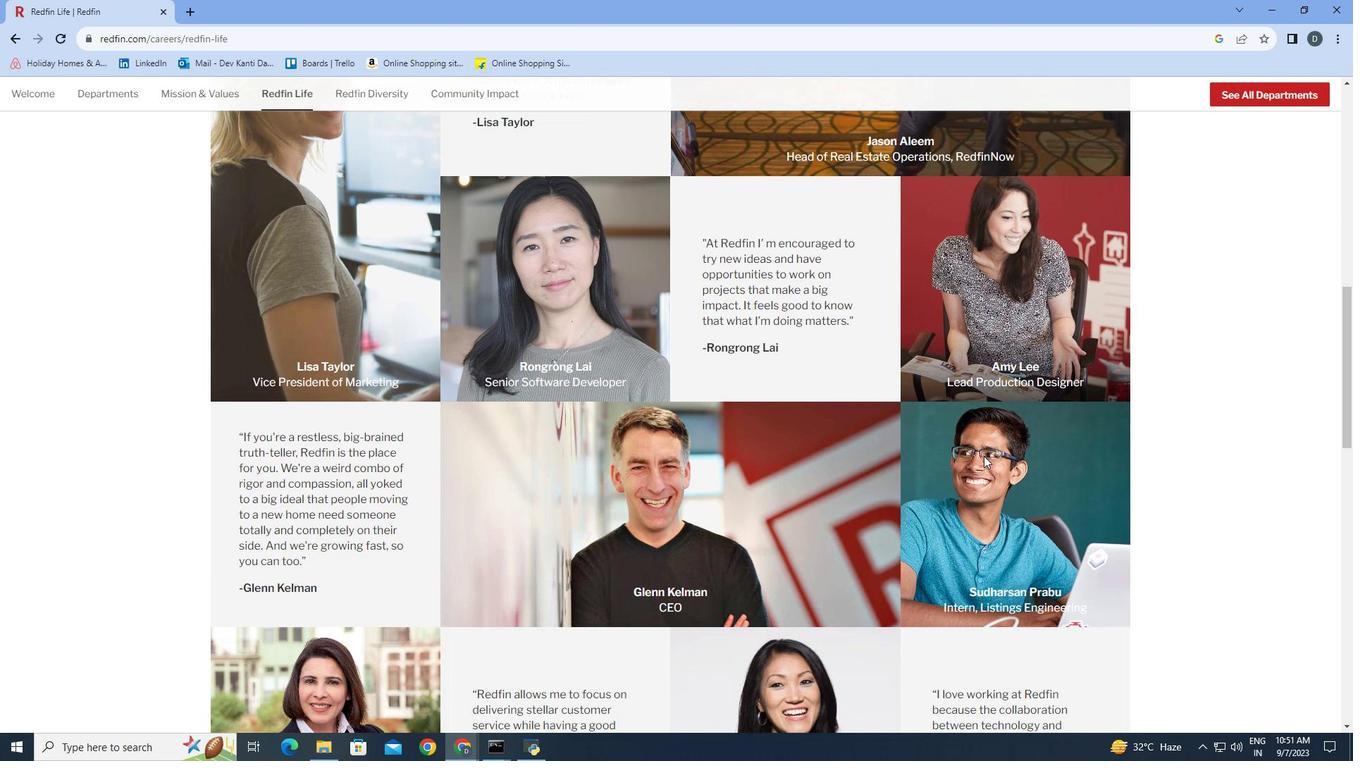 
Action: Mouse scrolled (984, 455) with delta (0, 0)
Screenshot: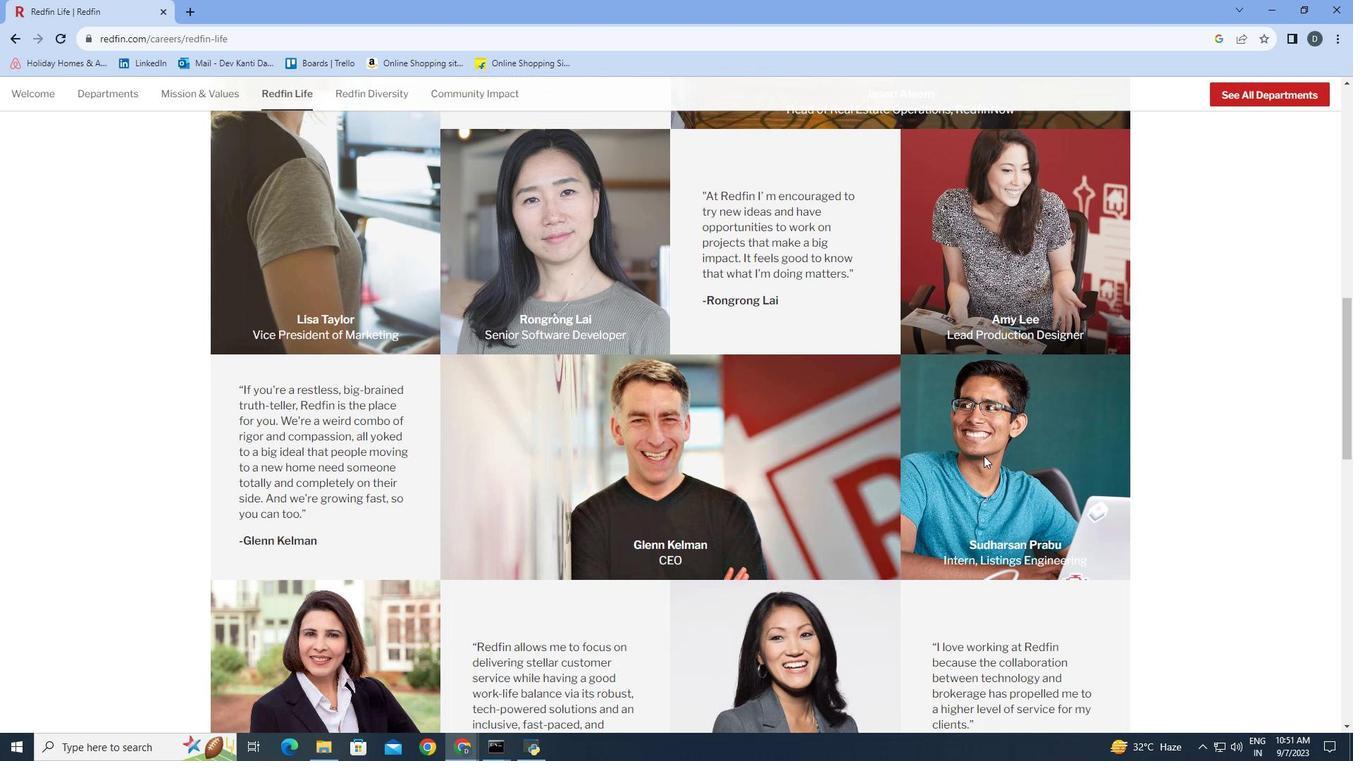 
Action: Mouse scrolled (984, 455) with delta (0, 0)
Screenshot: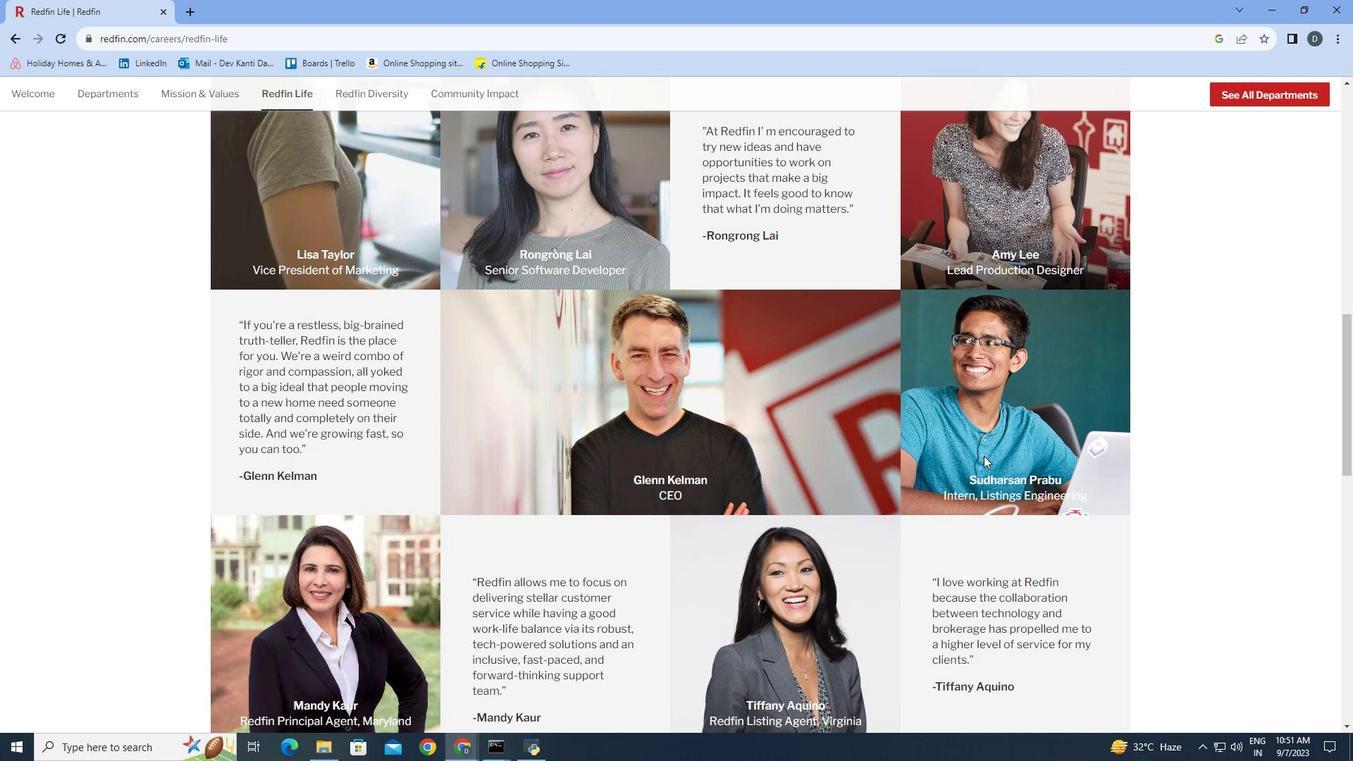 
Action: Mouse scrolled (984, 455) with delta (0, 0)
Screenshot: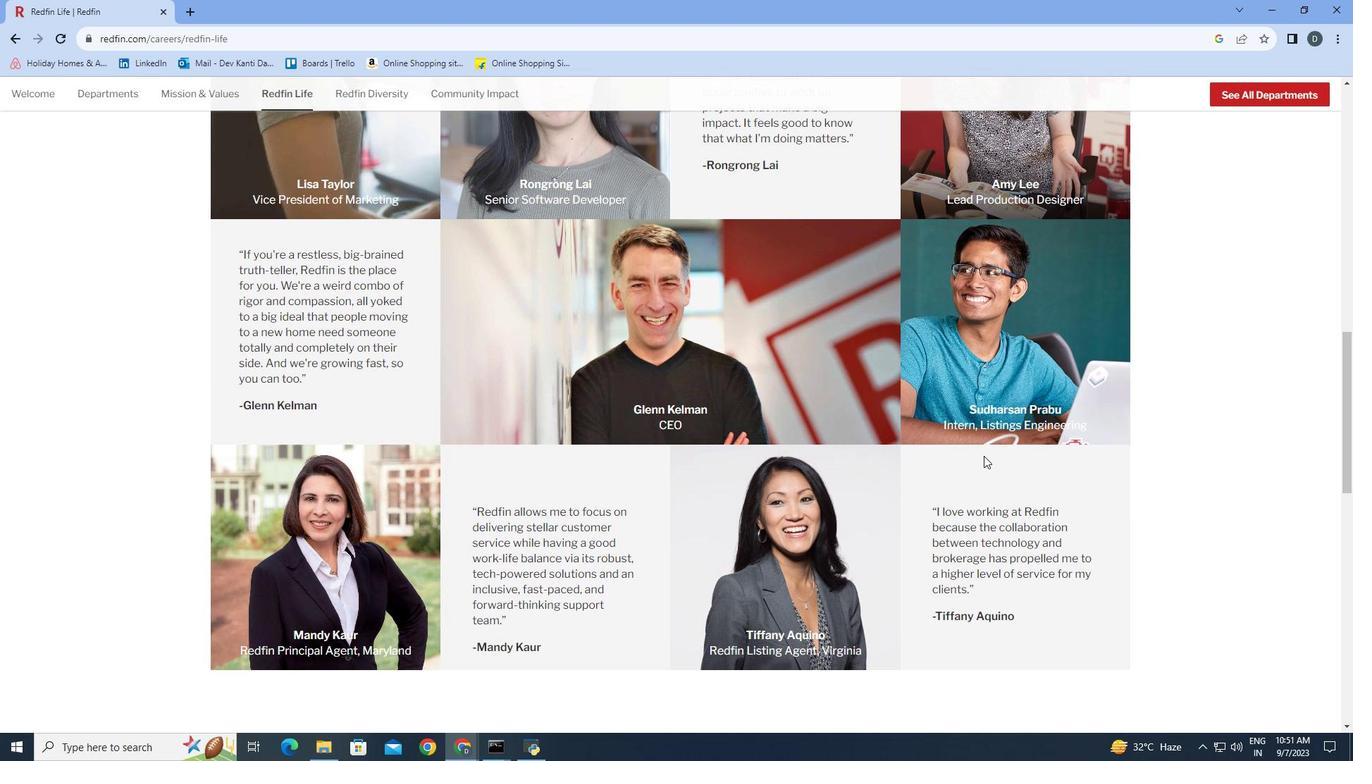 
Action: Mouse scrolled (984, 455) with delta (0, 0)
Screenshot: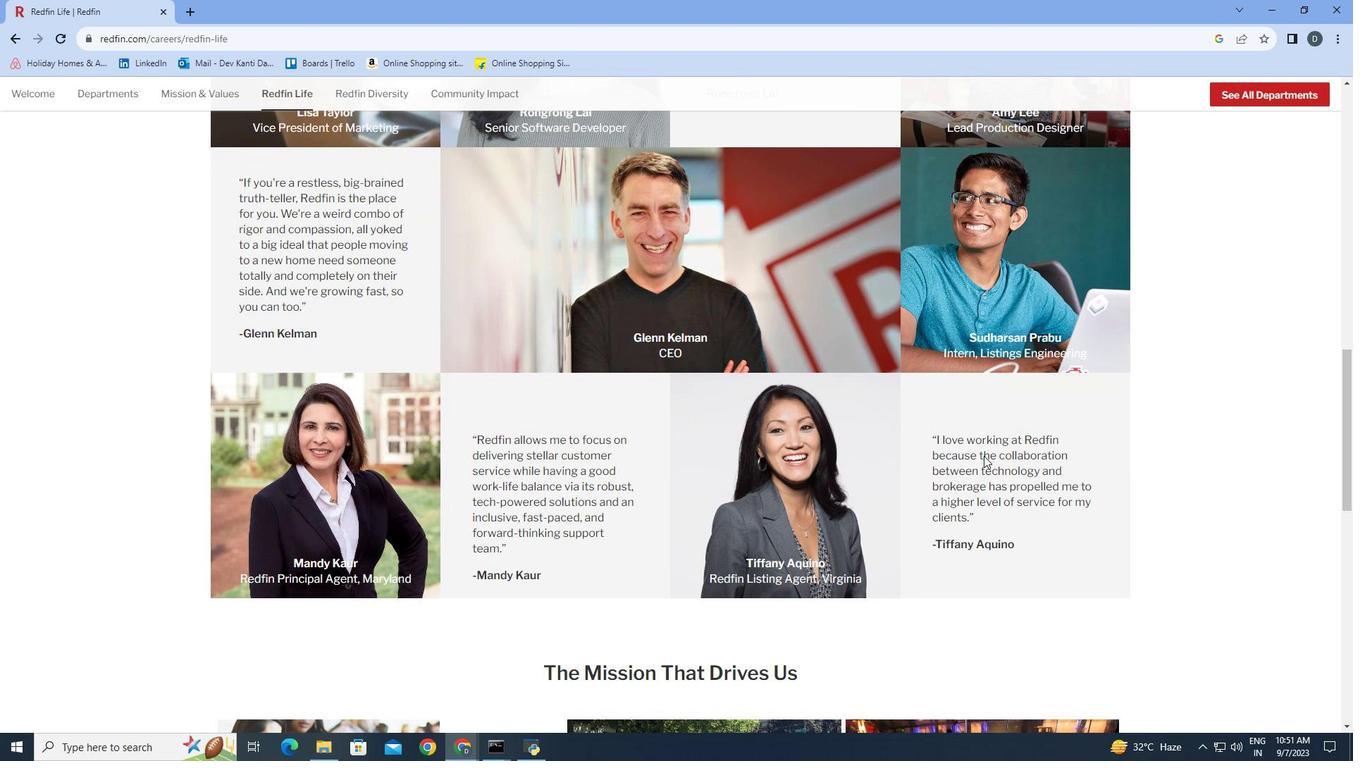 
Action: Mouse scrolled (984, 455) with delta (0, 0)
Screenshot: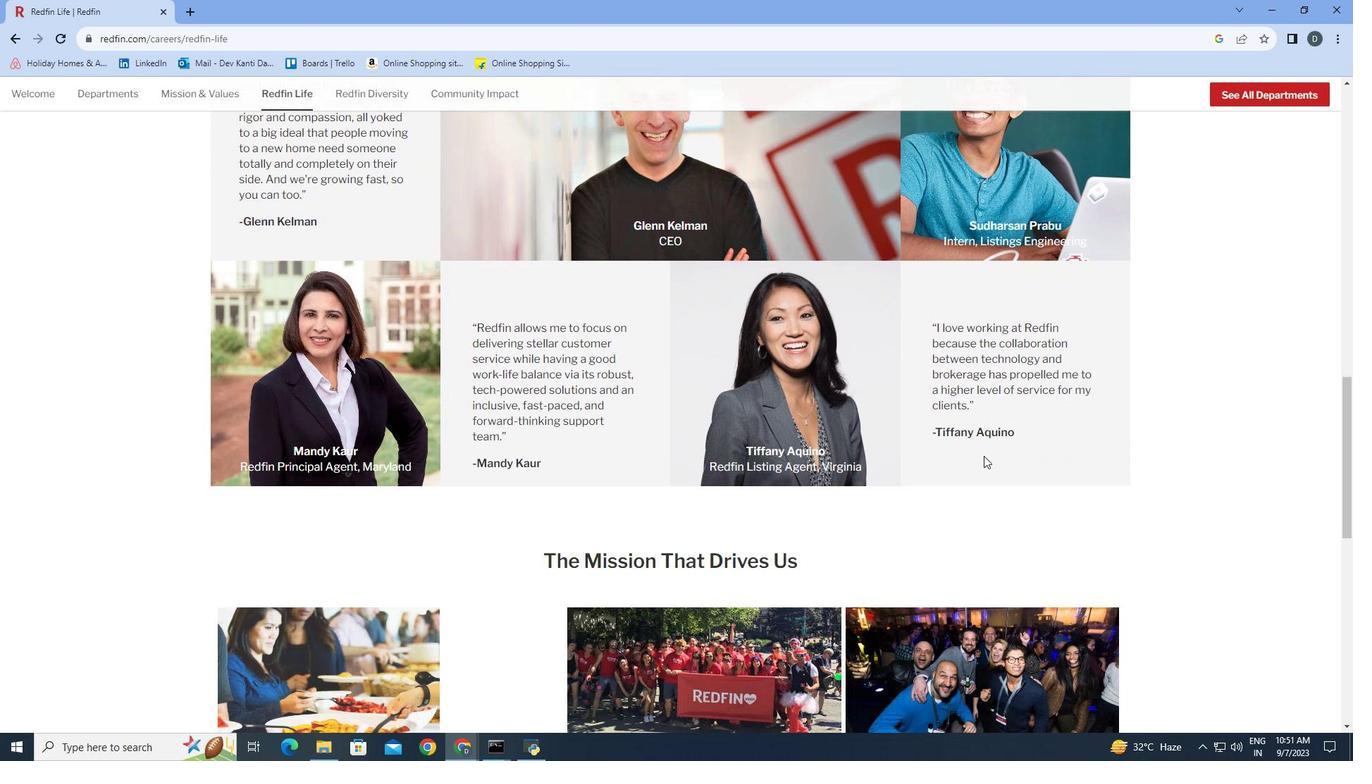 
Action: Mouse scrolled (984, 455) with delta (0, 0)
Screenshot: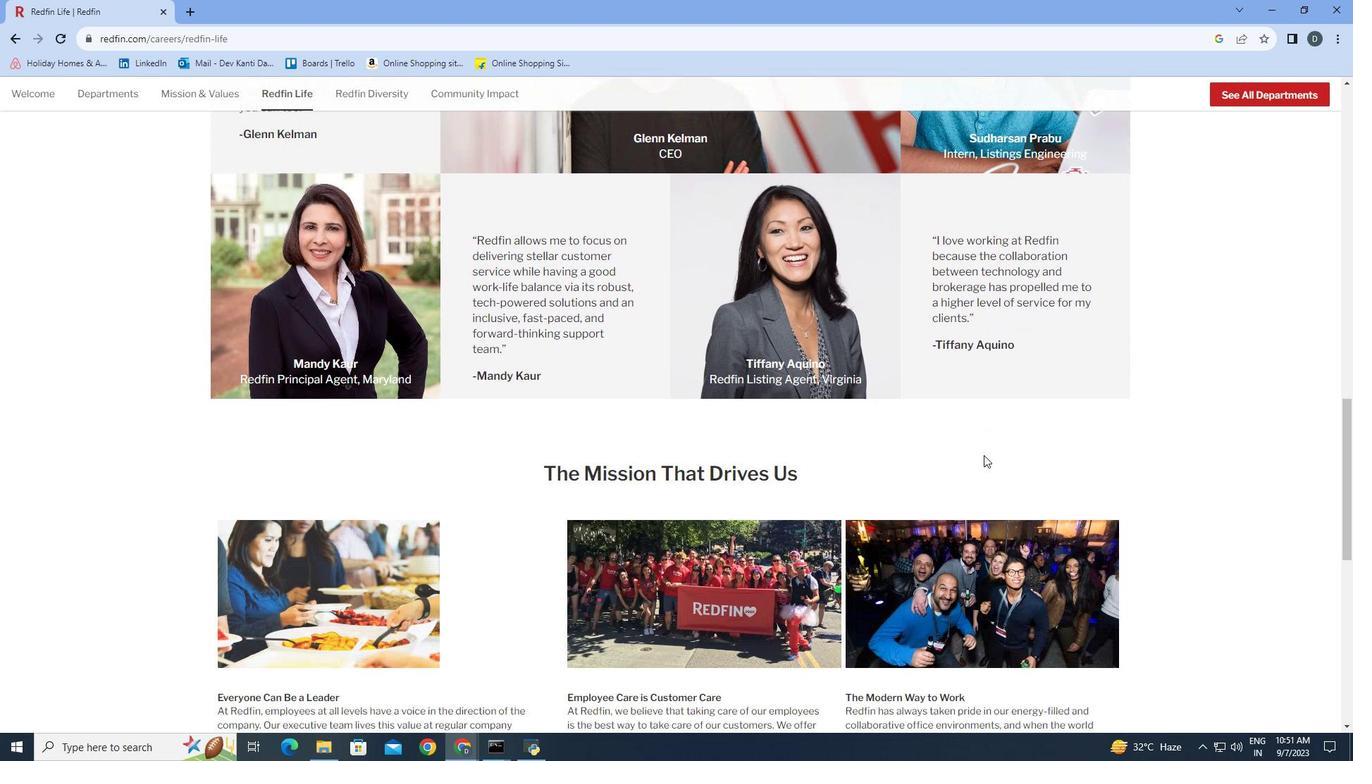 
Action: Mouse scrolled (984, 455) with delta (0, 0)
Screenshot: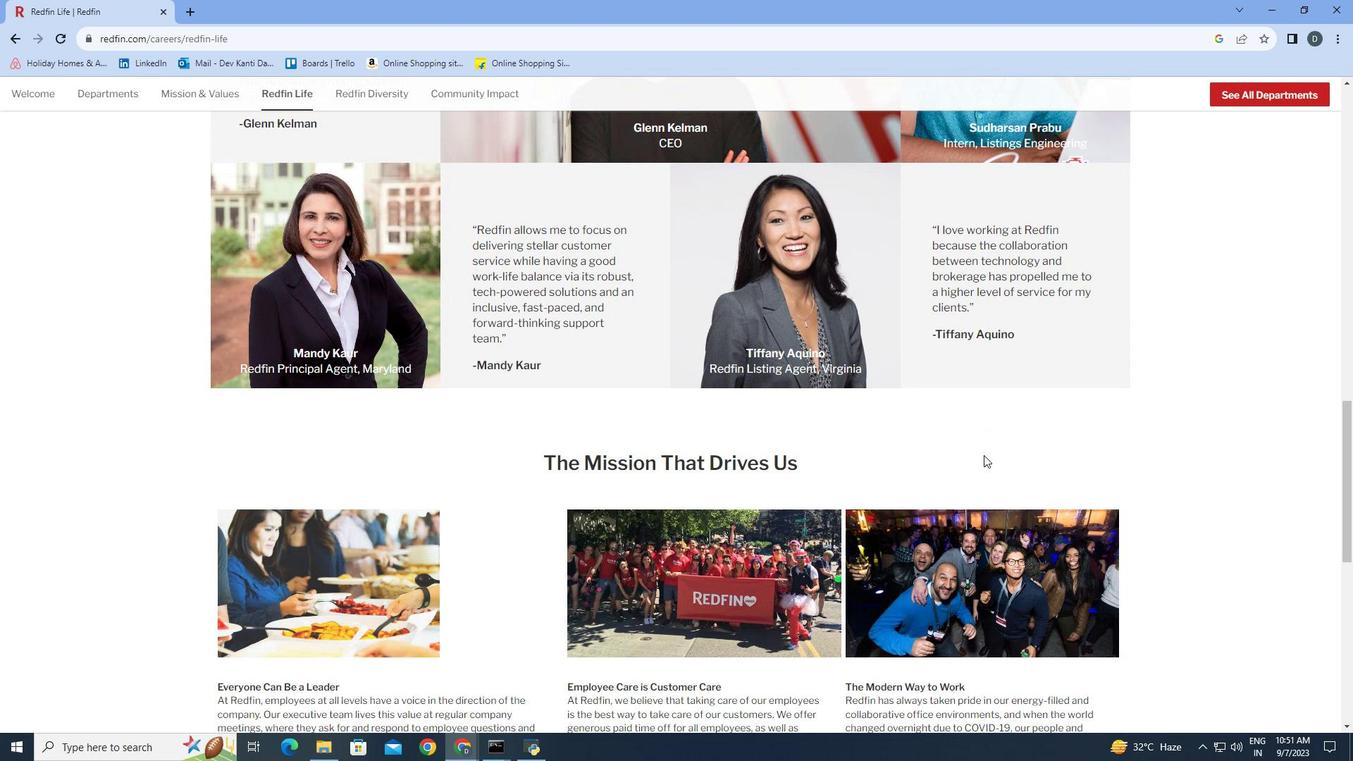 
Action: Mouse moved to (984, 455)
Screenshot: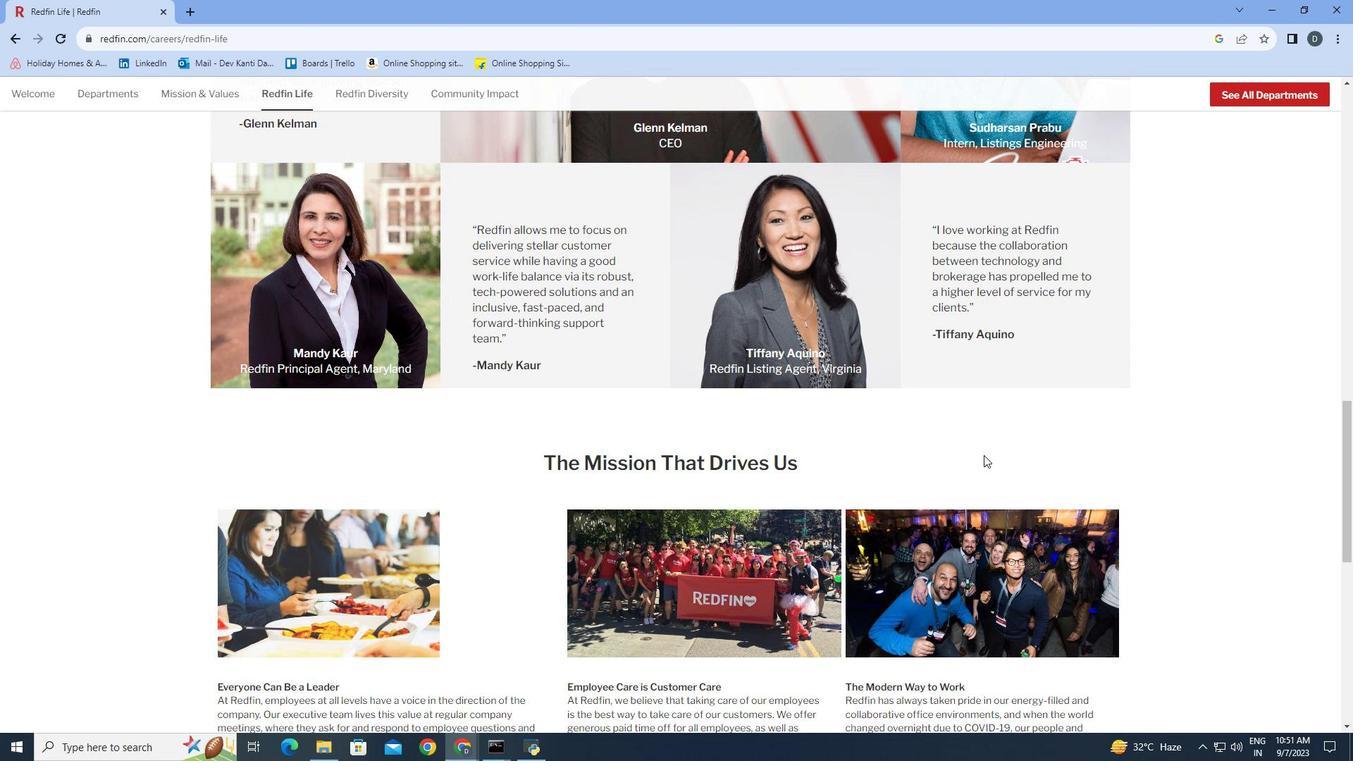 
Action: Mouse scrolled (984, 454) with delta (0, 0)
Screenshot: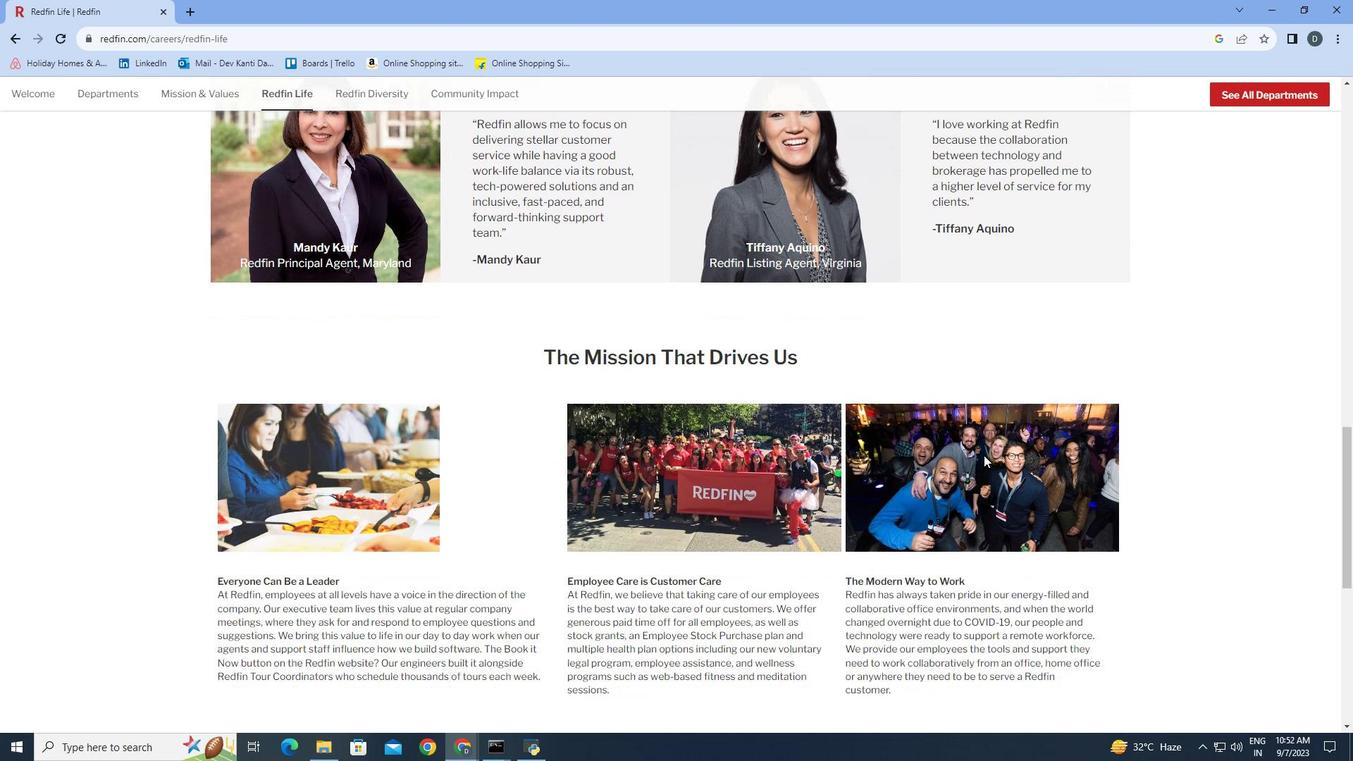 
Action: Mouse scrolled (984, 454) with delta (0, 0)
Screenshot: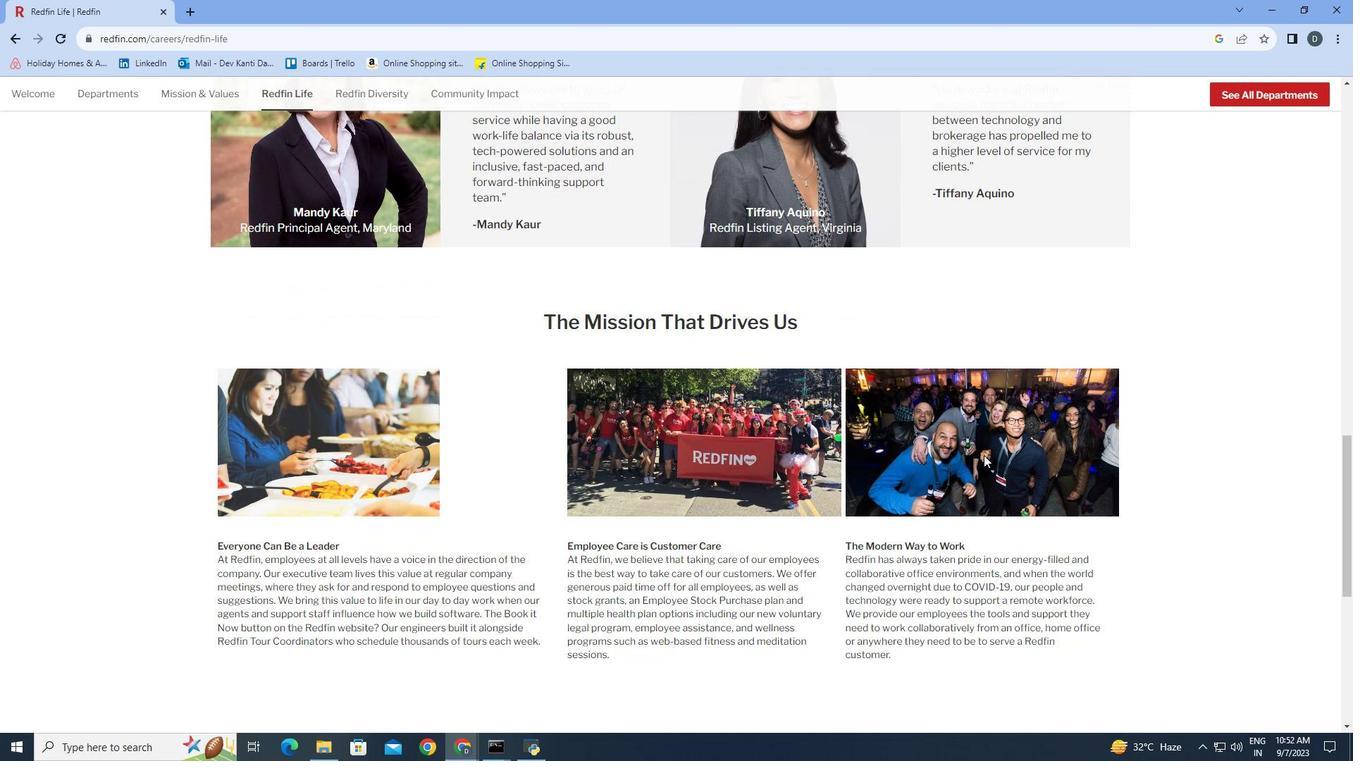 
Action: Mouse scrolled (984, 454) with delta (0, 0)
Screenshot: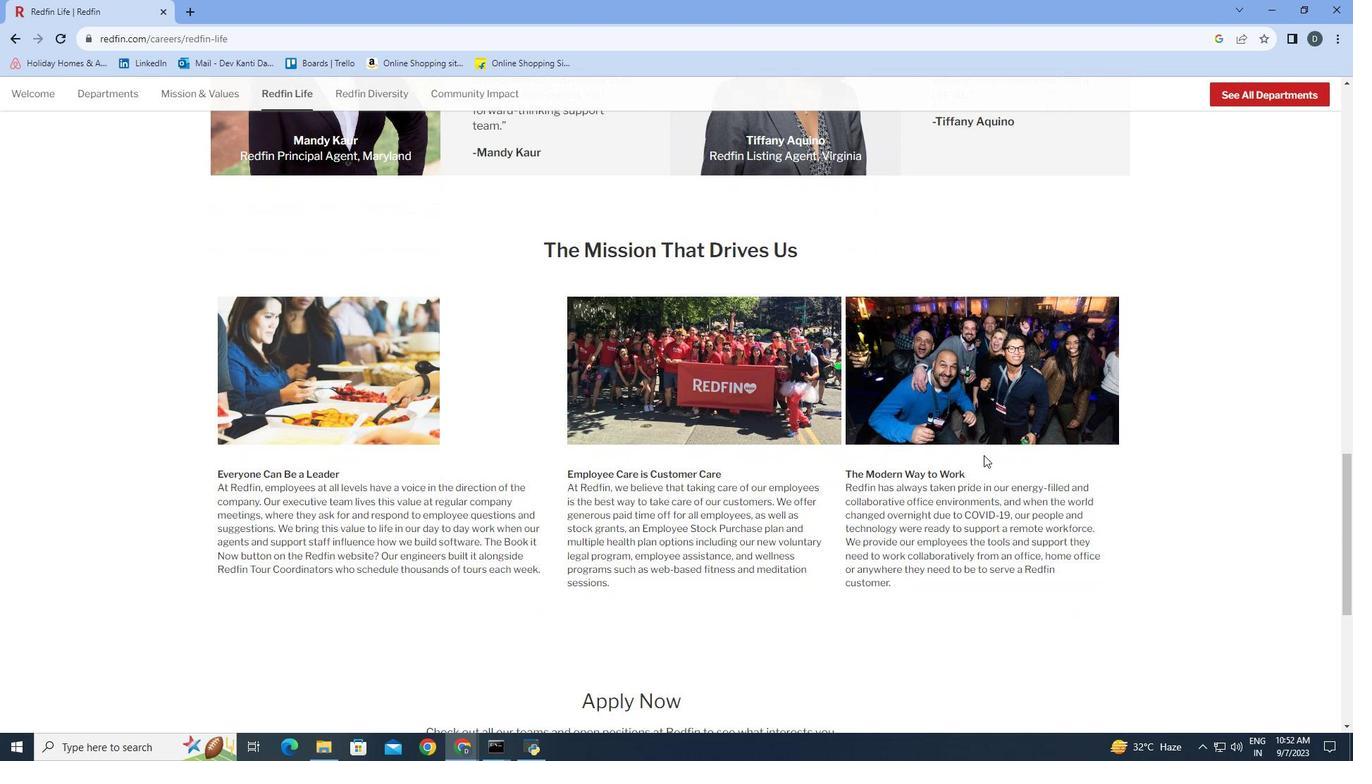 
Action: Mouse scrolled (984, 454) with delta (0, 0)
Screenshot: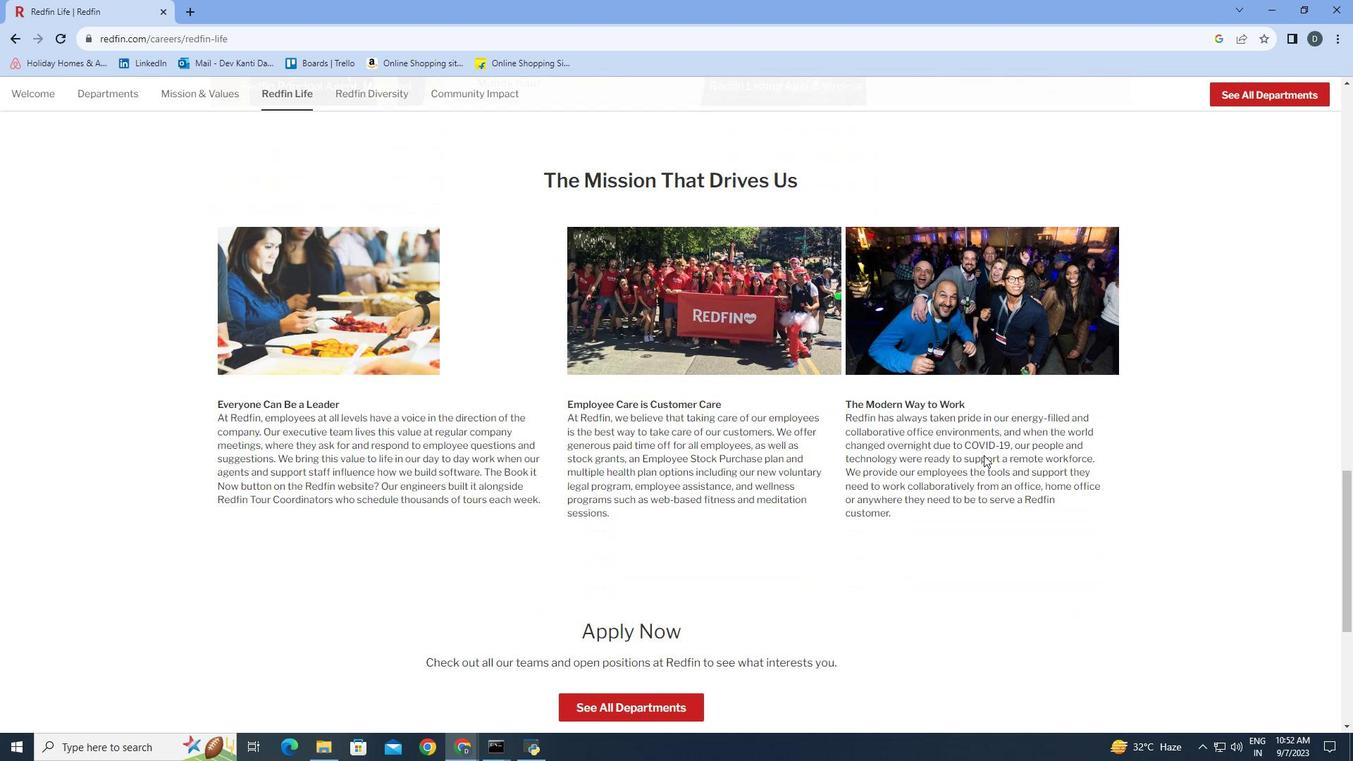 
Action: Mouse scrolled (984, 454) with delta (0, 0)
Screenshot: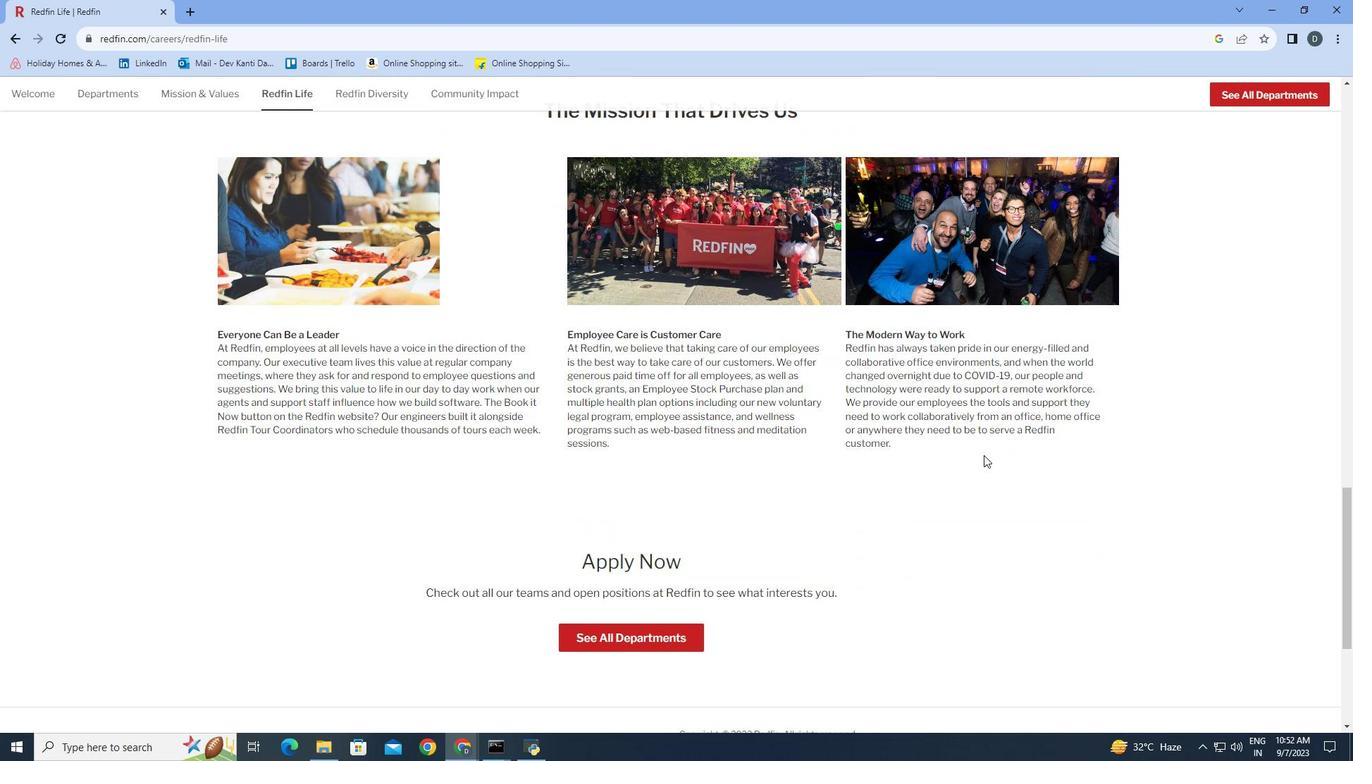
Action: Mouse scrolled (984, 454) with delta (0, 0)
Screenshot: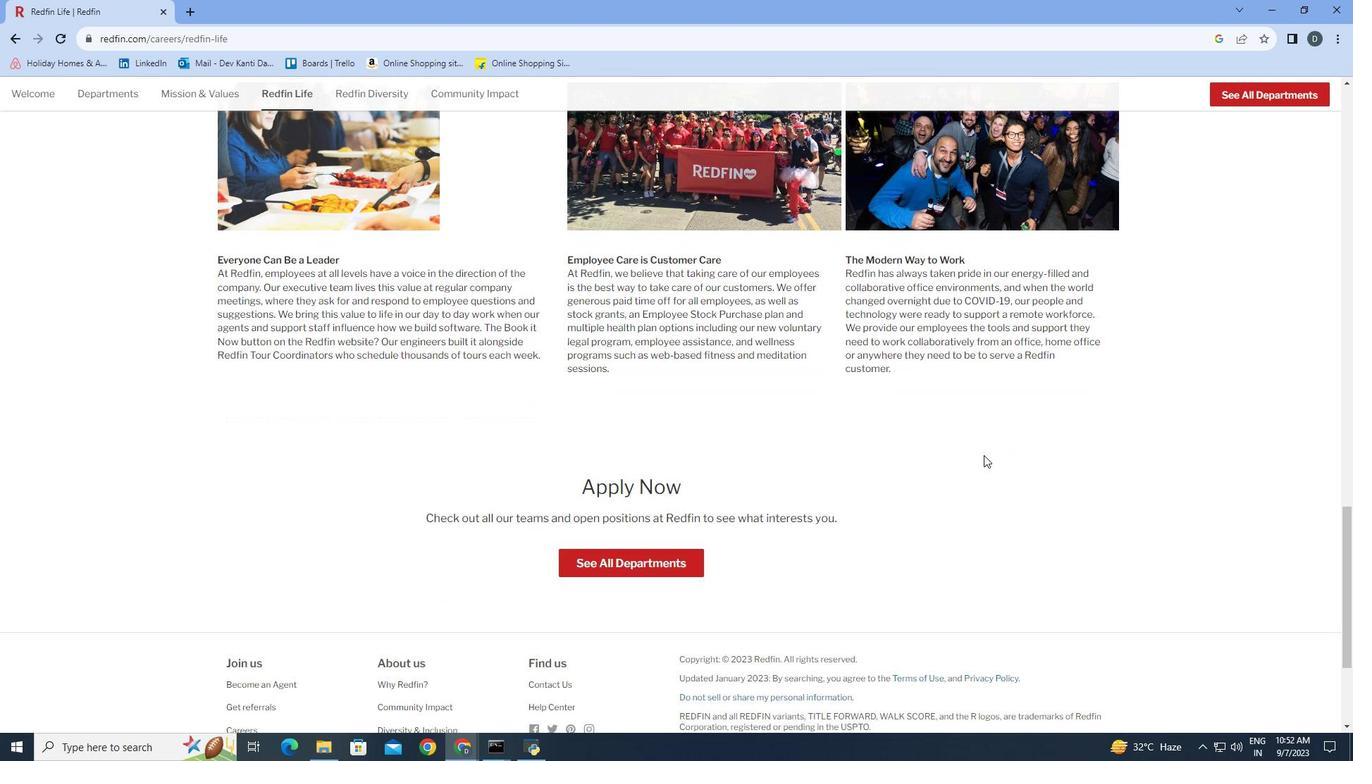 
Action: Mouse scrolled (984, 454) with delta (0, 0)
Screenshot: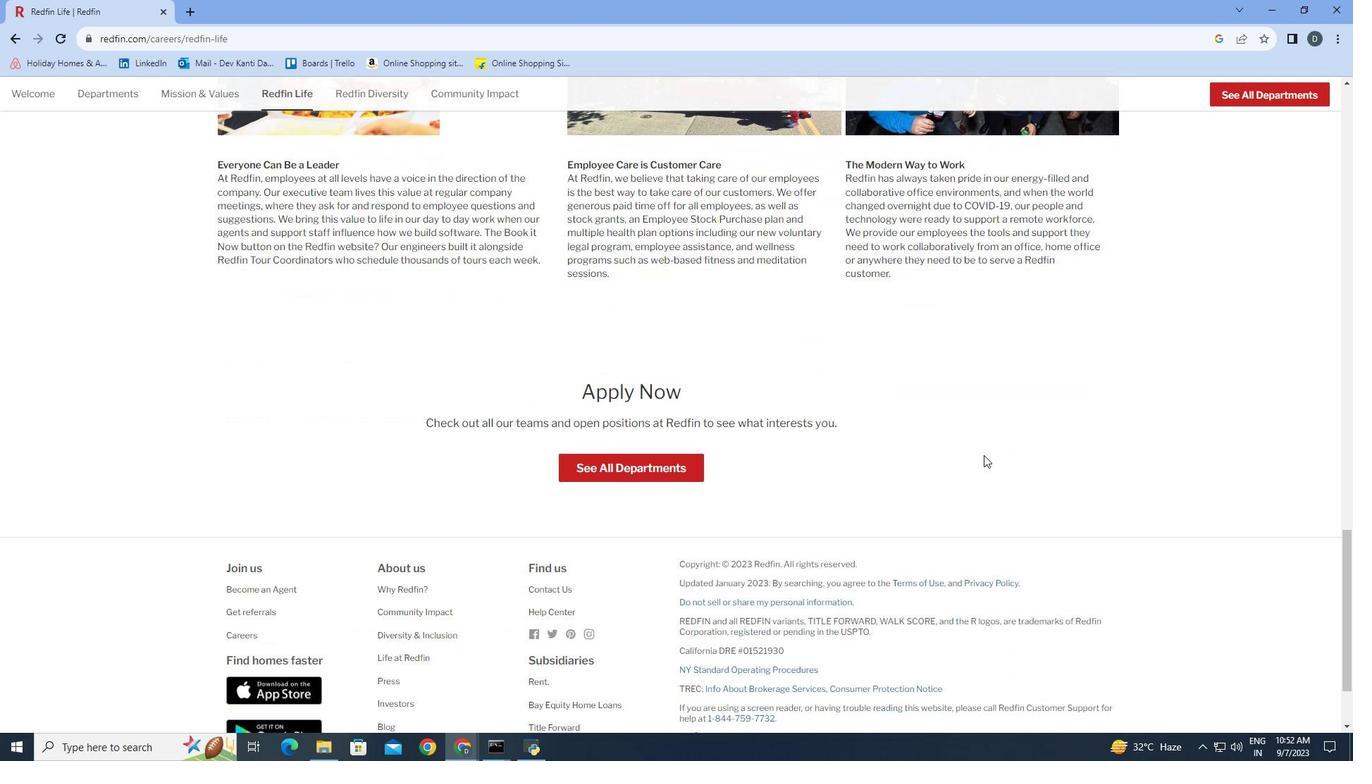 
Action: Mouse scrolled (984, 454) with delta (0, 0)
Screenshot: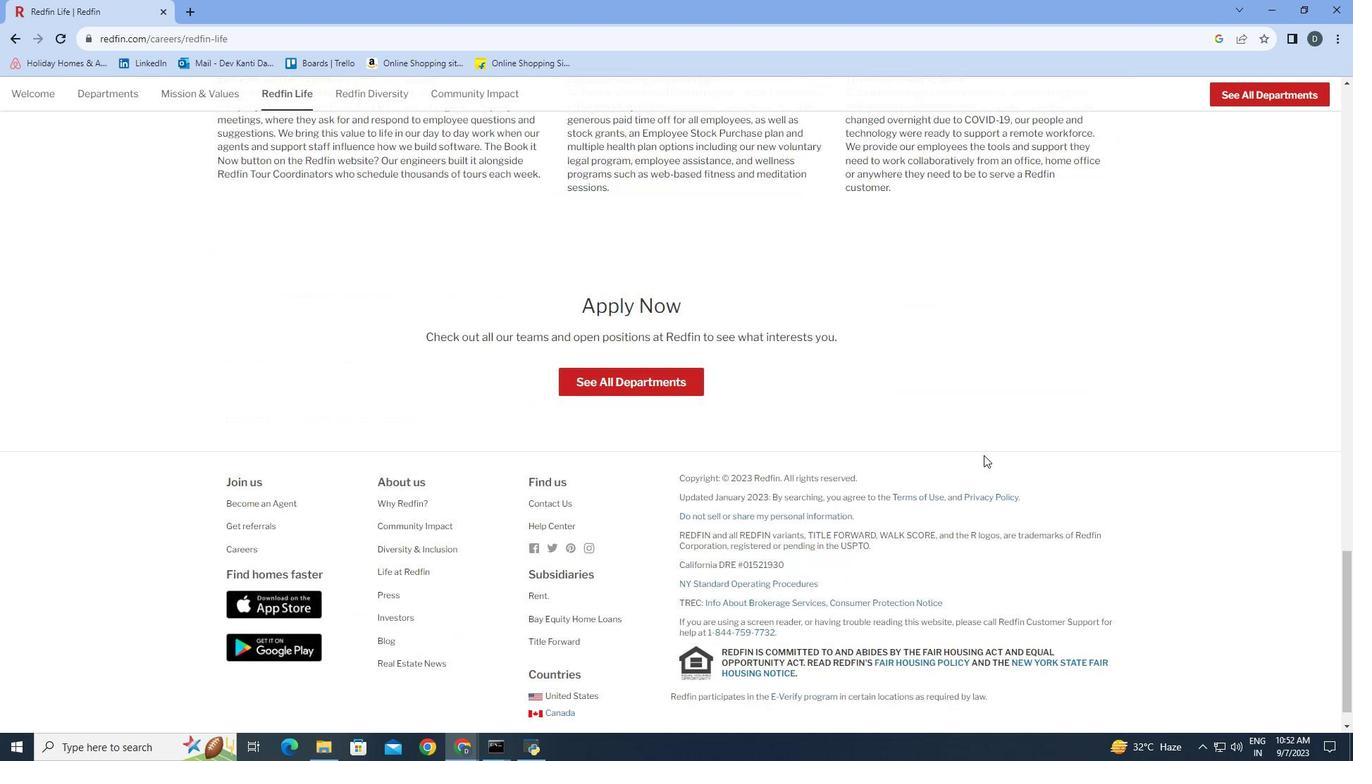 
Action: Mouse scrolled (984, 454) with delta (0, 0)
Screenshot: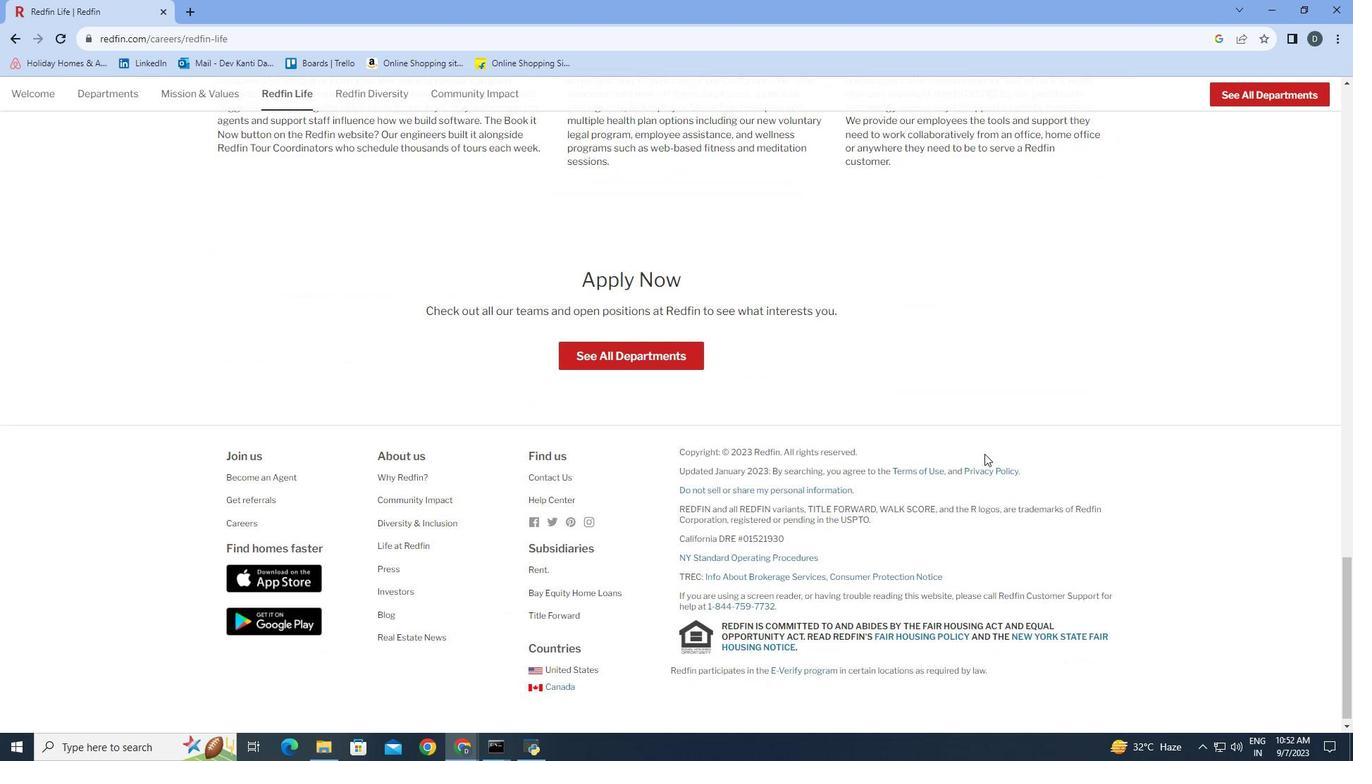 
Action: Mouse moved to (984, 454)
Screenshot: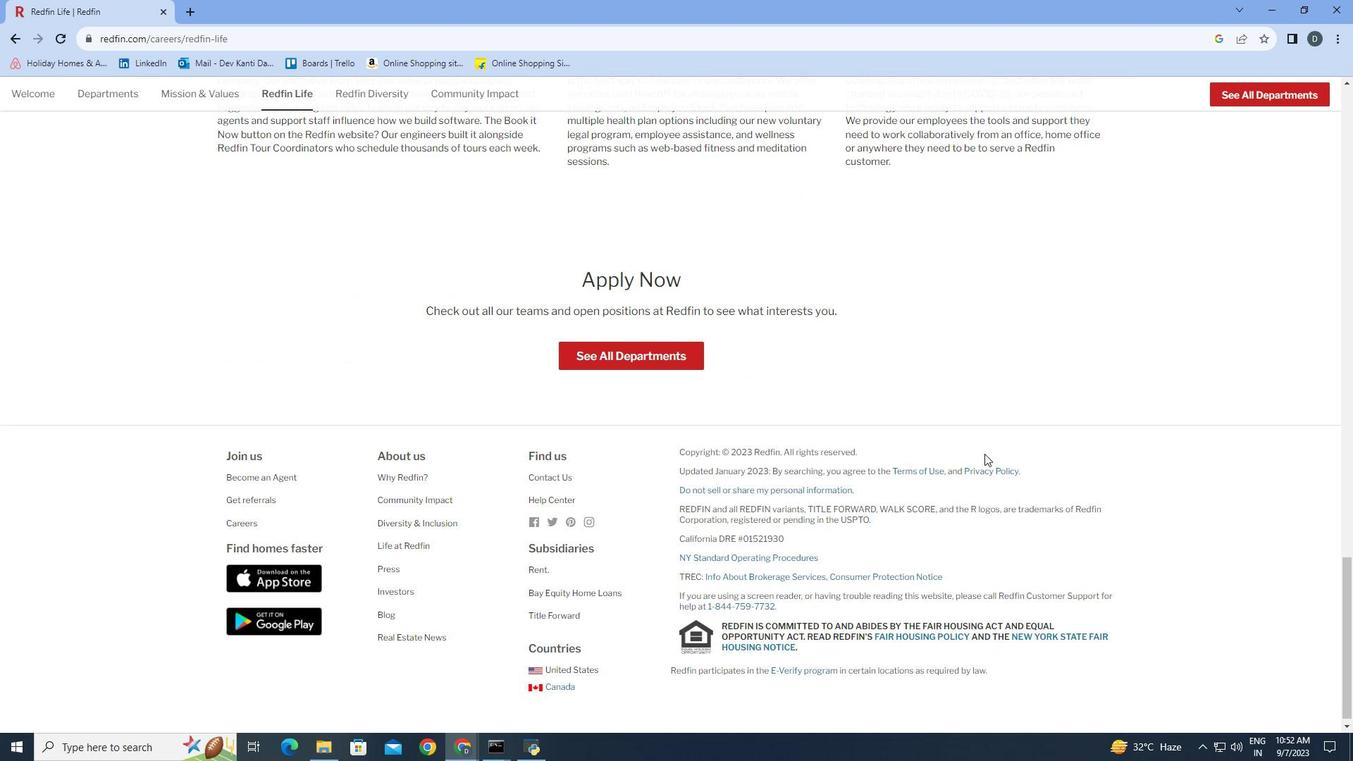 
Action: Mouse scrolled (984, 453) with delta (0, 0)
Screenshot: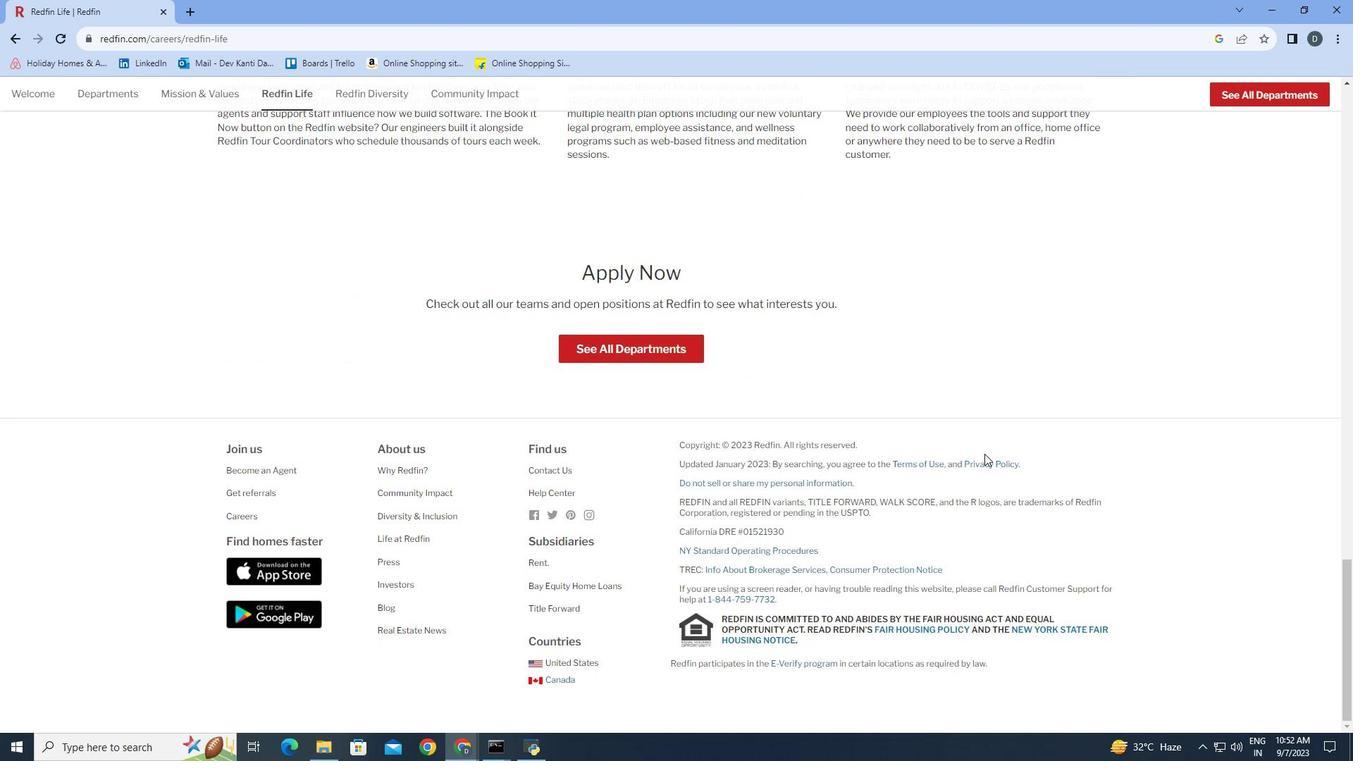 
Action: Mouse scrolled (984, 453) with delta (0, 0)
Screenshot: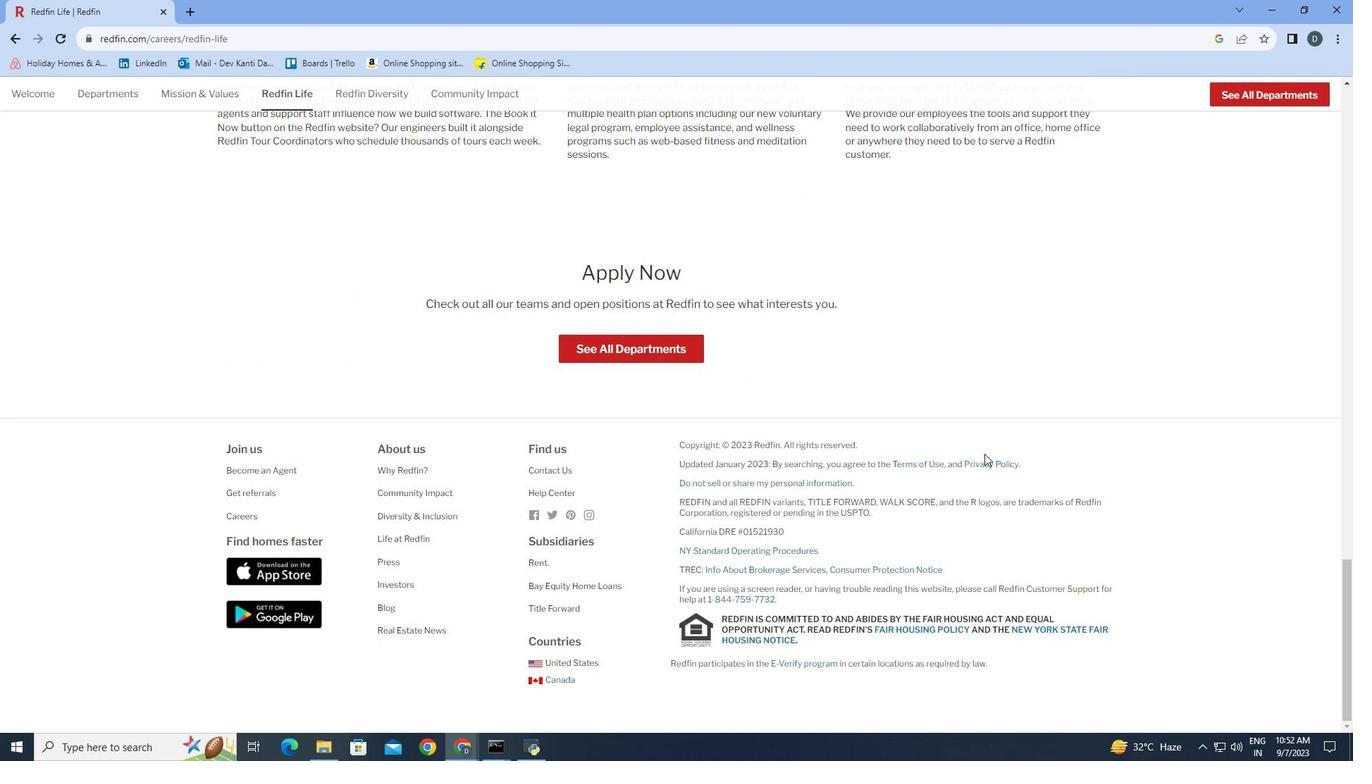 
Action: Mouse scrolled (984, 453) with delta (0, 0)
Screenshot: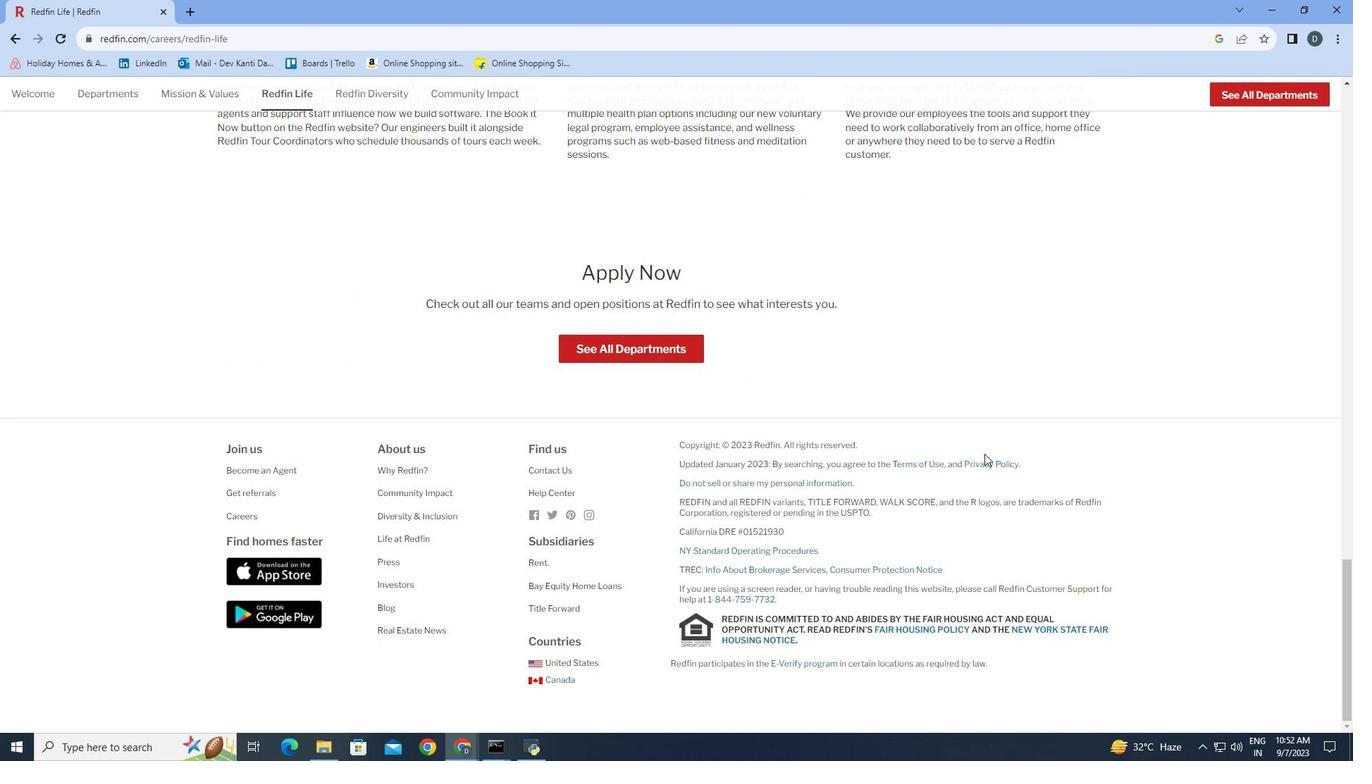 
Action: Mouse scrolled (984, 453) with delta (0, 0)
Screenshot: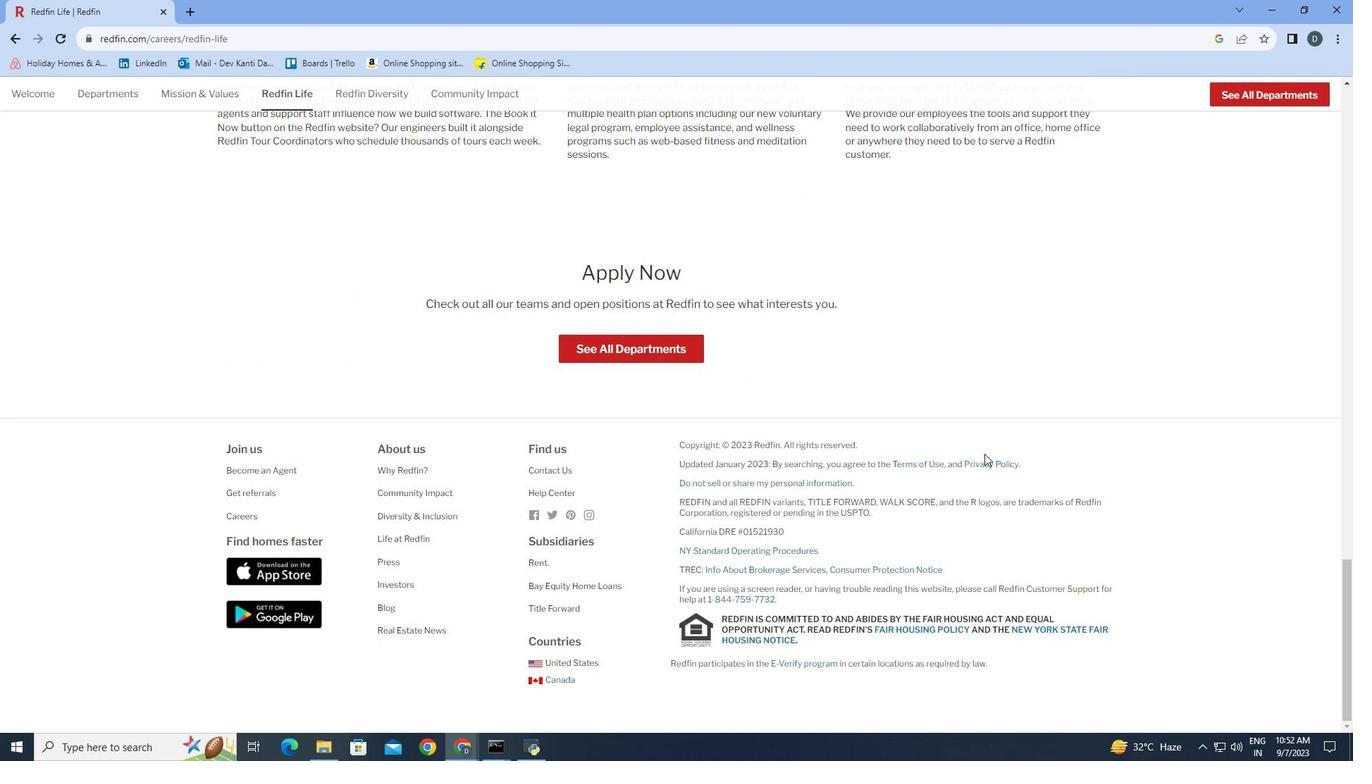
Action: Mouse scrolled (984, 453) with delta (0, 0)
Screenshot: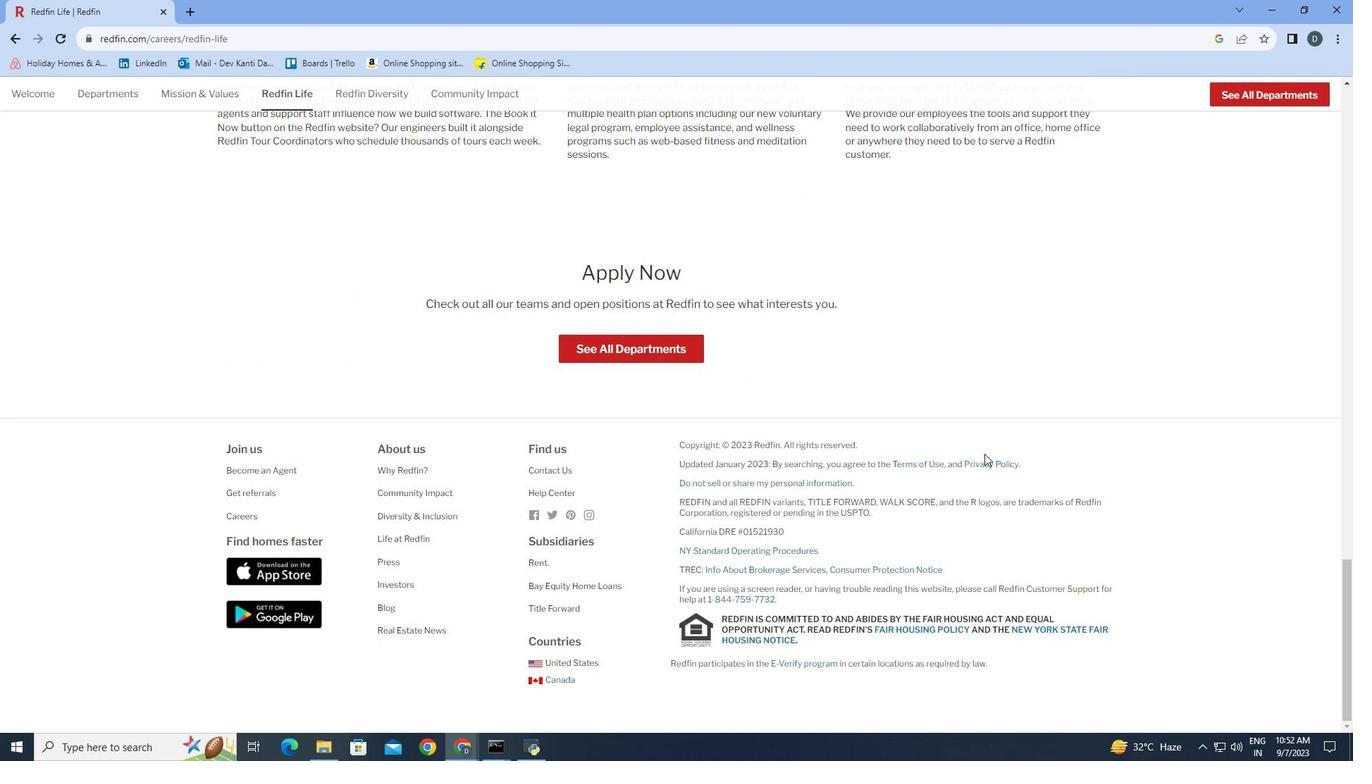 
Action: Mouse scrolled (984, 453) with delta (0, 0)
Screenshot: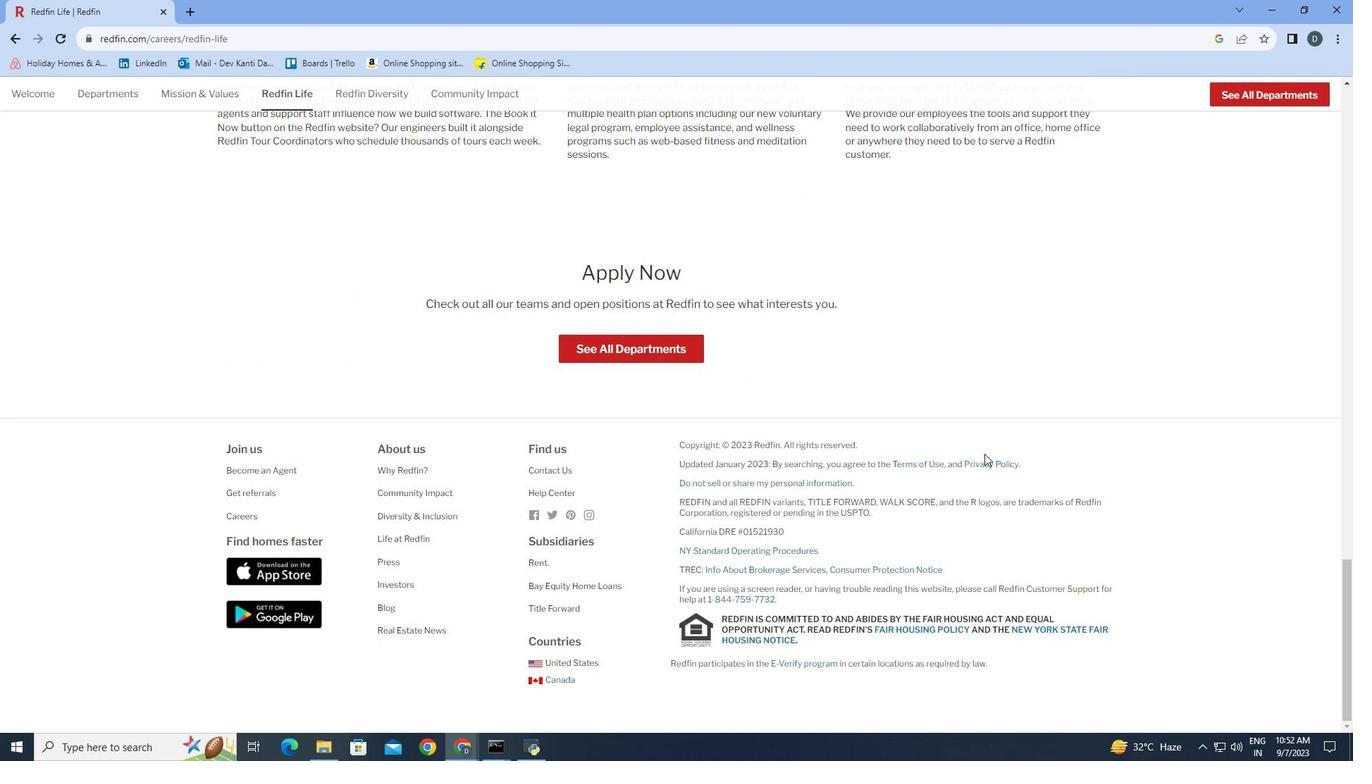 
Action: Mouse scrolled (984, 453) with delta (0, 0)
Screenshot: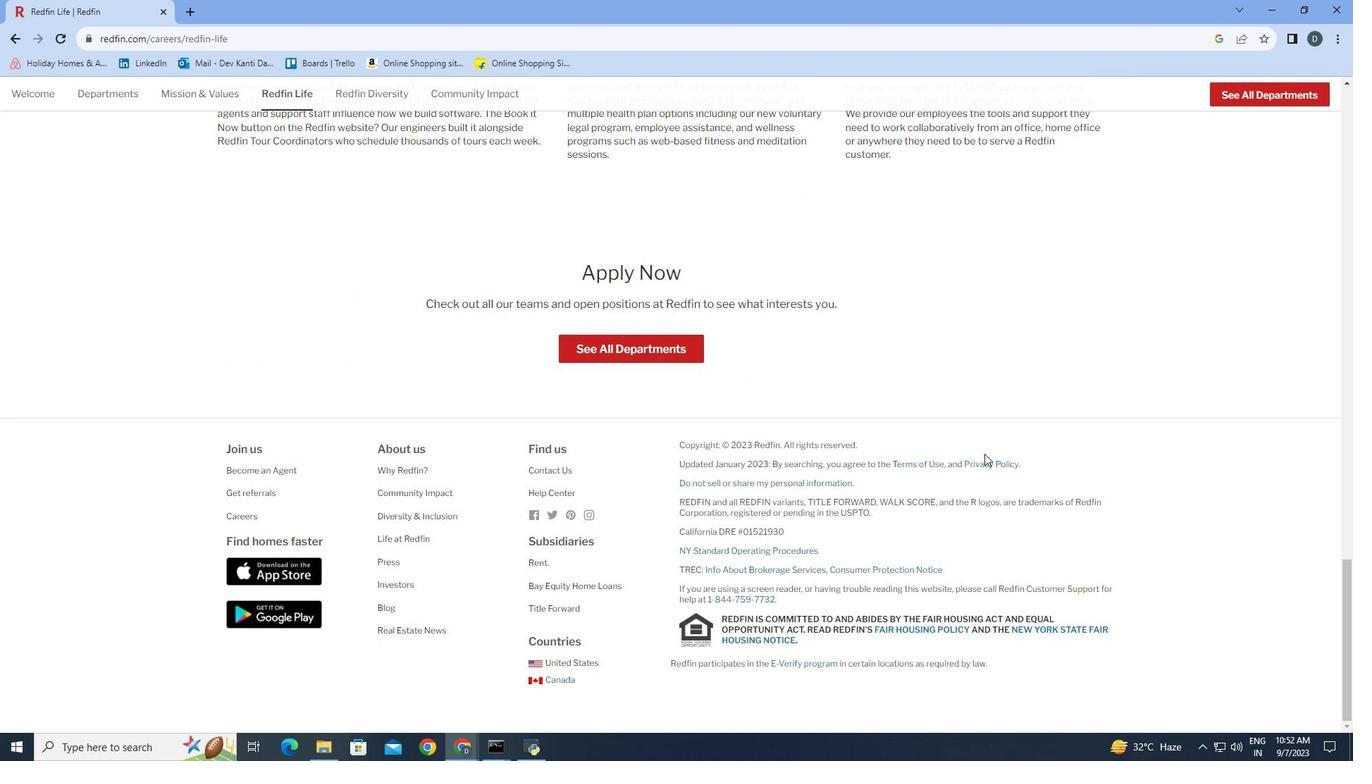 
